 Task: Send an email with the signature Leslie Flores with the subject Feedback on a job offer rejection and the message Could you please provide me with the details of the project milestones? from softage.9@softage.net to softage.10@softage.net and move the email from Sent Items to the folder Quotes
Action: Mouse moved to (1127, 82)
Screenshot: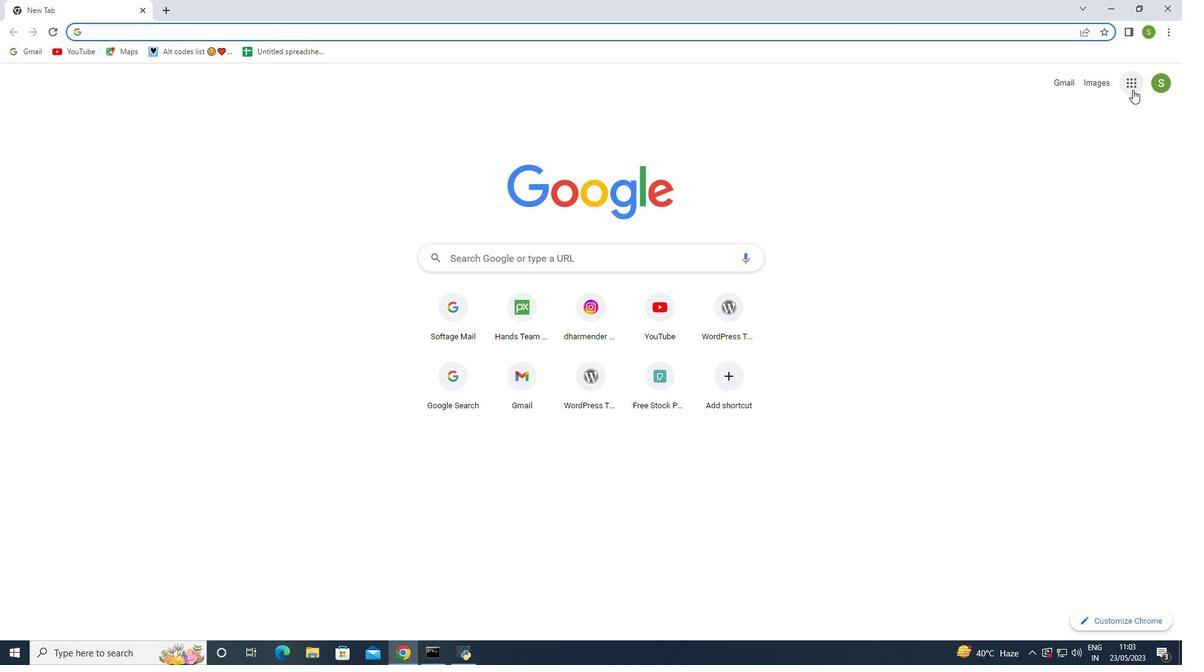 
Action: Mouse pressed left at (1127, 82)
Screenshot: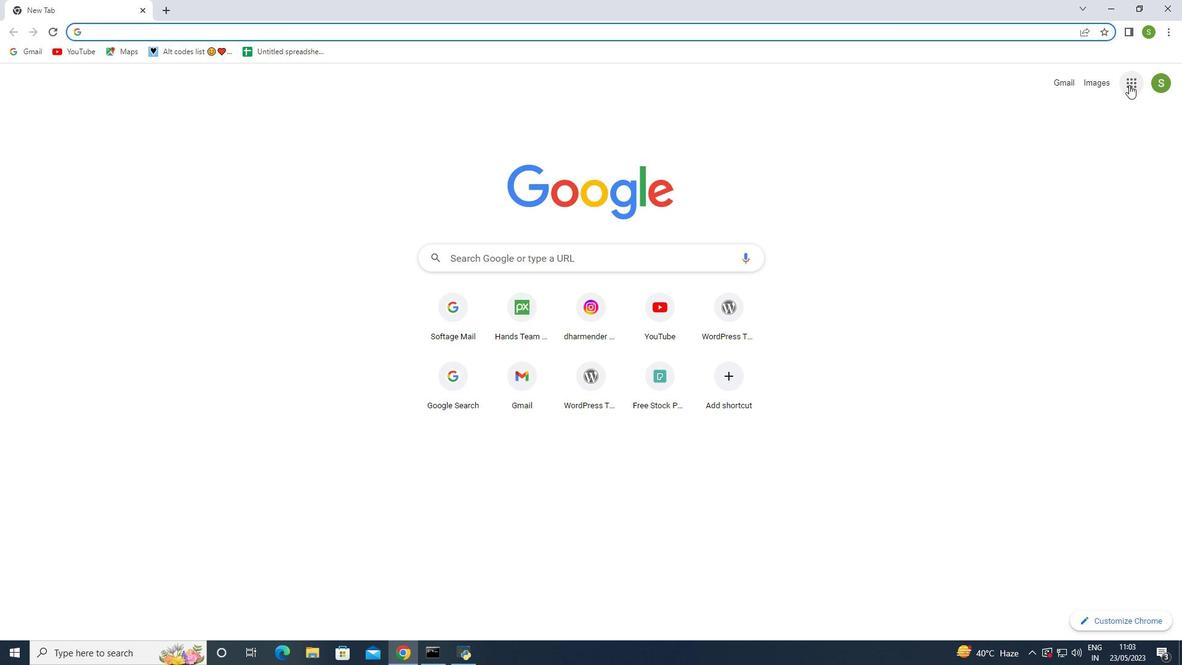
Action: Mouse moved to (1078, 156)
Screenshot: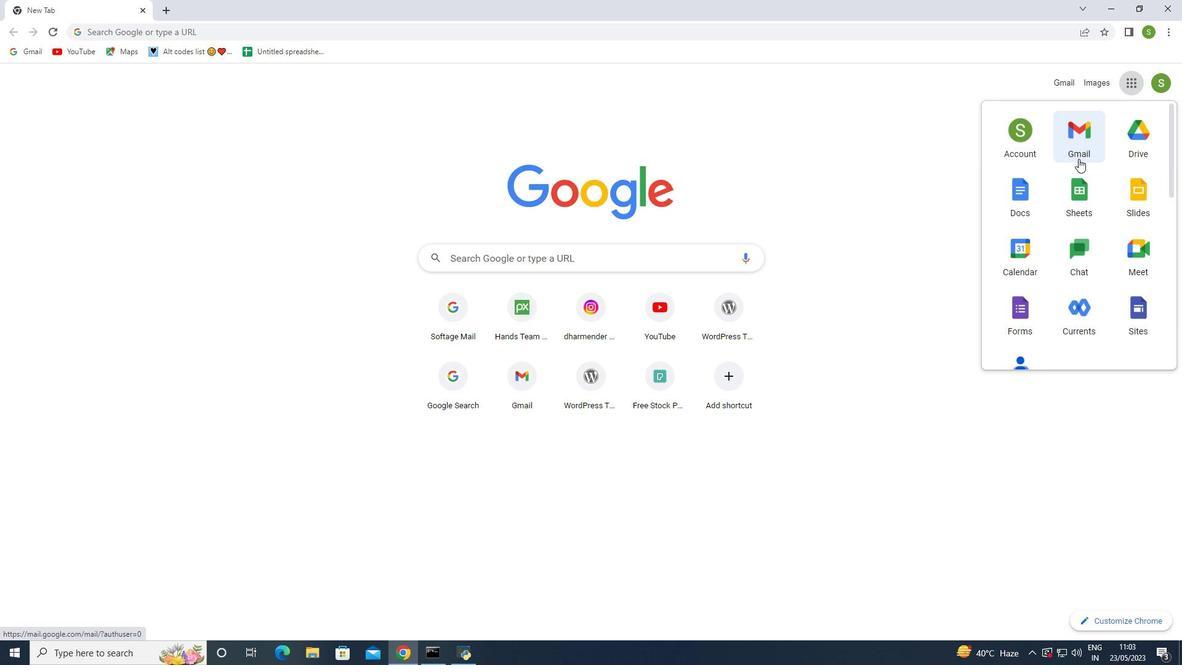 
Action: Mouse pressed left at (1078, 156)
Screenshot: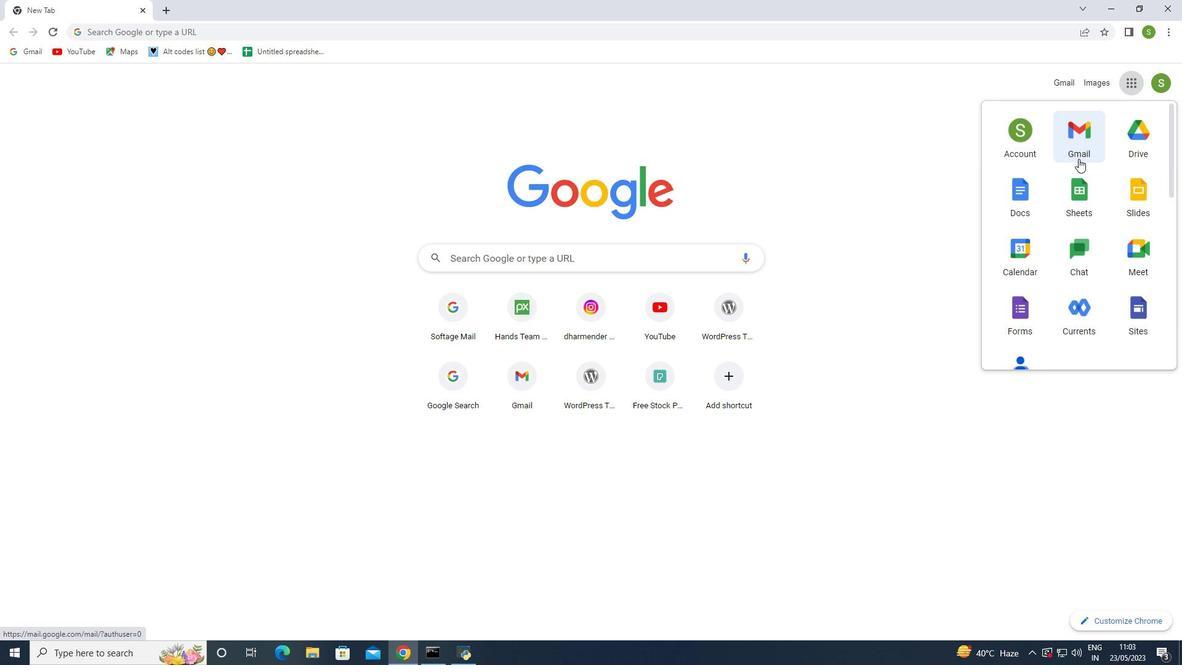 
Action: Mouse moved to (1038, 89)
Screenshot: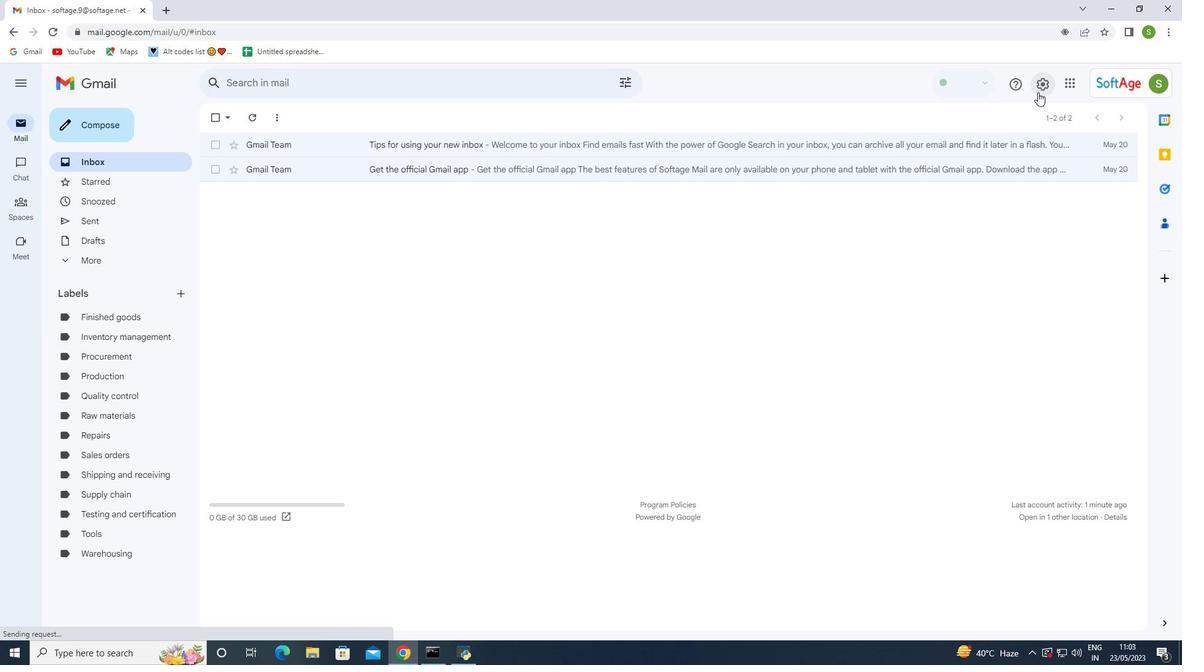 
Action: Mouse pressed left at (1038, 89)
Screenshot: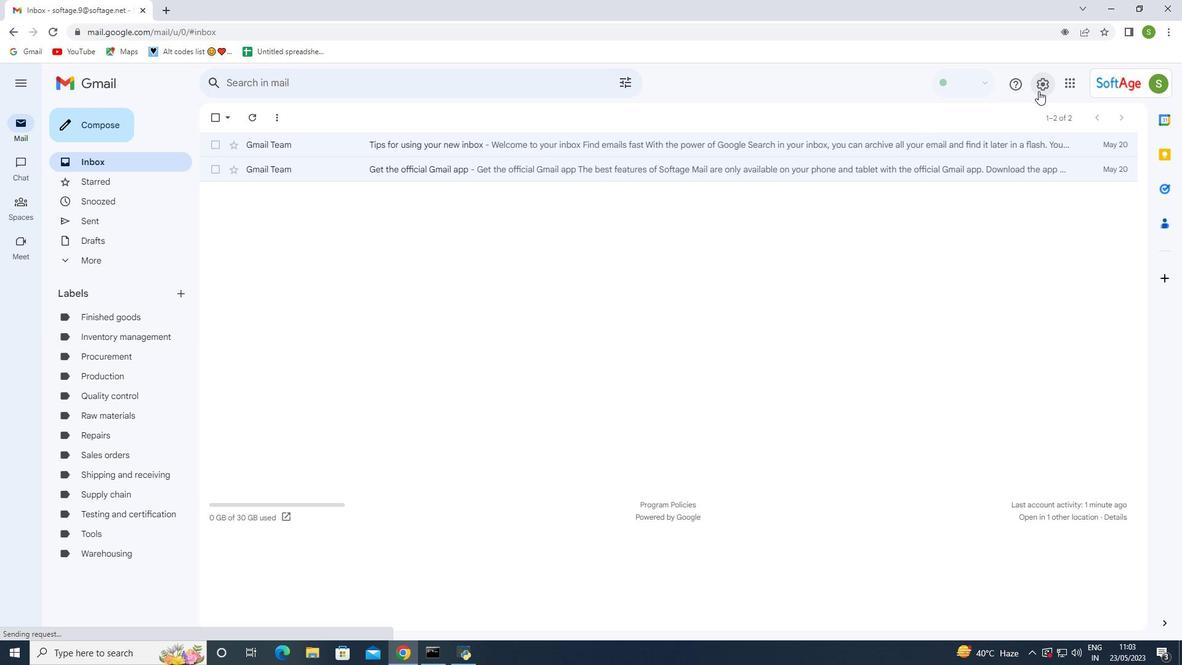 
Action: Mouse moved to (1008, 148)
Screenshot: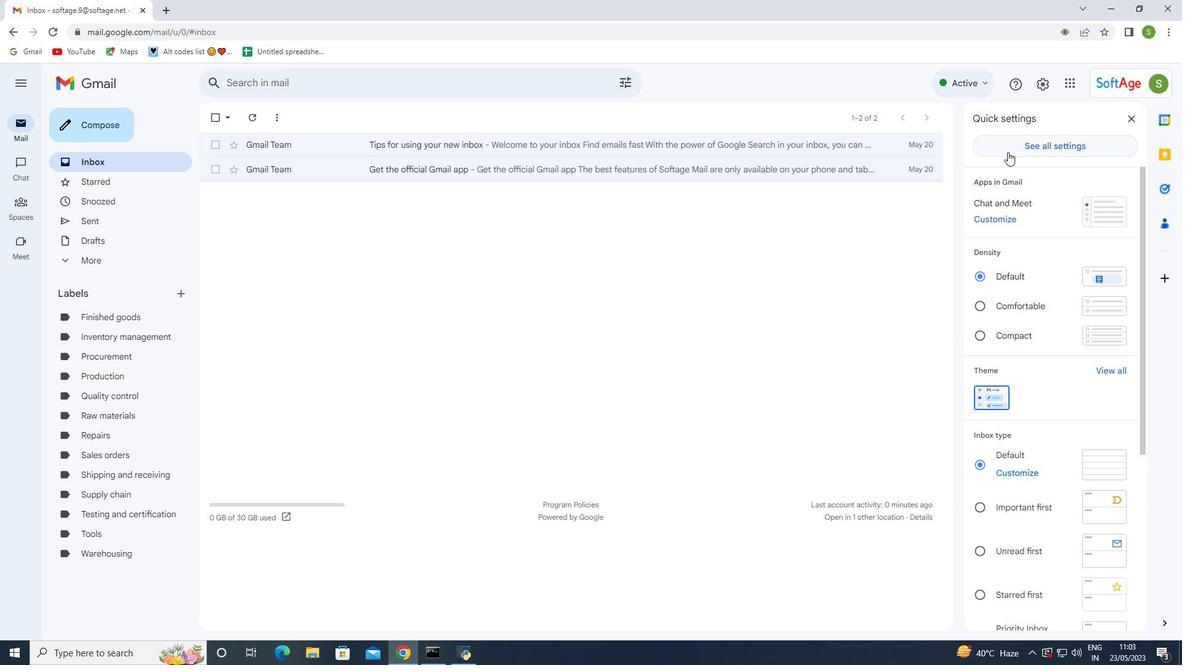 
Action: Mouse pressed left at (1008, 148)
Screenshot: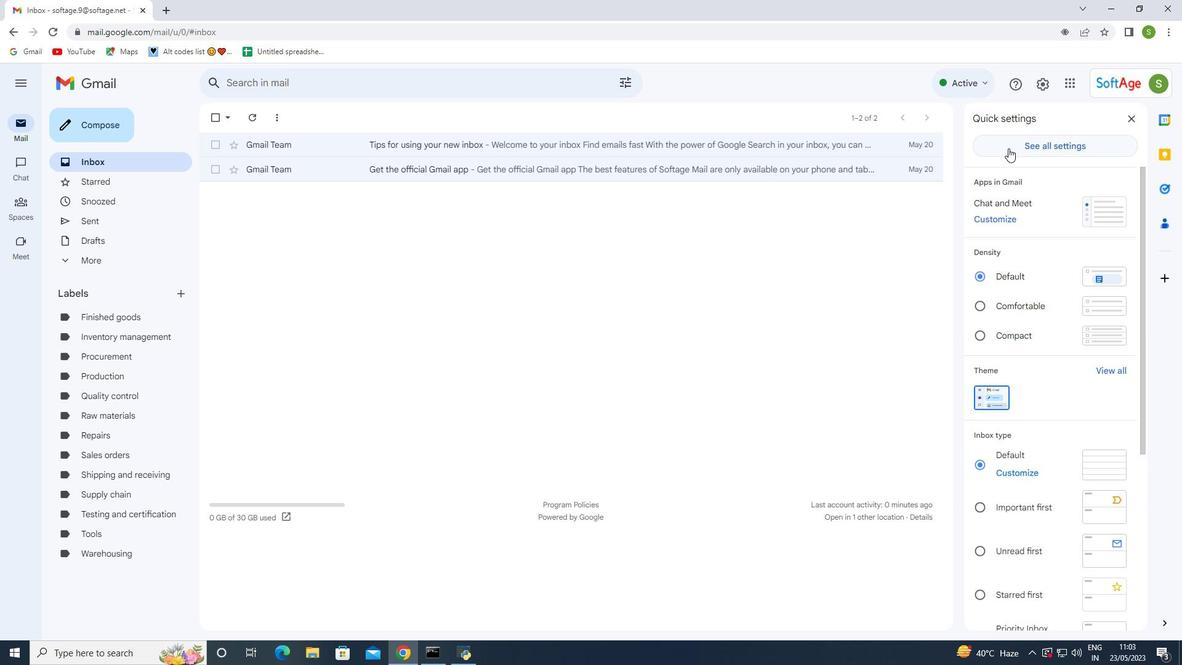 
Action: Mouse moved to (543, 320)
Screenshot: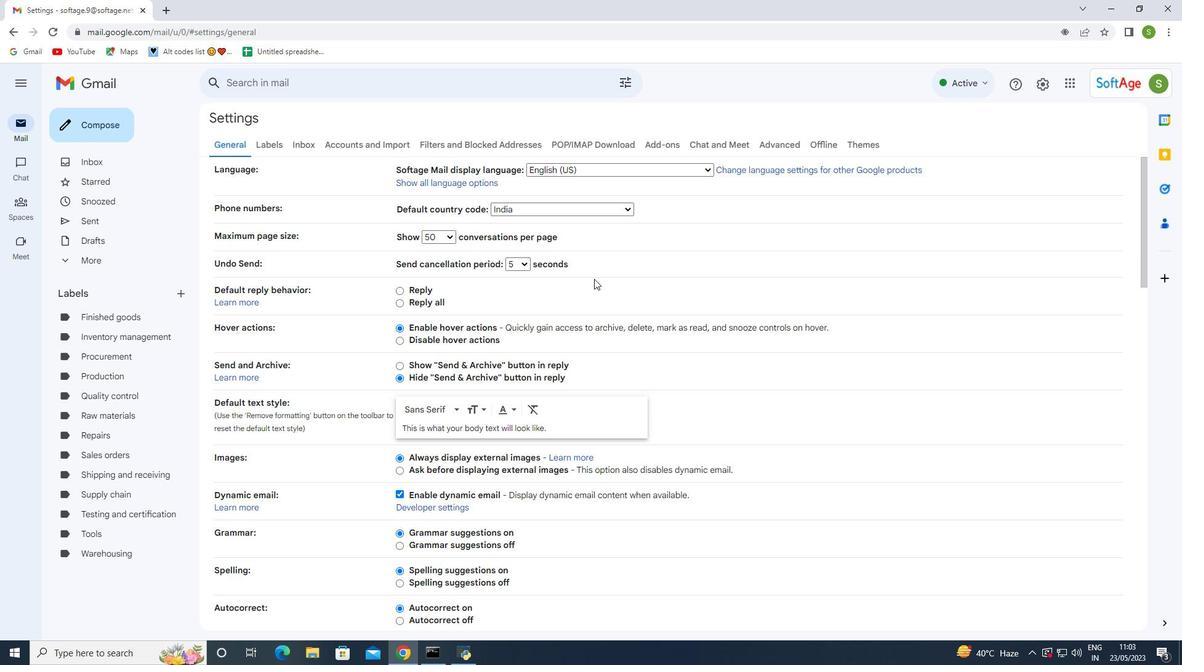 
Action: Mouse scrolled (543, 319) with delta (0, 0)
Screenshot: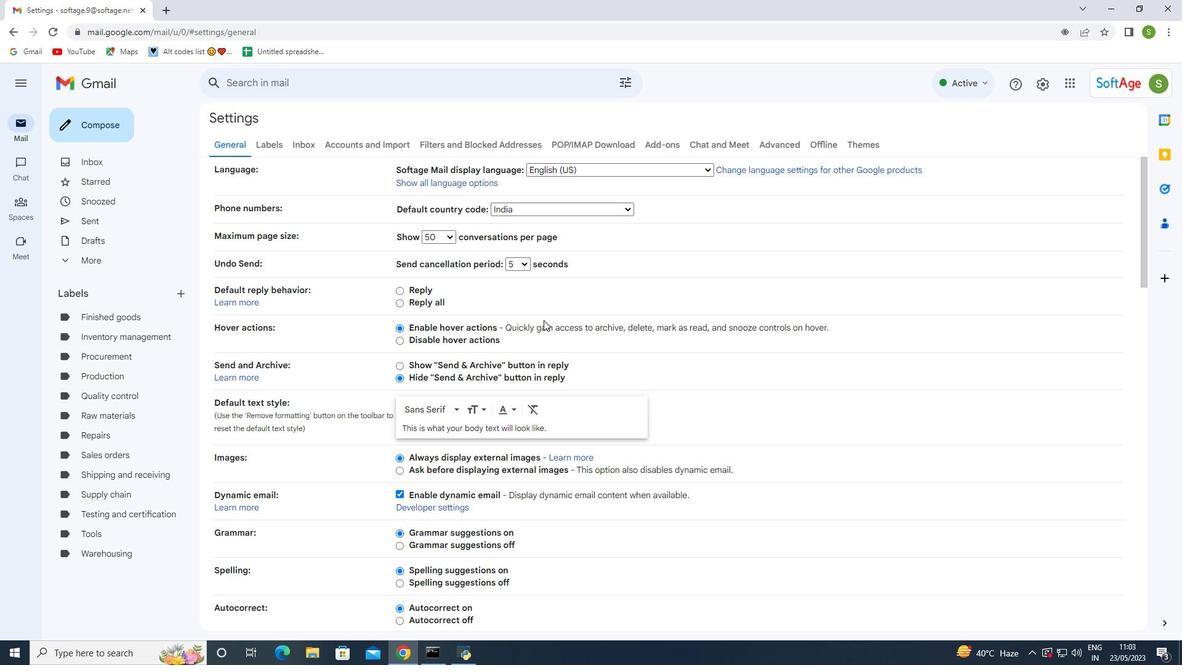 
Action: Mouse scrolled (543, 319) with delta (0, 0)
Screenshot: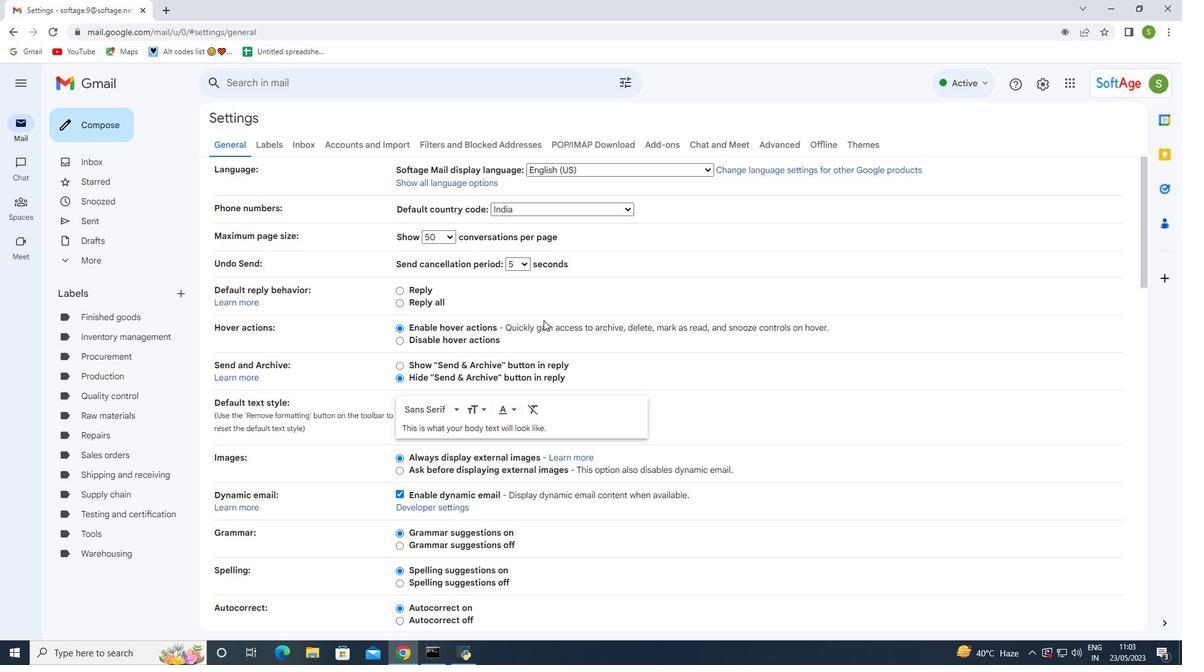 
Action: Mouse scrolled (543, 319) with delta (0, 0)
Screenshot: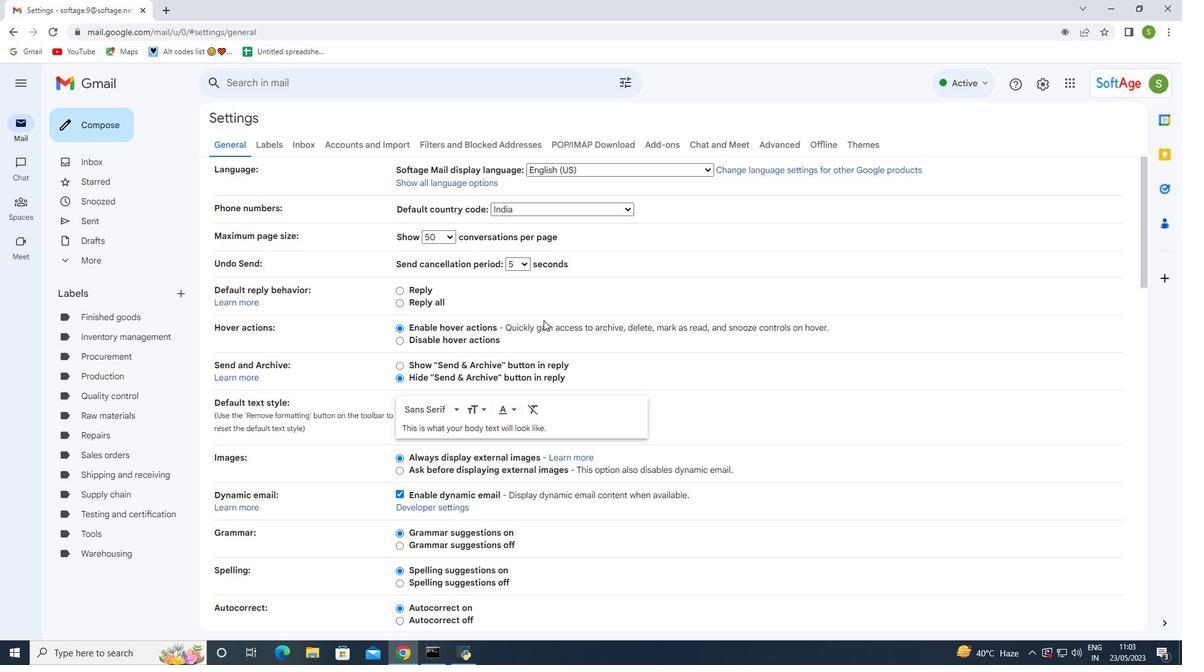 
Action: Mouse scrolled (543, 319) with delta (0, 0)
Screenshot: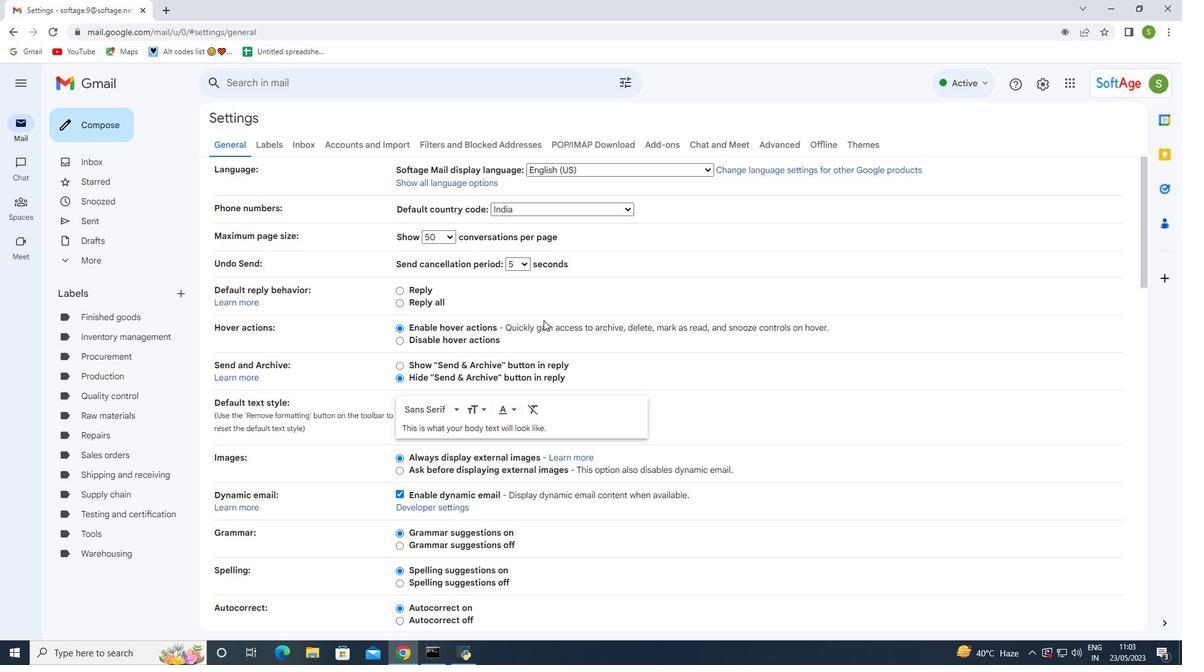 
Action: Mouse moved to (543, 320)
Screenshot: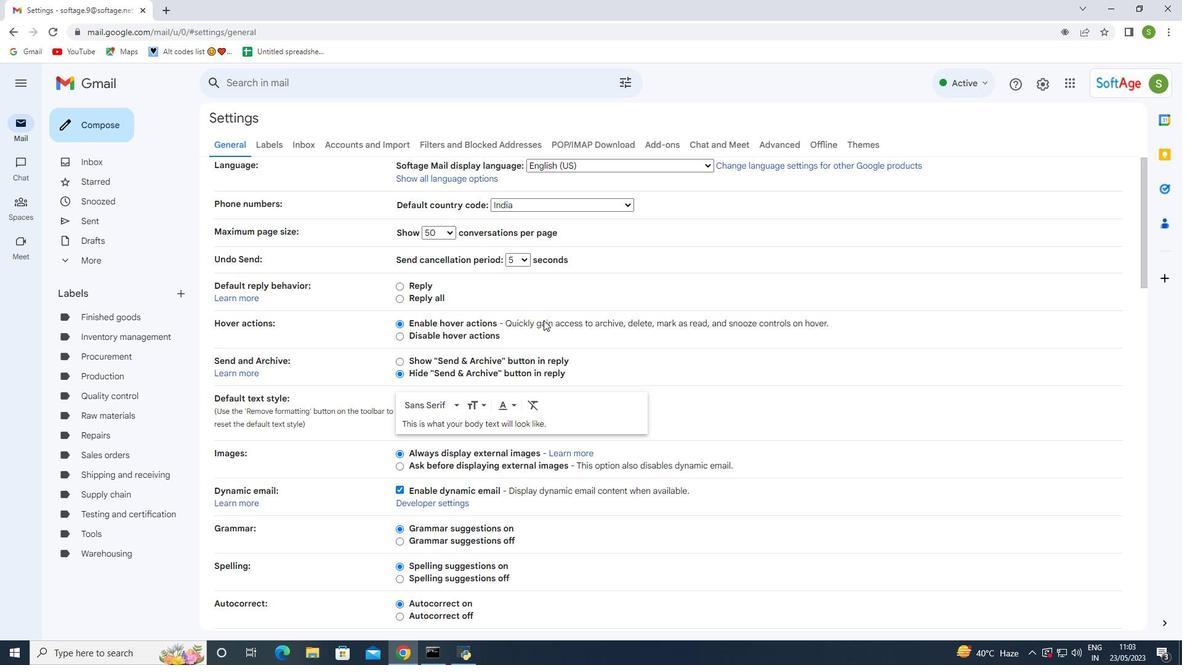 
Action: Mouse scrolled (543, 319) with delta (0, 0)
Screenshot: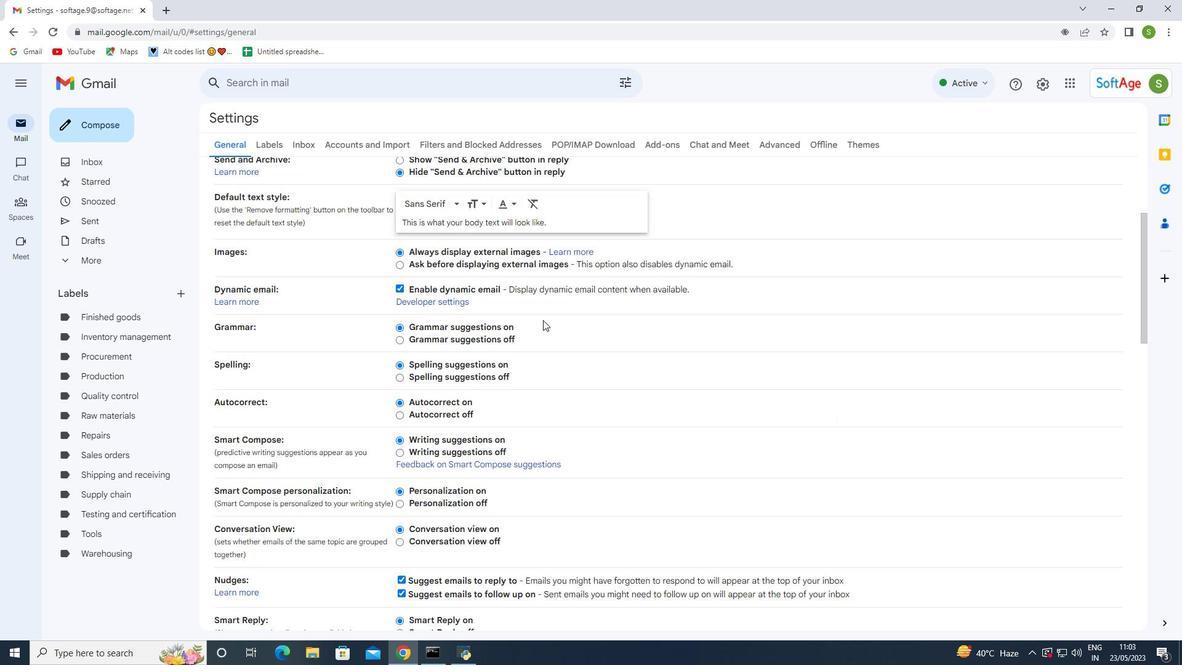 
Action: Mouse scrolled (543, 319) with delta (0, 0)
Screenshot: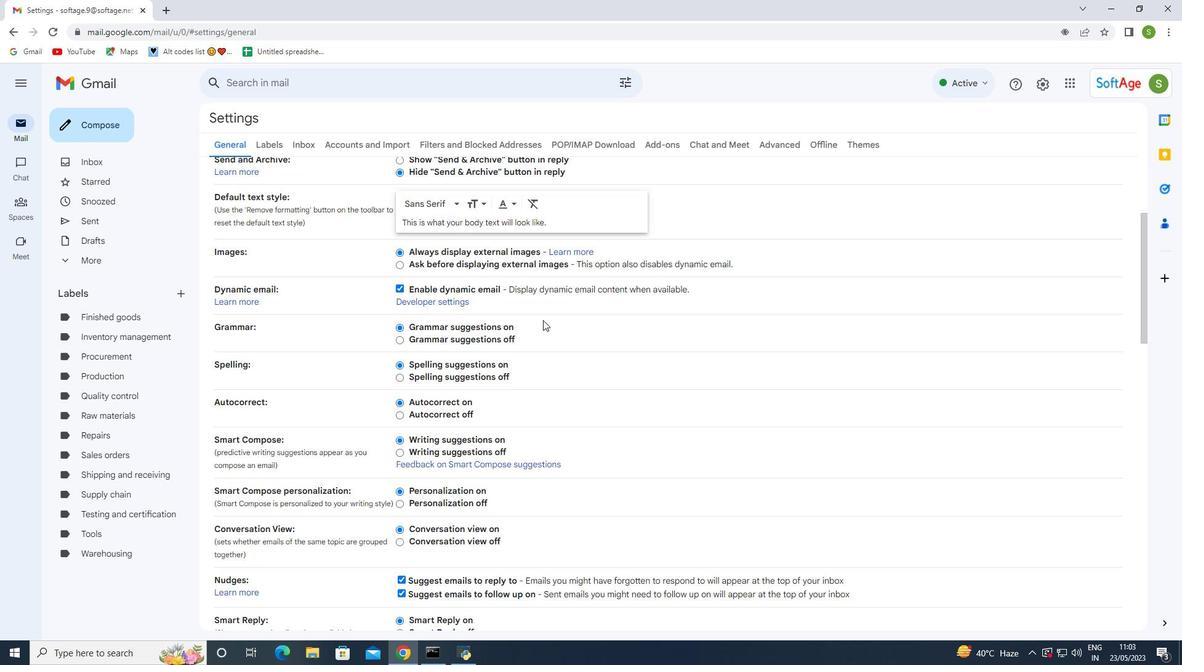 
Action: Mouse scrolled (543, 319) with delta (0, 0)
Screenshot: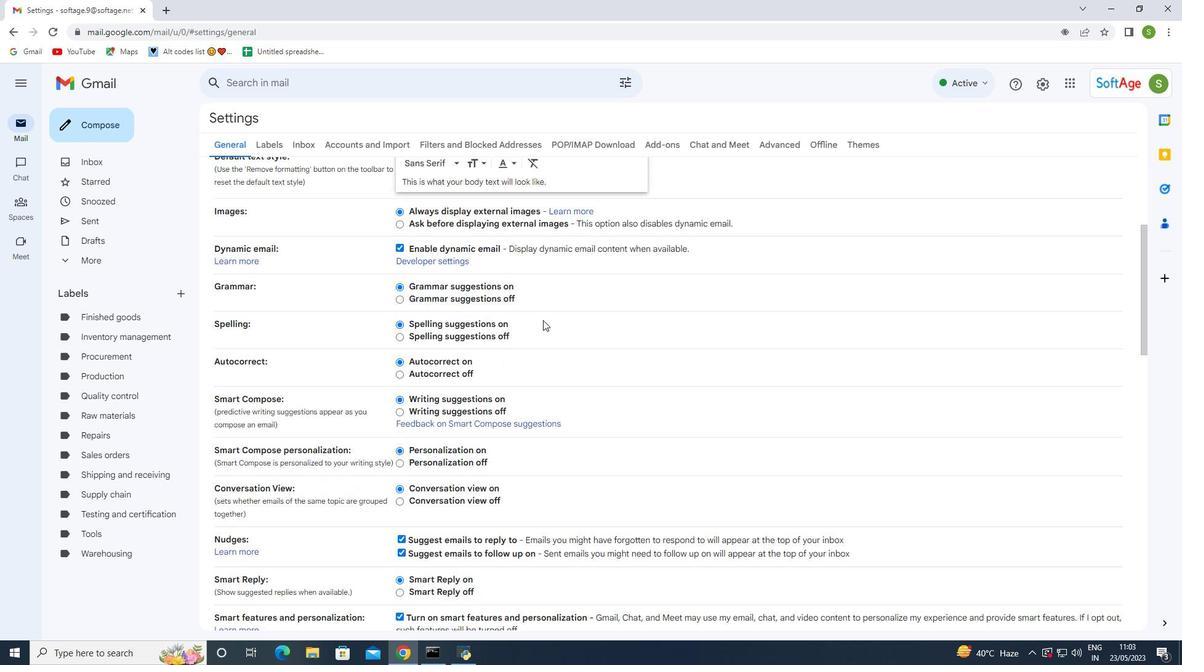 
Action: Mouse scrolled (543, 319) with delta (0, 0)
Screenshot: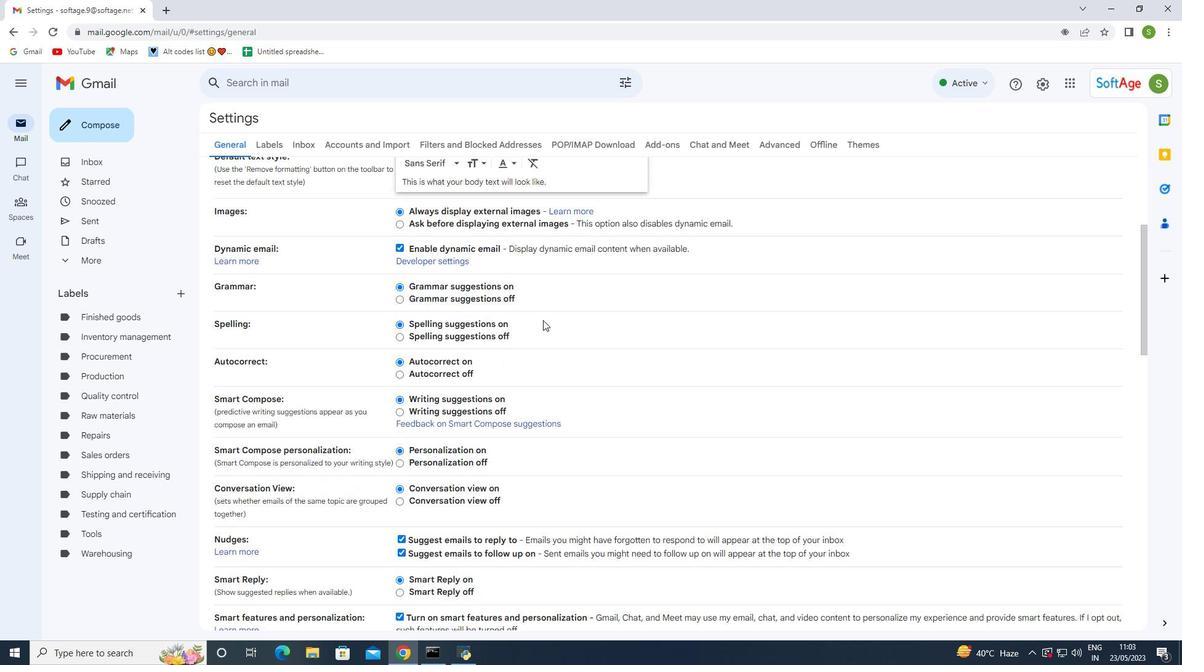 
Action: Mouse scrolled (543, 319) with delta (0, 0)
Screenshot: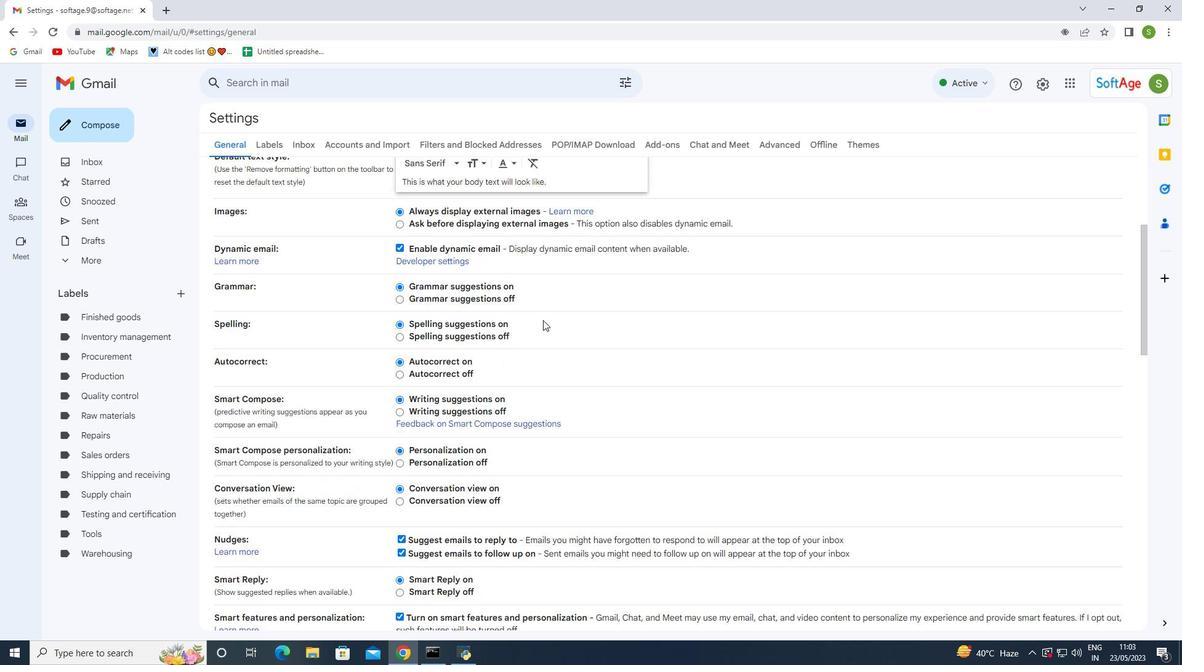 
Action: Mouse moved to (534, 329)
Screenshot: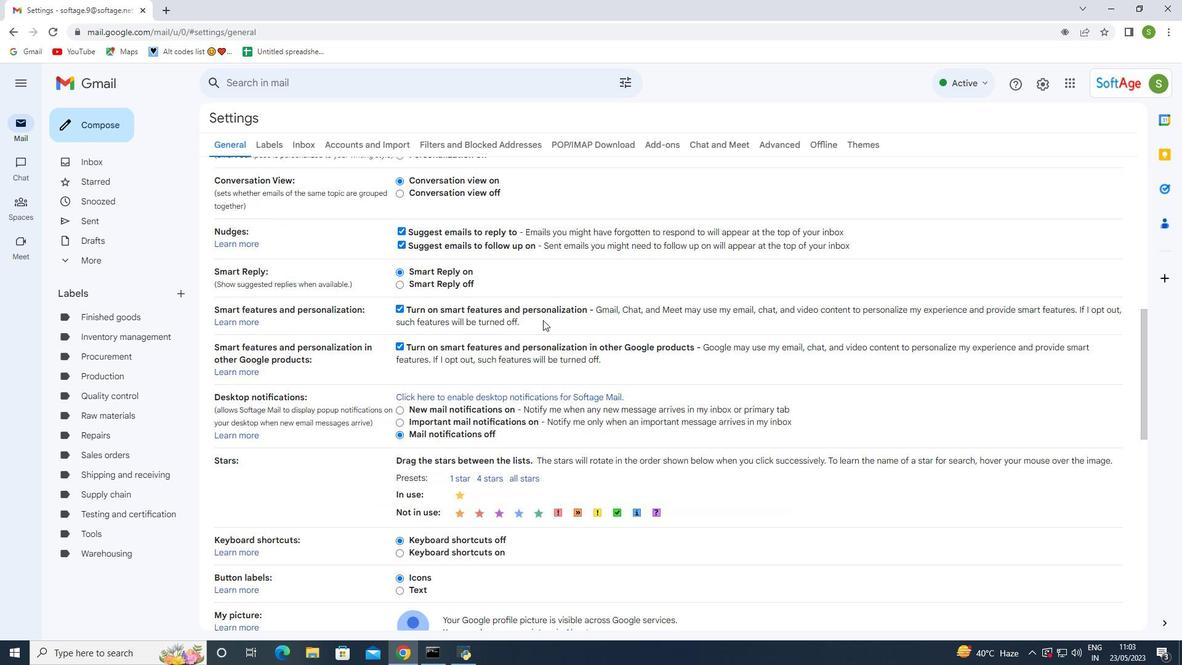 
Action: Mouse scrolled (534, 328) with delta (0, 0)
Screenshot: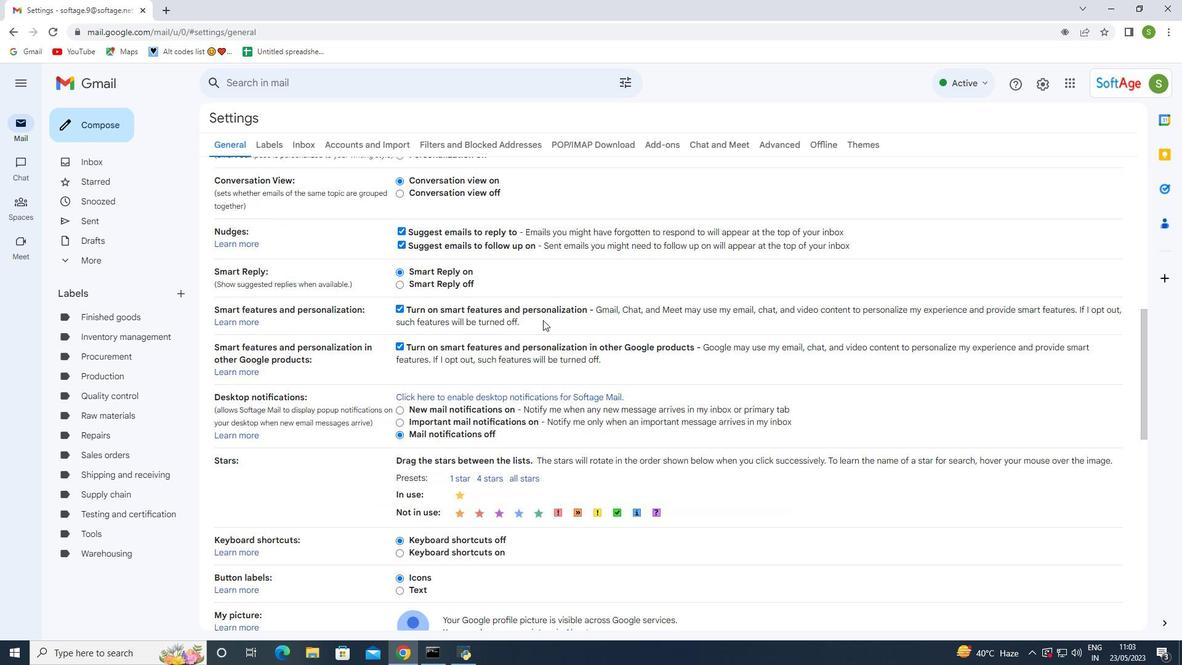 
Action: Mouse moved to (532, 333)
Screenshot: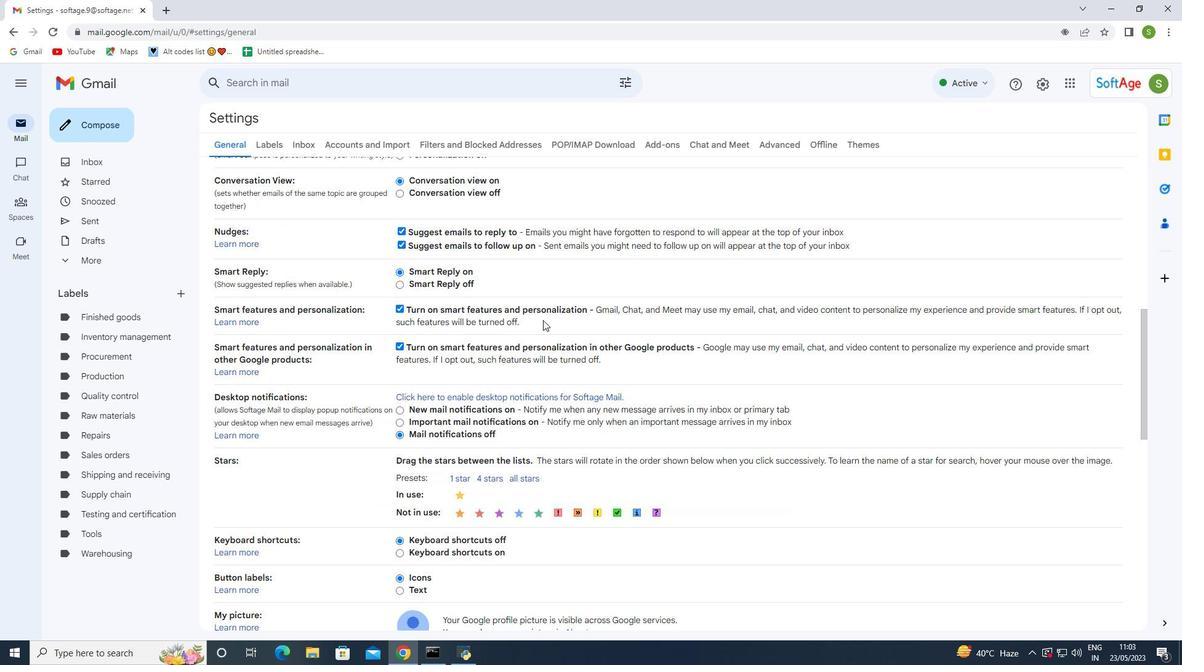 
Action: Mouse scrolled (532, 332) with delta (0, 0)
Screenshot: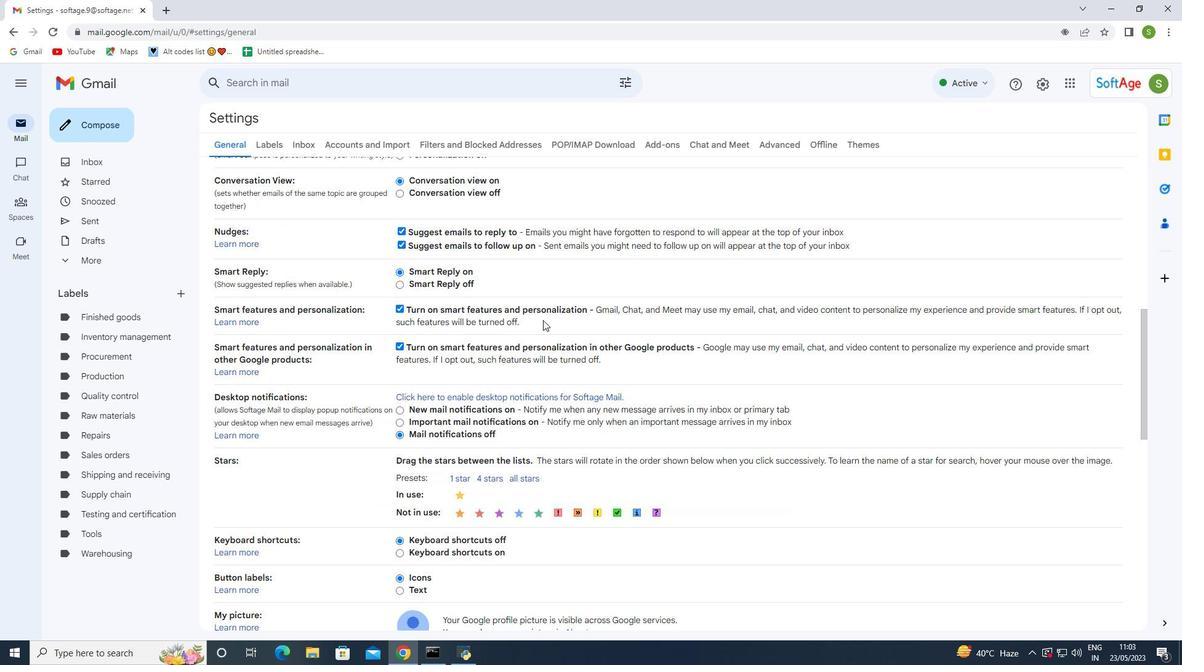 
Action: Mouse moved to (532, 335)
Screenshot: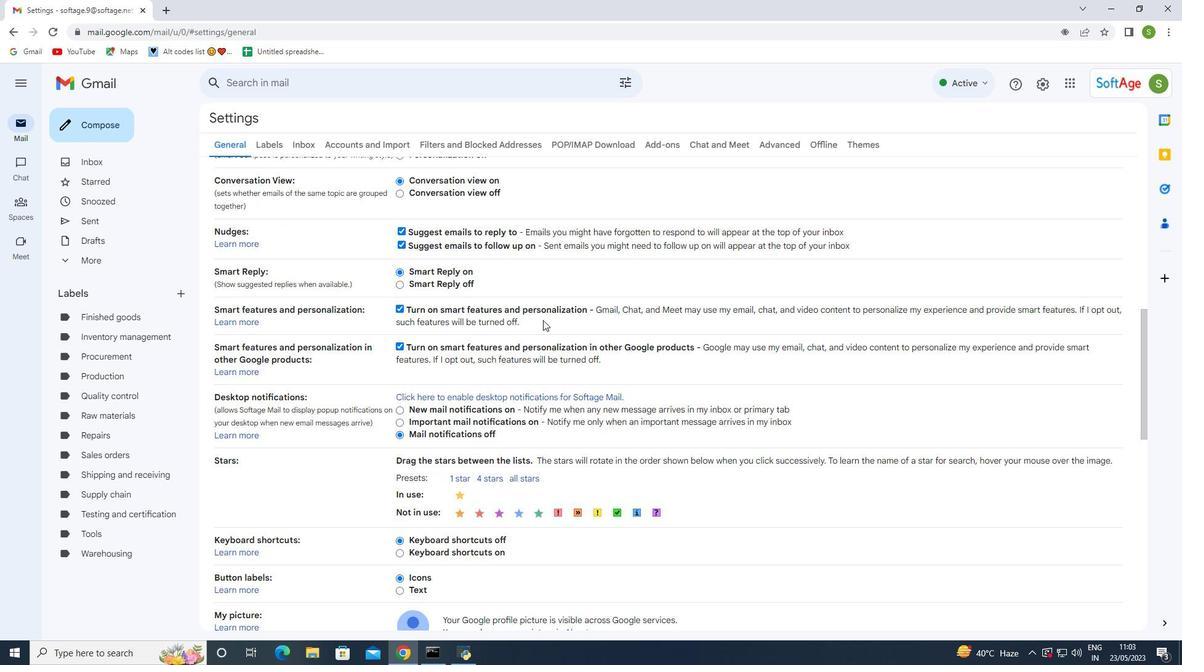 
Action: Mouse scrolled (532, 334) with delta (0, 0)
Screenshot: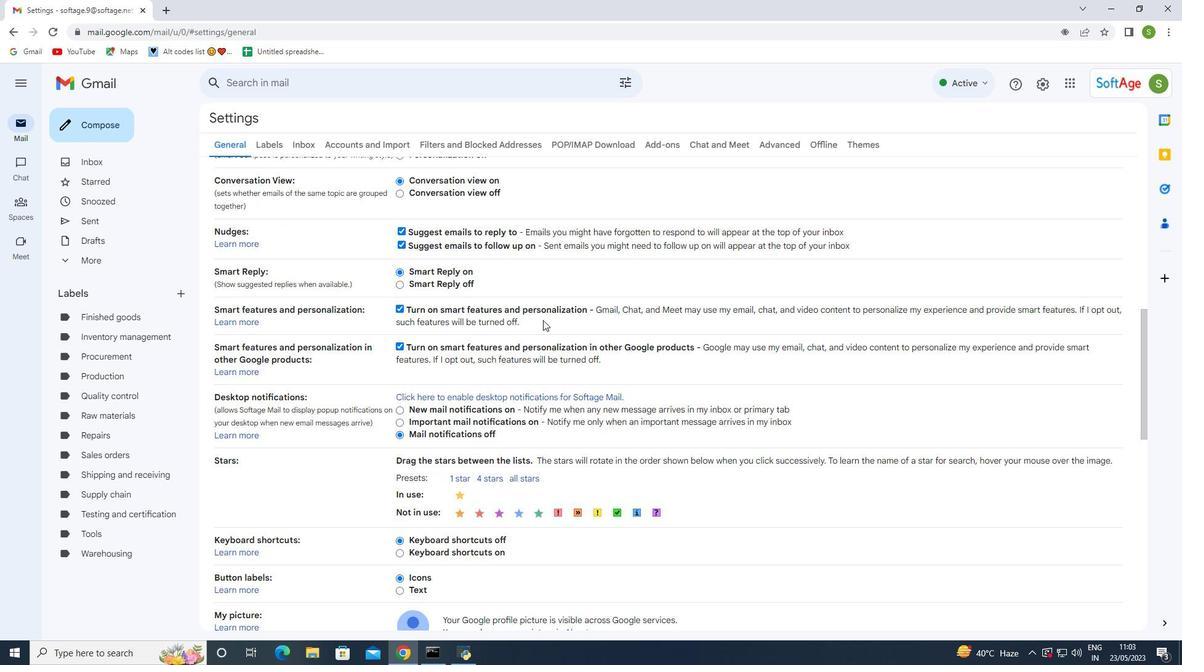 
Action: Mouse moved to (532, 335)
Screenshot: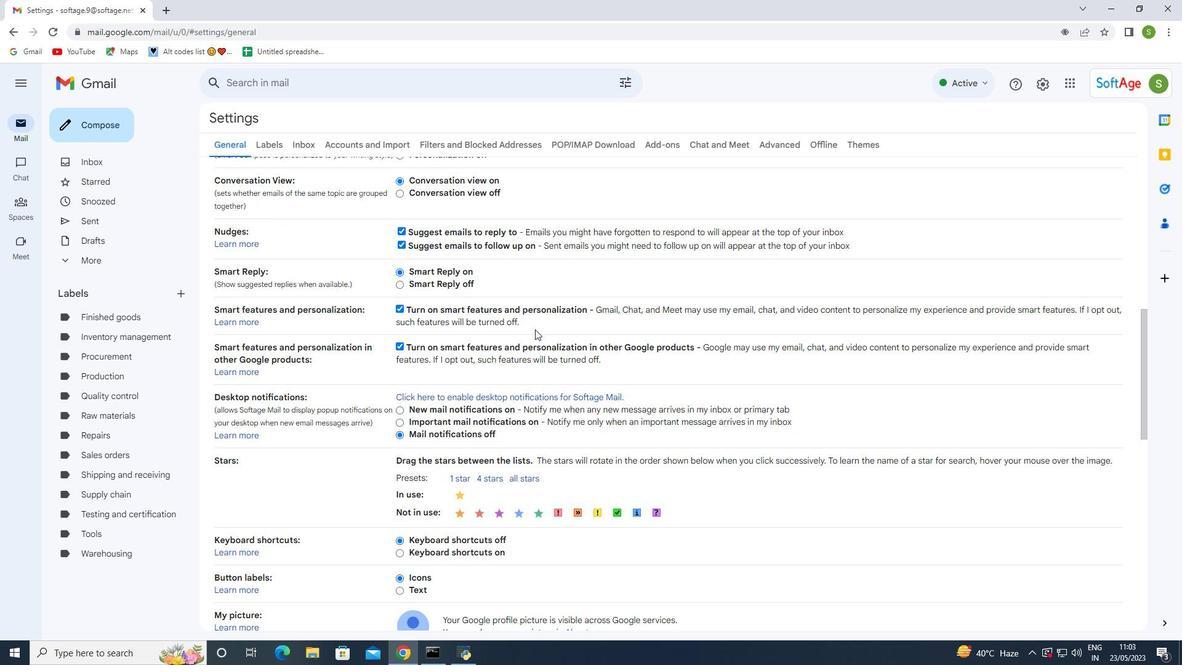 
Action: Mouse scrolled (532, 335) with delta (0, 0)
Screenshot: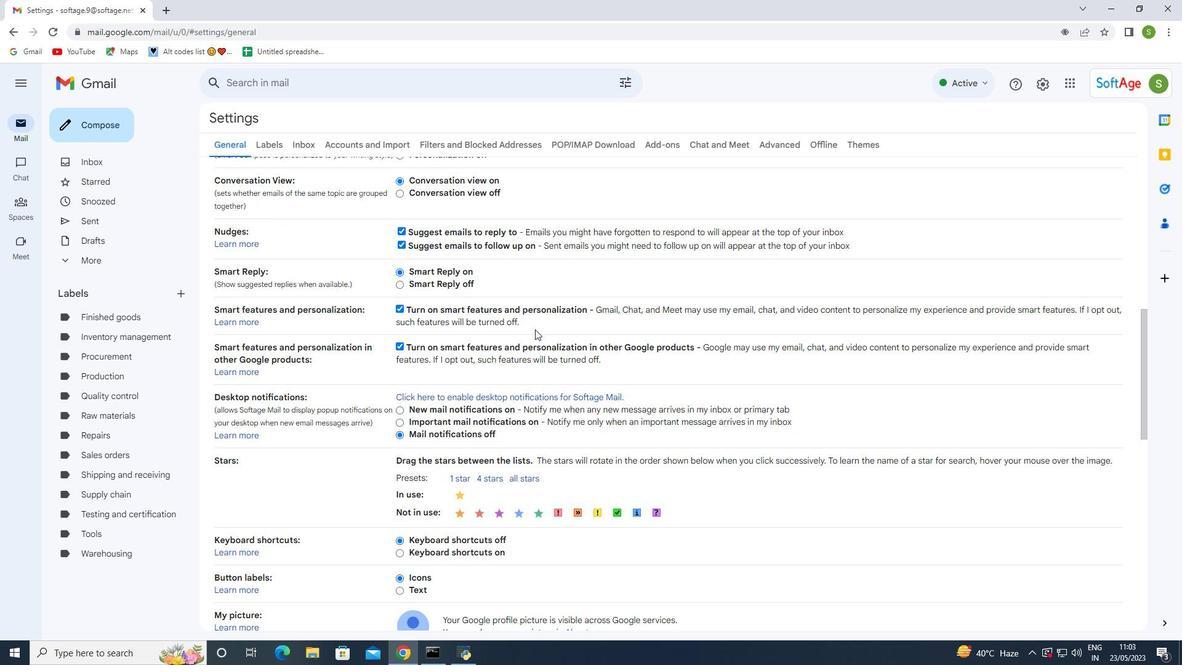 
Action: Mouse moved to (515, 365)
Screenshot: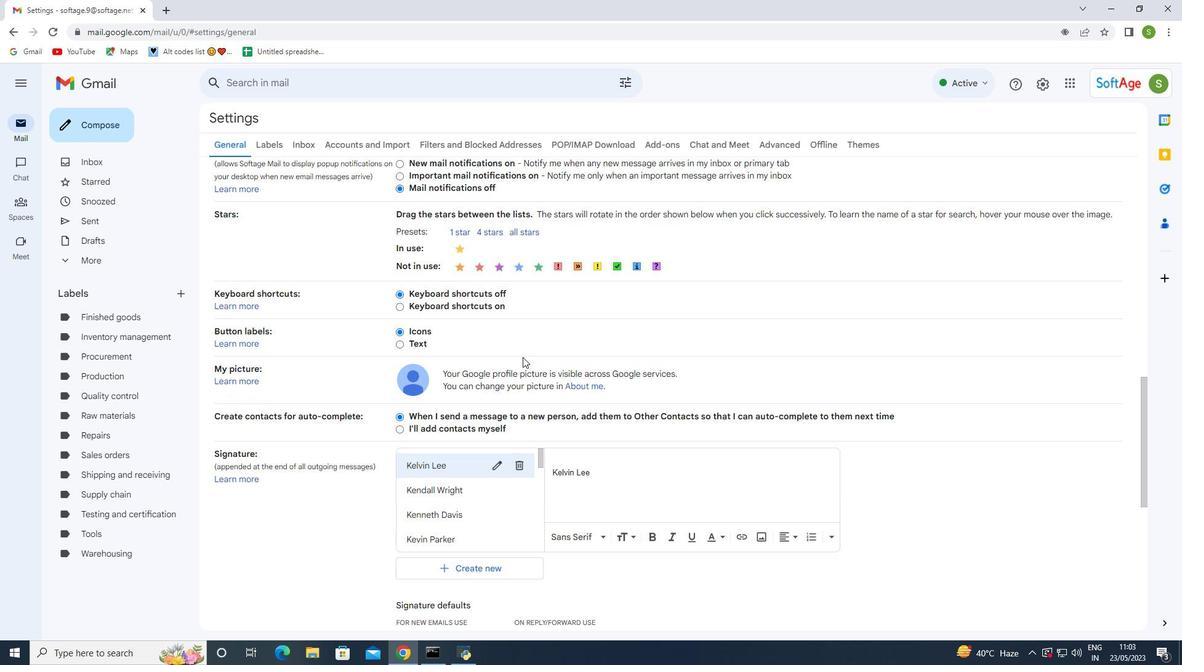 
Action: Mouse scrolled (515, 364) with delta (0, 0)
Screenshot: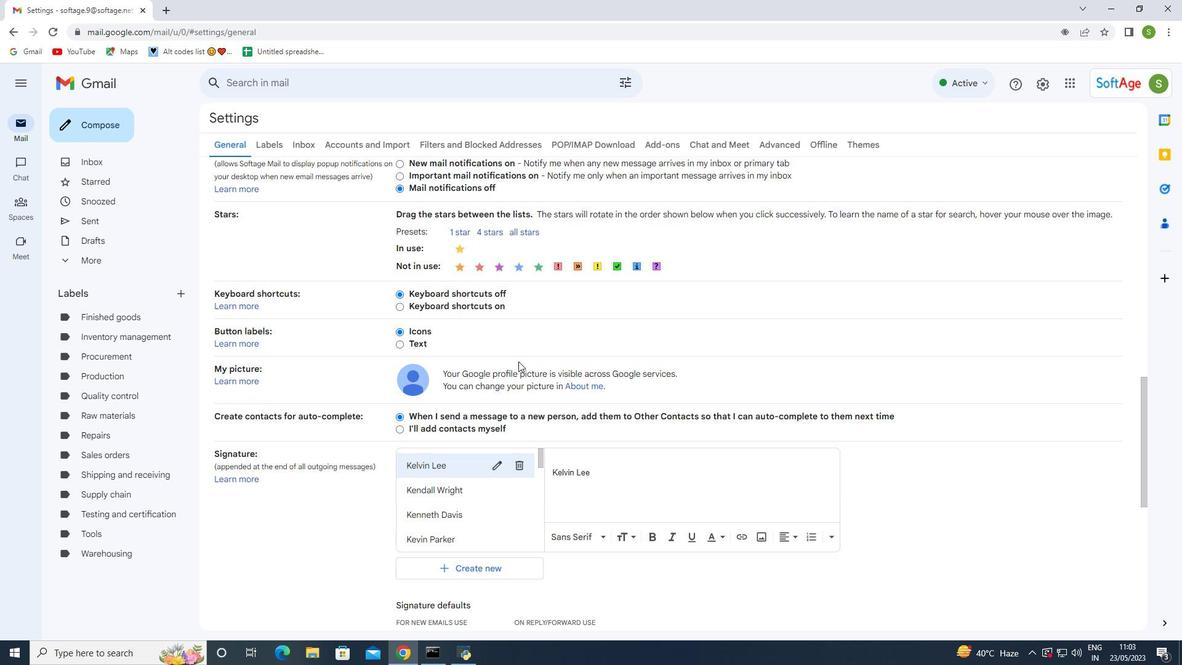 
Action: Mouse moved to (514, 405)
Screenshot: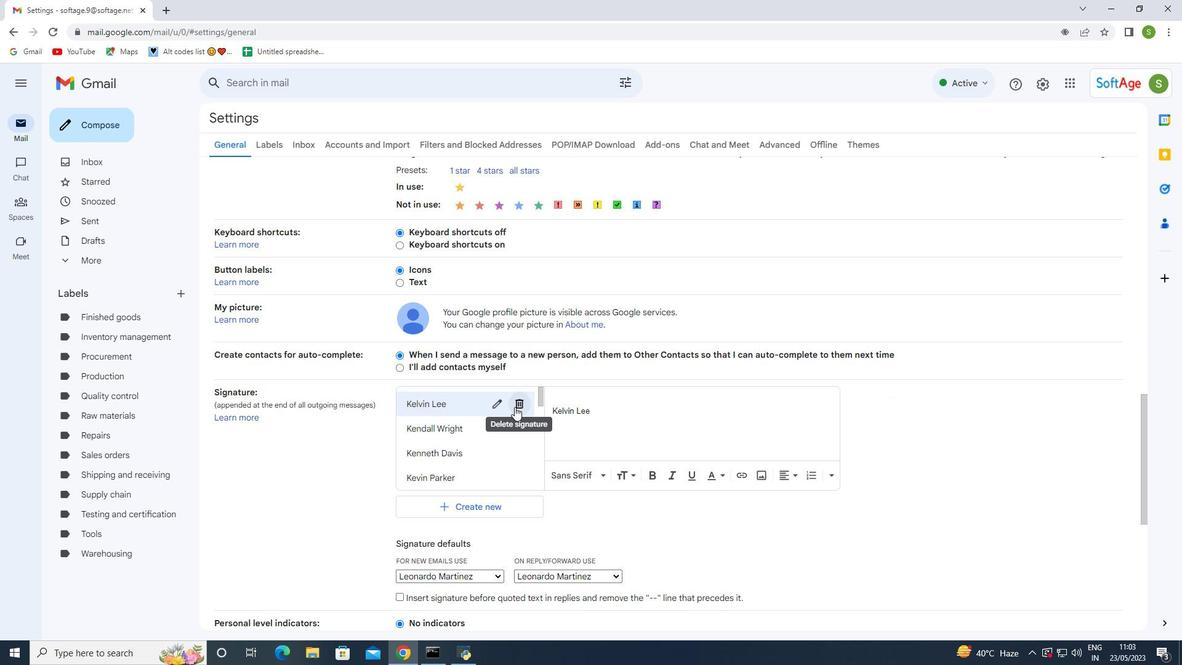 
Action: Mouse scrolled (514, 404) with delta (0, 0)
Screenshot: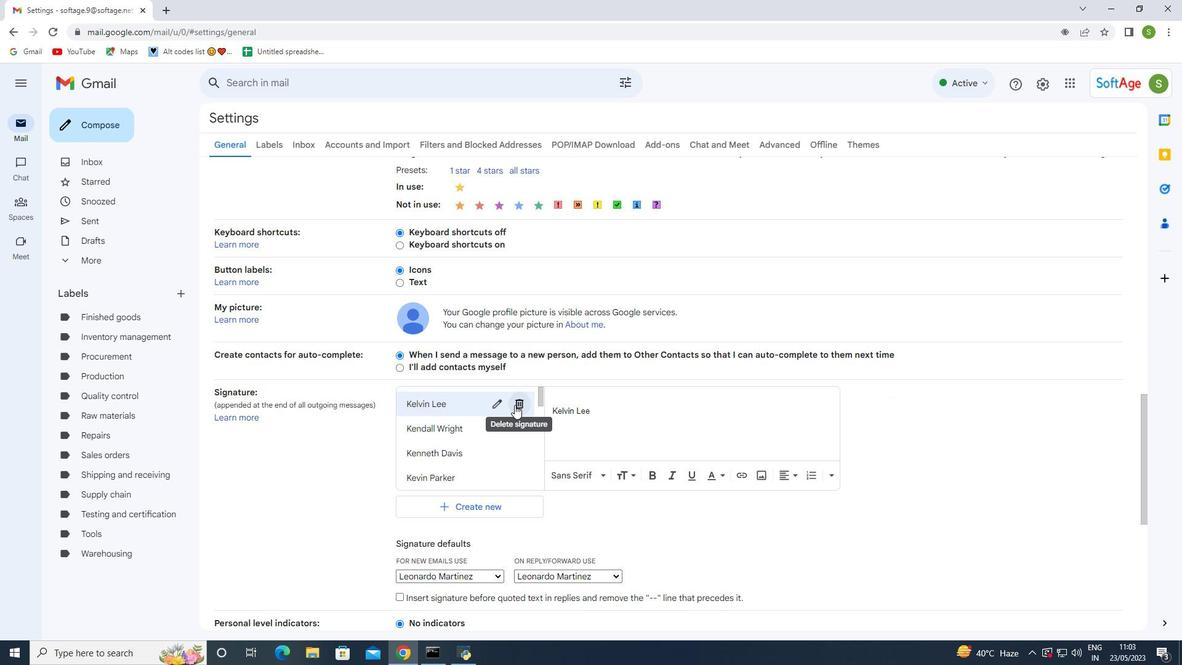 
Action: Mouse moved to (513, 399)
Screenshot: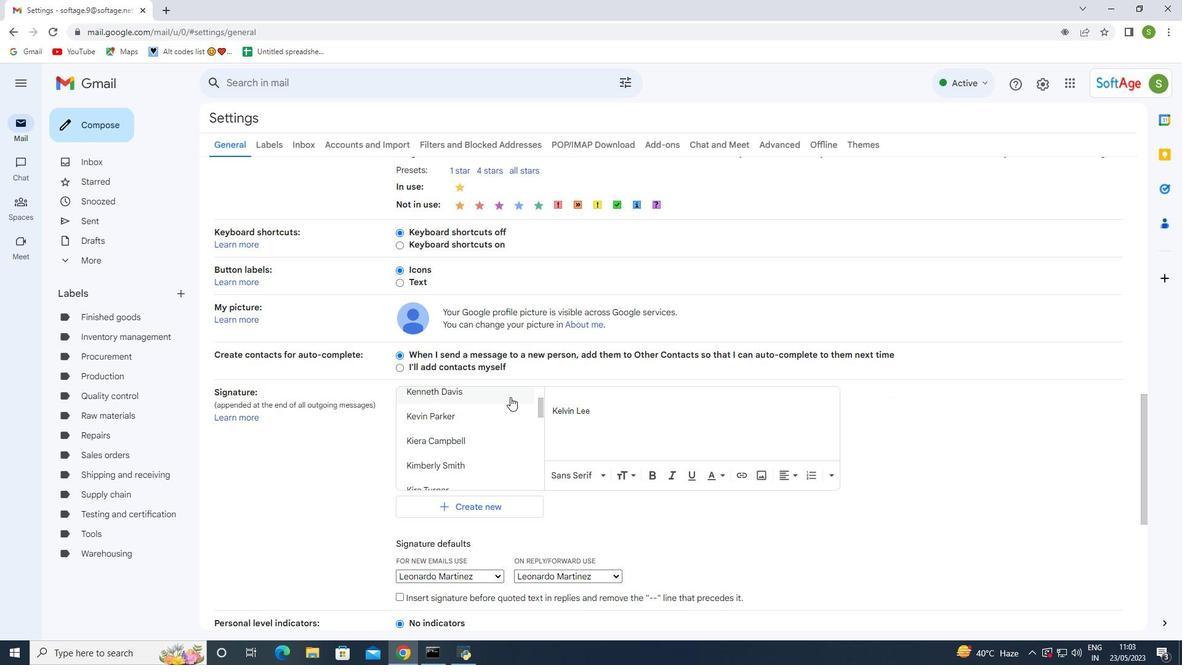 
Action: Mouse scrolled (513, 399) with delta (0, 0)
Screenshot: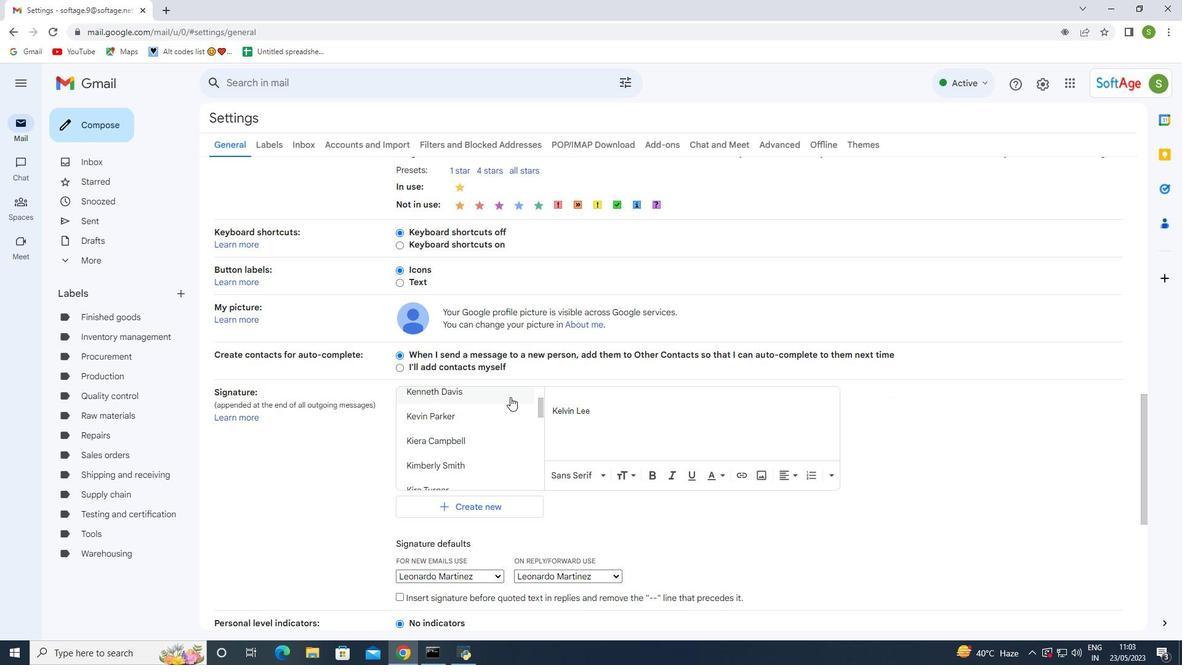 
Action: Mouse moved to (514, 399)
Screenshot: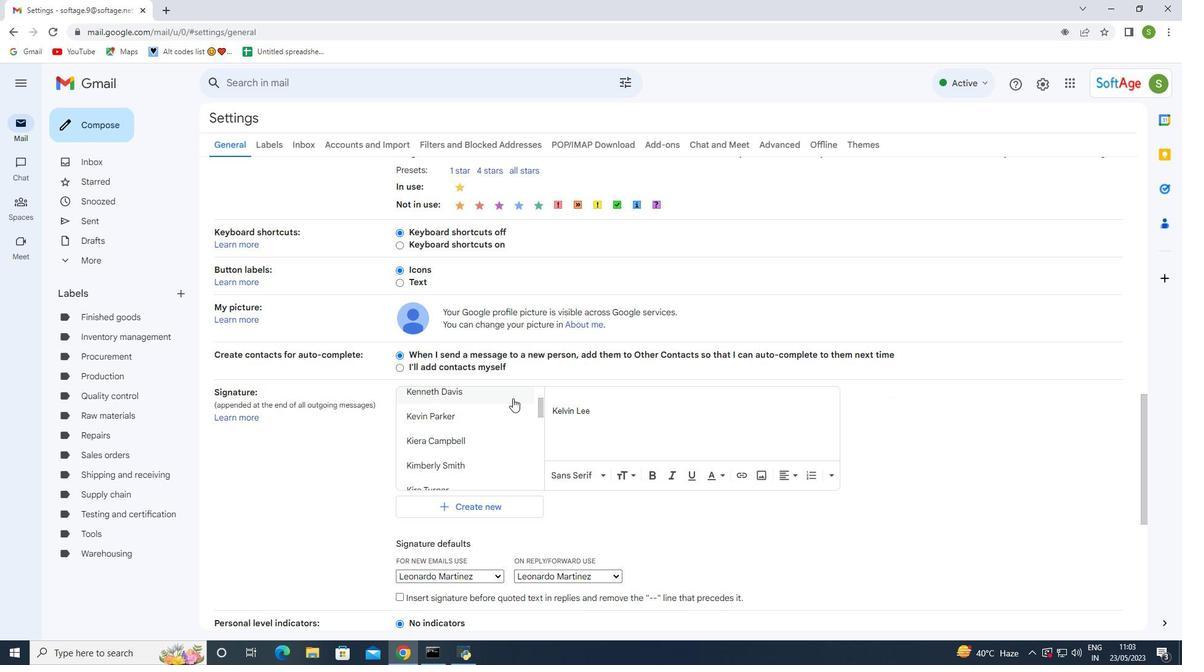 
Action: Mouse scrolled (514, 399) with delta (0, 0)
Screenshot: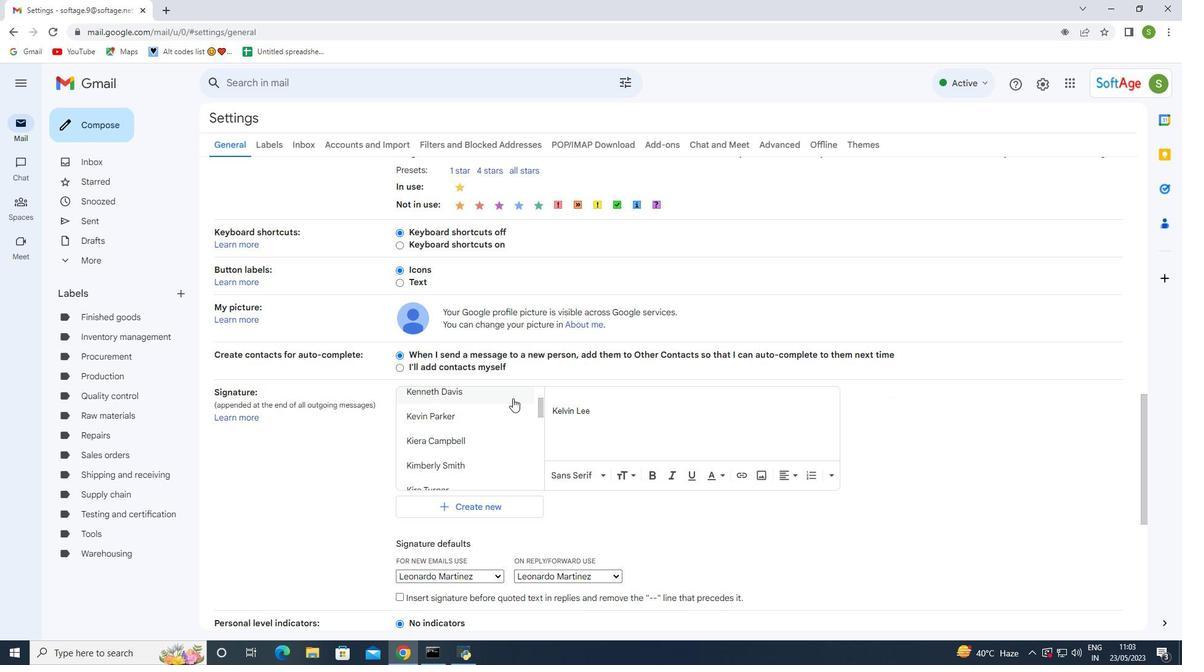 
Action: Mouse moved to (514, 399)
Screenshot: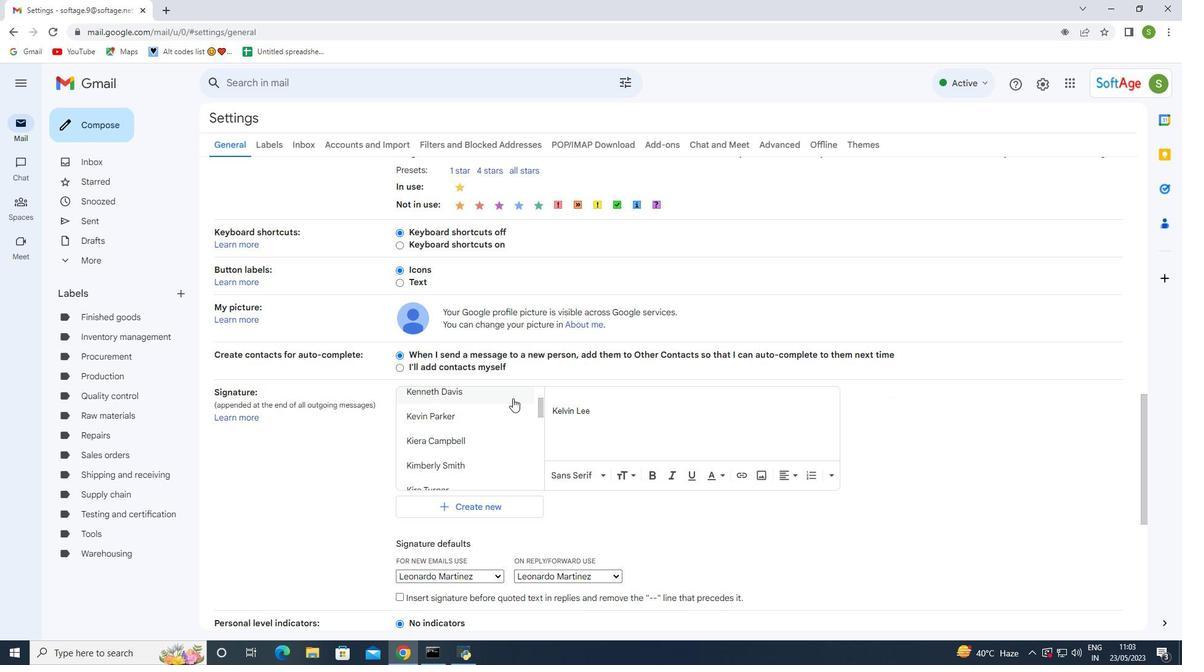 
Action: Mouse scrolled (514, 400) with delta (0, 0)
Screenshot: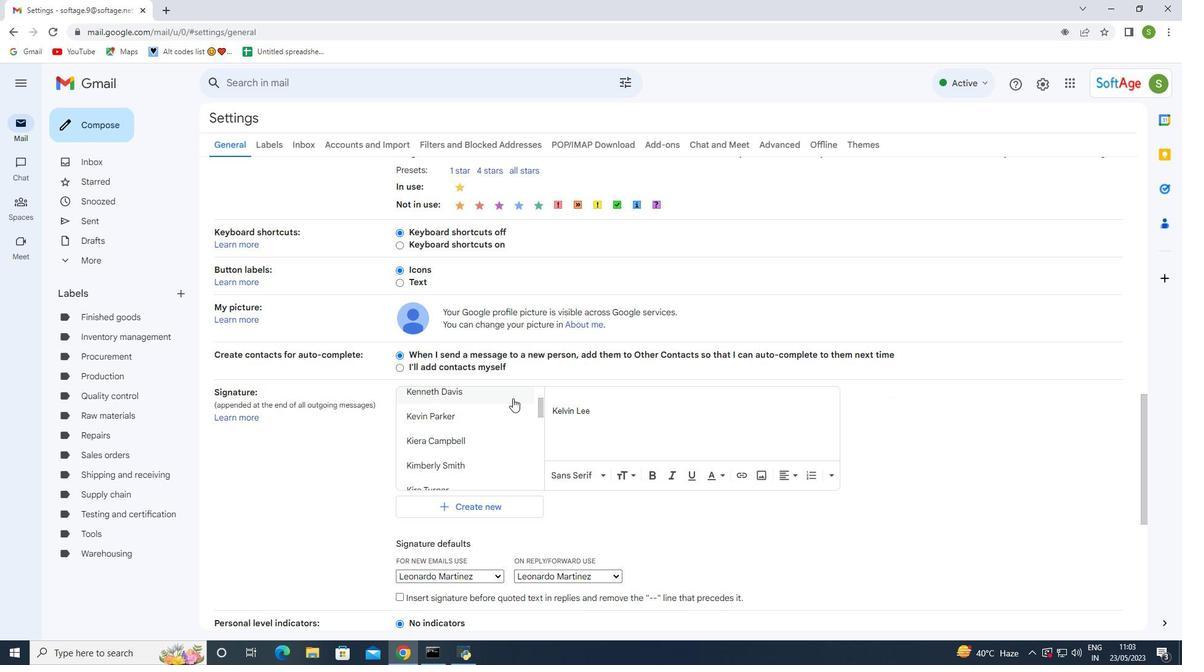 
Action: Mouse moved to (481, 508)
Screenshot: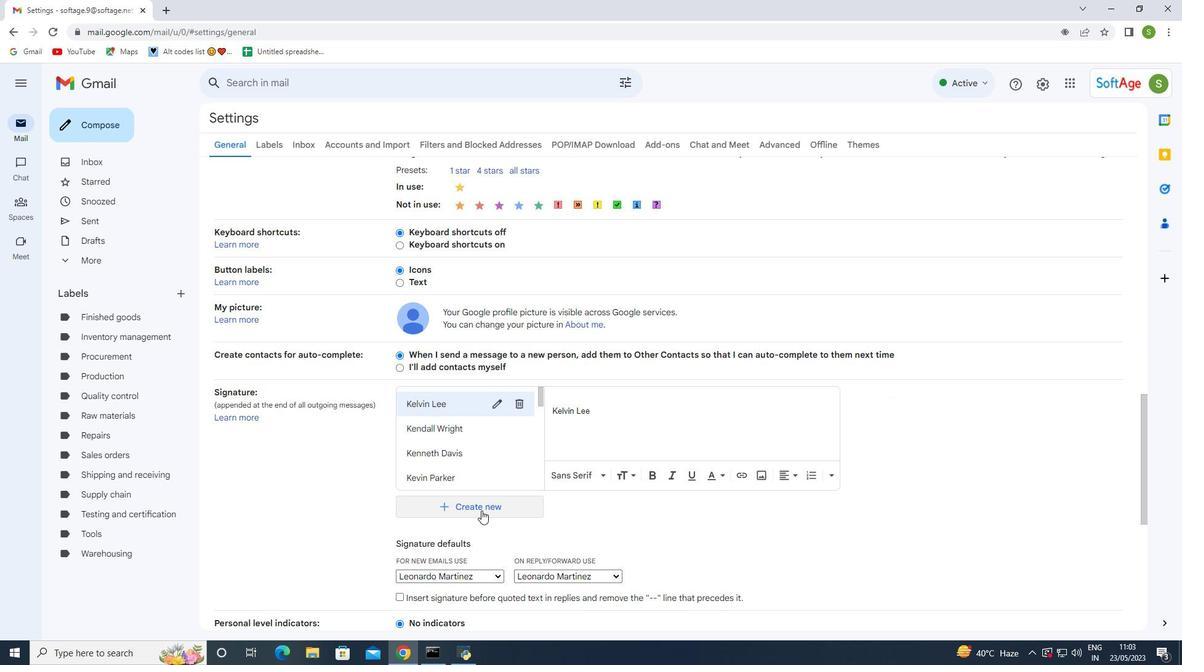 
Action: Mouse pressed left at (481, 508)
Screenshot: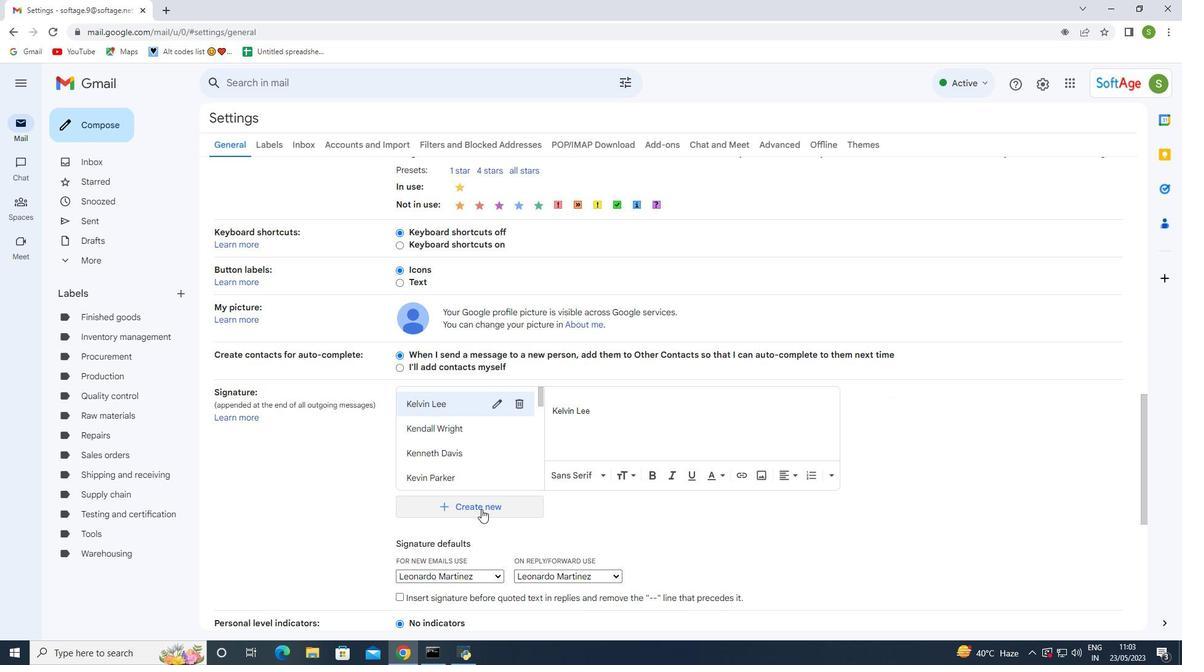 
Action: Mouse moved to (585, 351)
Screenshot: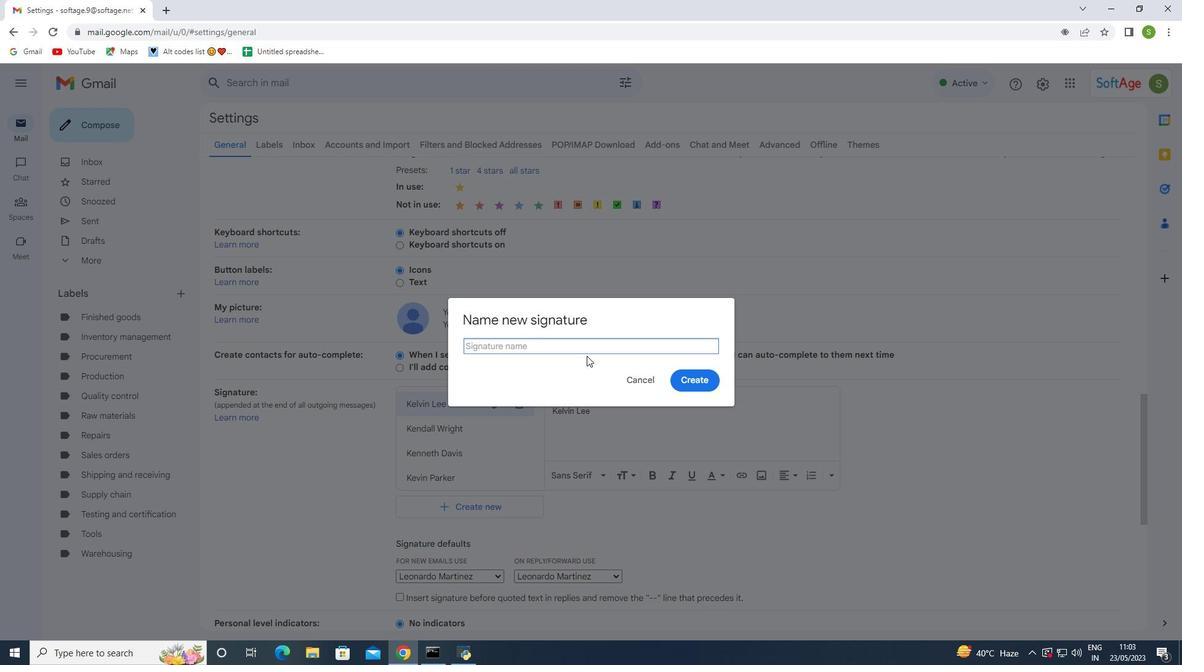 
Action: Mouse pressed left at (585, 351)
Screenshot: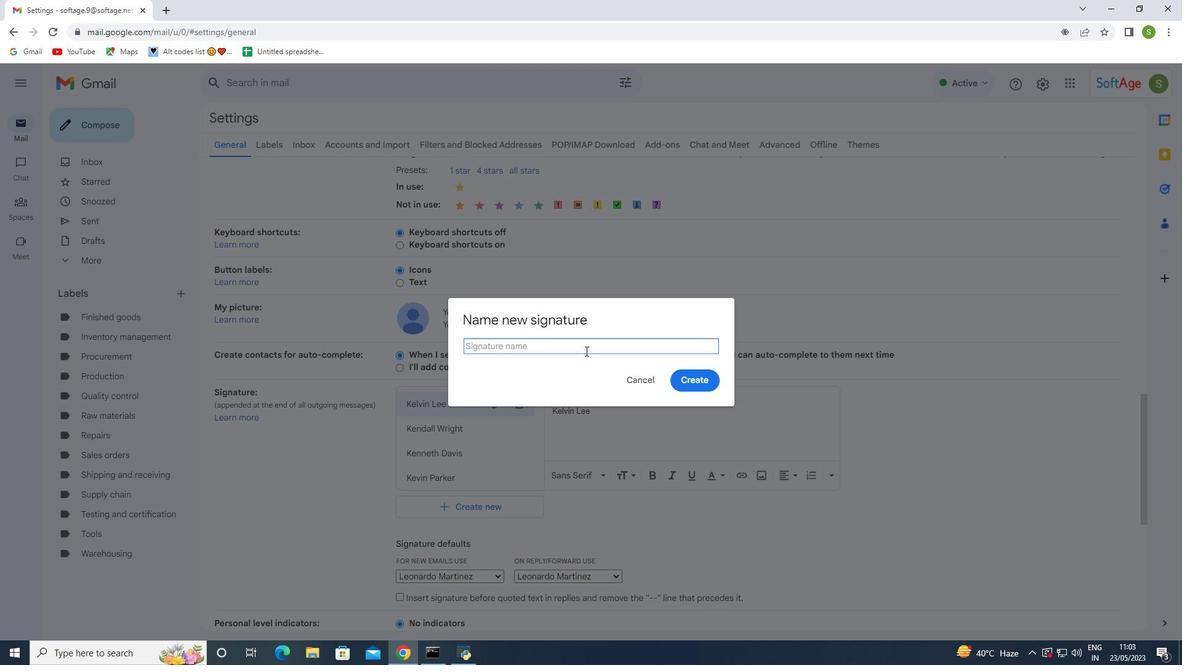 
Action: Key pressed <Key.shift>Leslie<Key.space><Key.shift>Flores
Screenshot: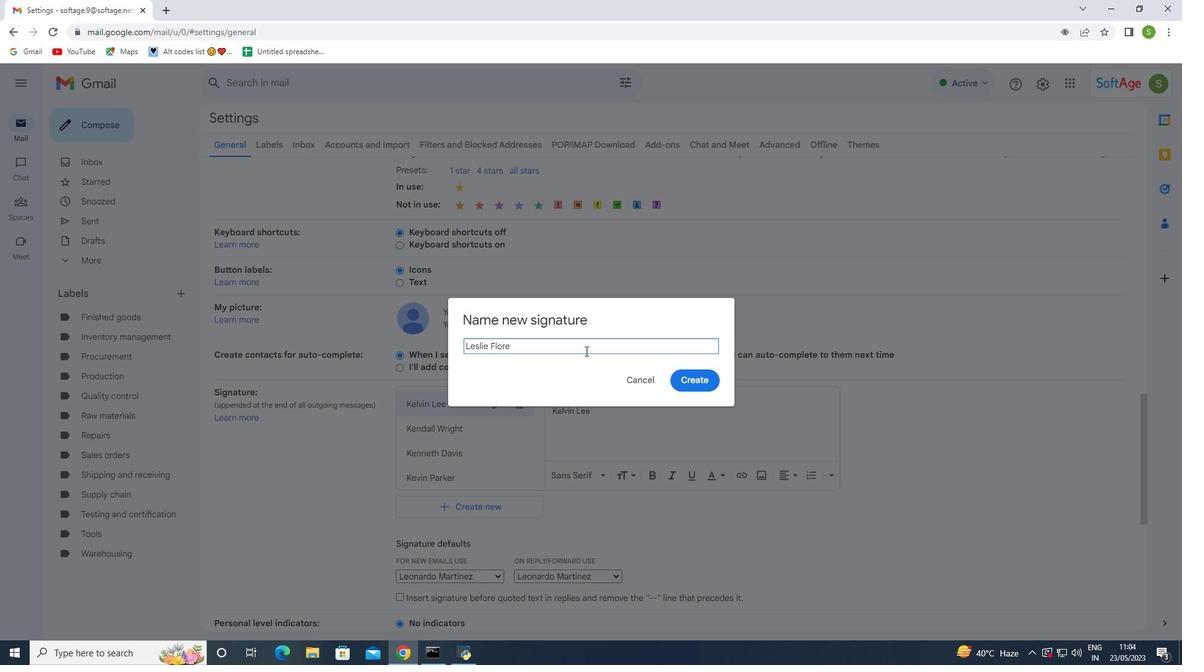 
Action: Mouse moved to (694, 376)
Screenshot: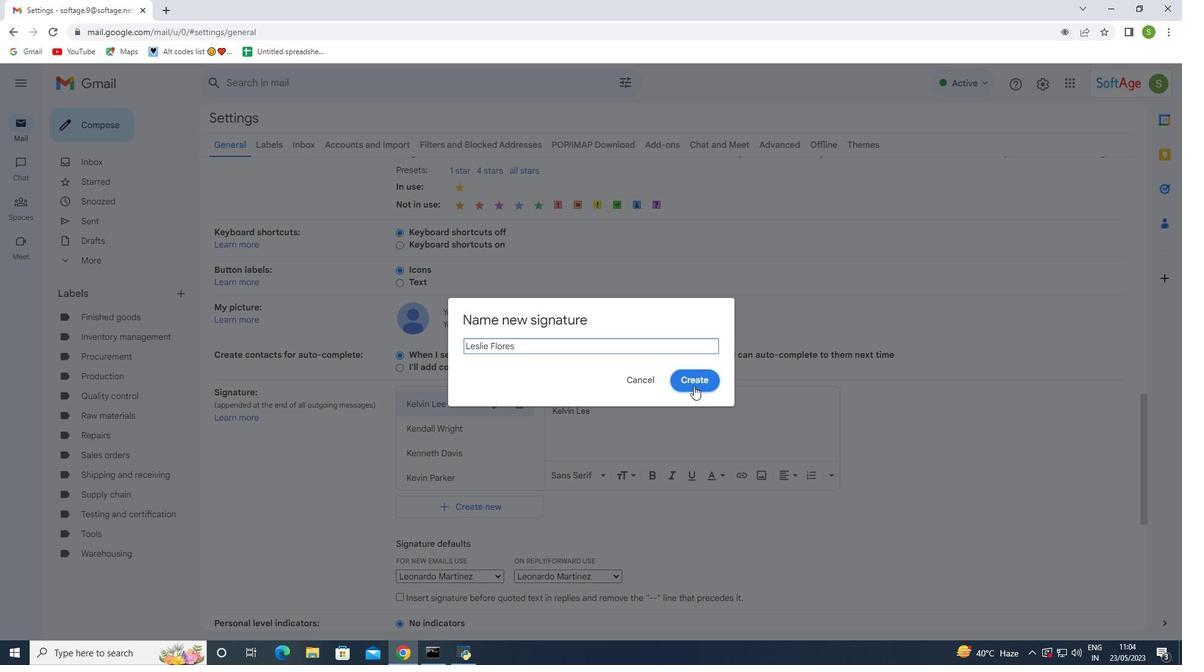 
Action: Mouse pressed left at (694, 376)
Screenshot: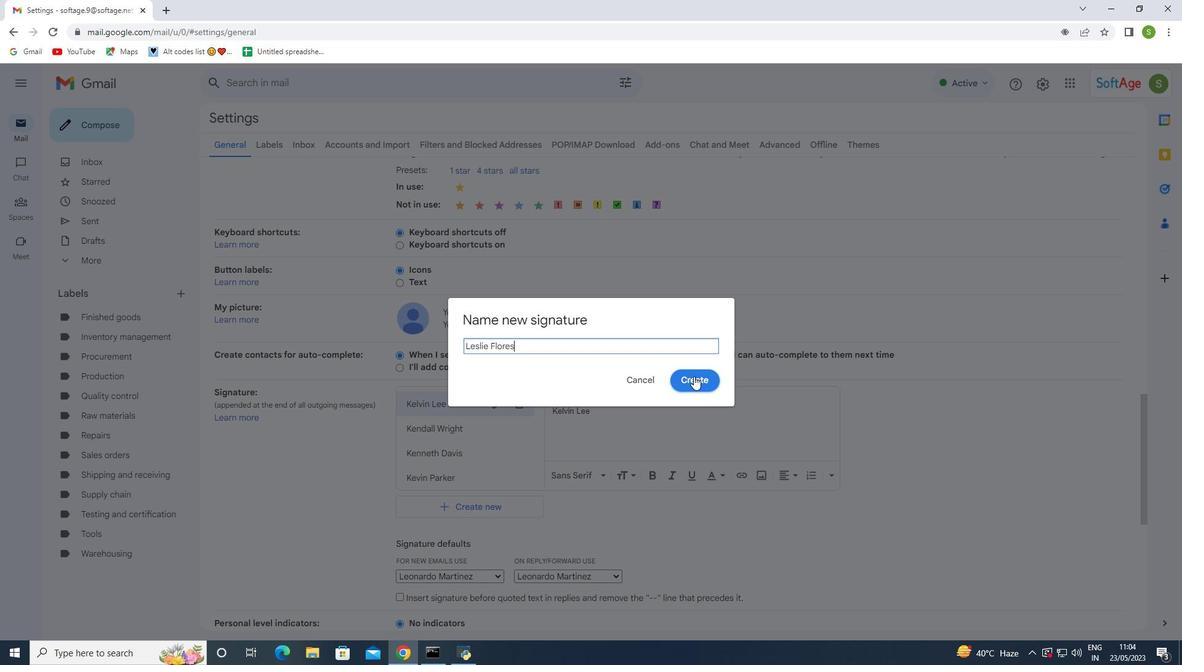 
Action: Mouse moved to (585, 410)
Screenshot: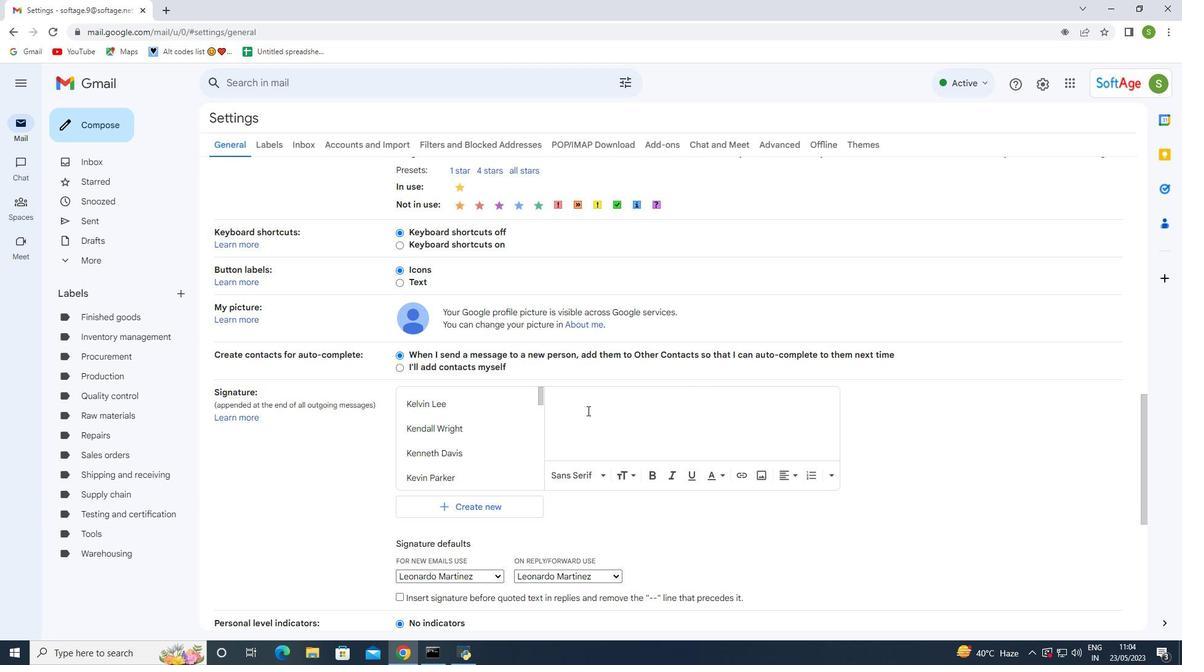 
Action: Mouse pressed left at (585, 410)
Screenshot: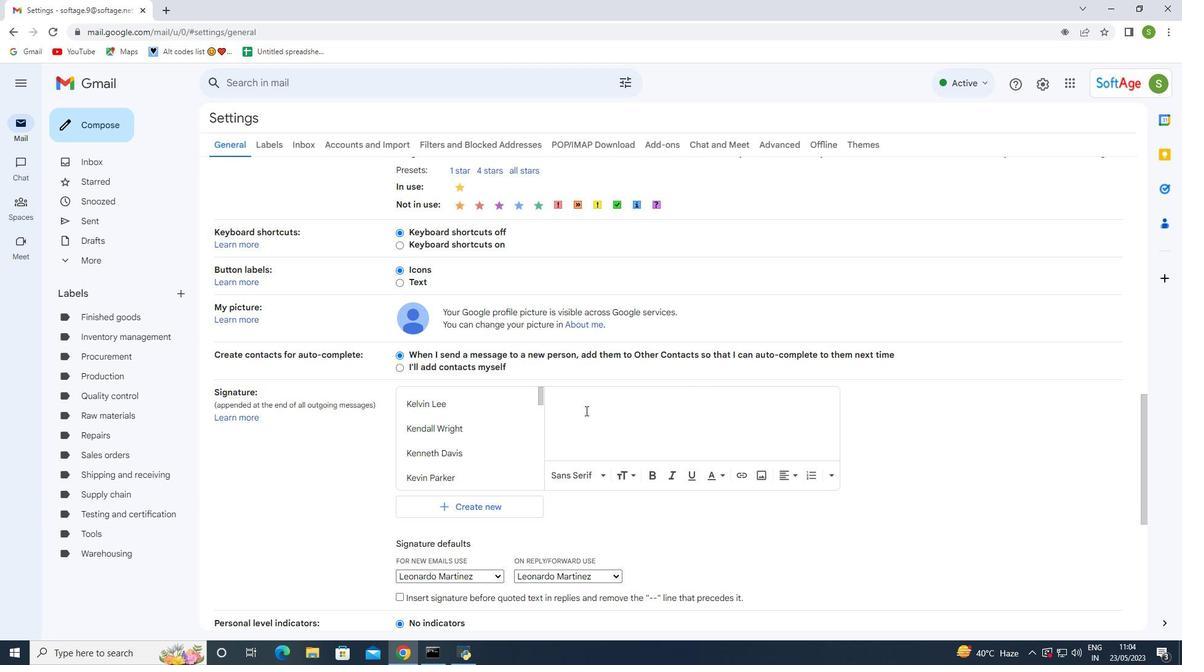 
Action: Key pressed <Key.shift><Key.shift>Leslie<Key.space><Key.shift>Flores
Screenshot: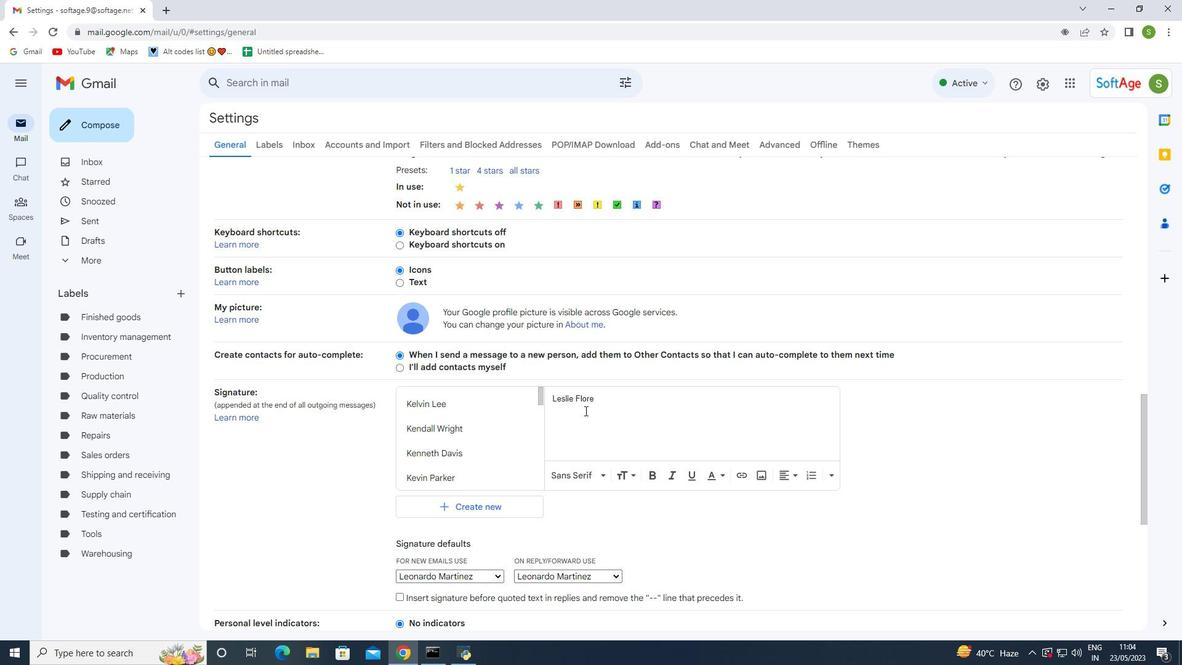 
Action: Mouse moved to (567, 427)
Screenshot: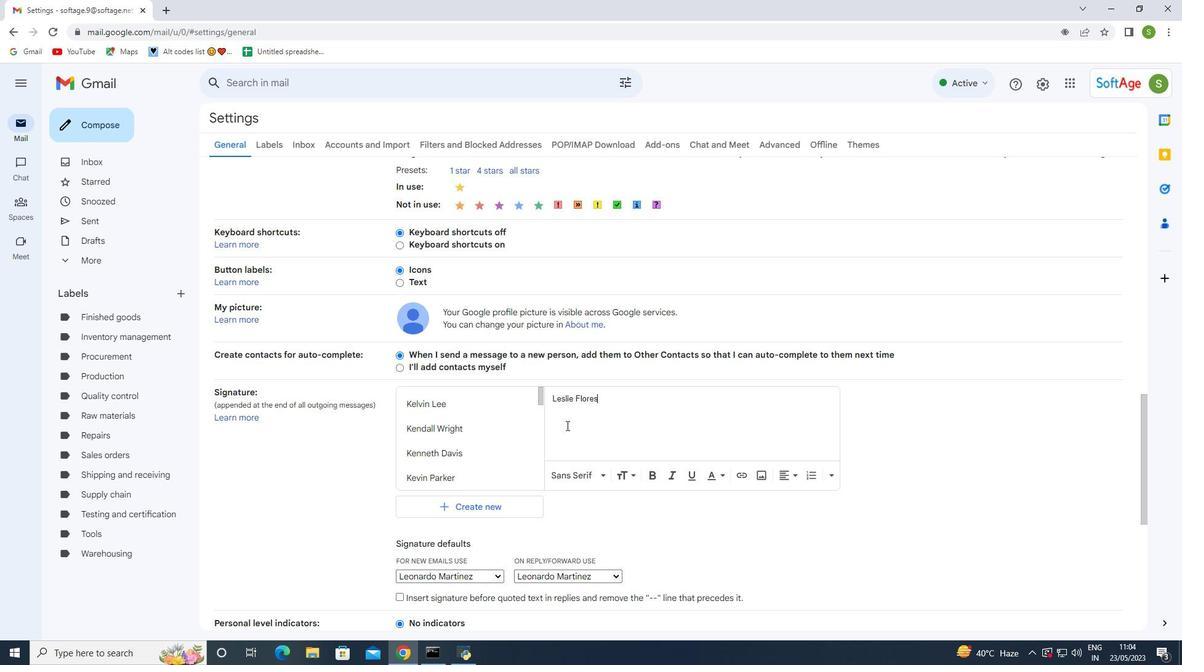 
Action: Mouse scrolled (567, 426) with delta (0, 0)
Screenshot: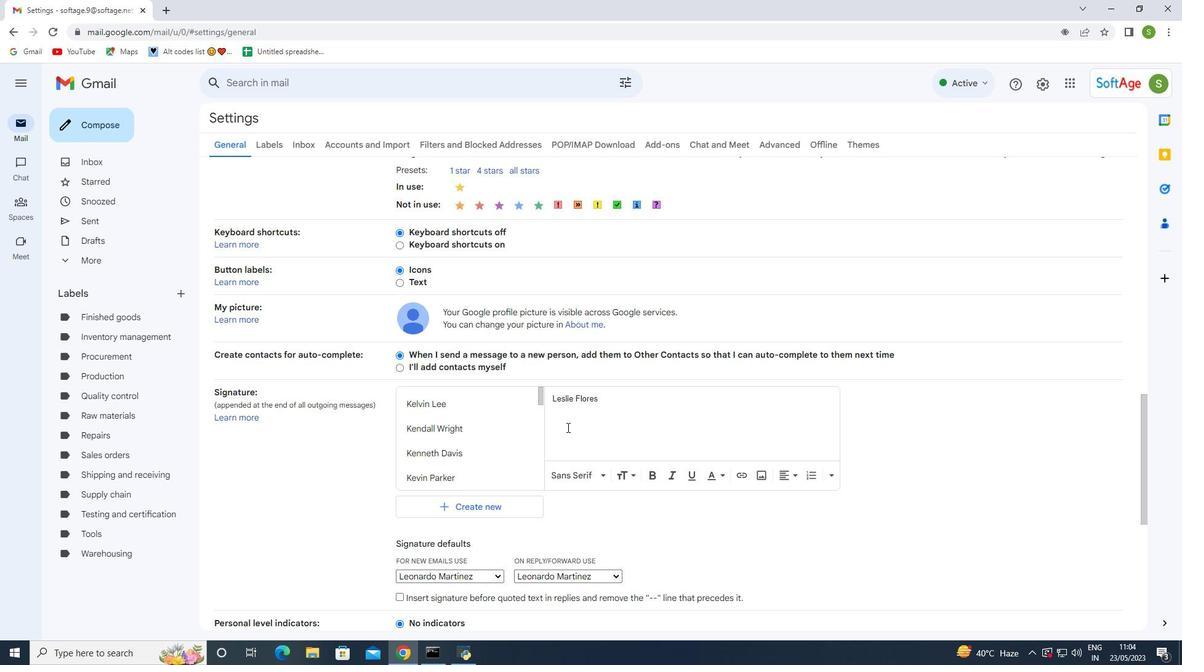 
Action: Mouse scrolled (567, 426) with delta (0, 0)
Screenshot: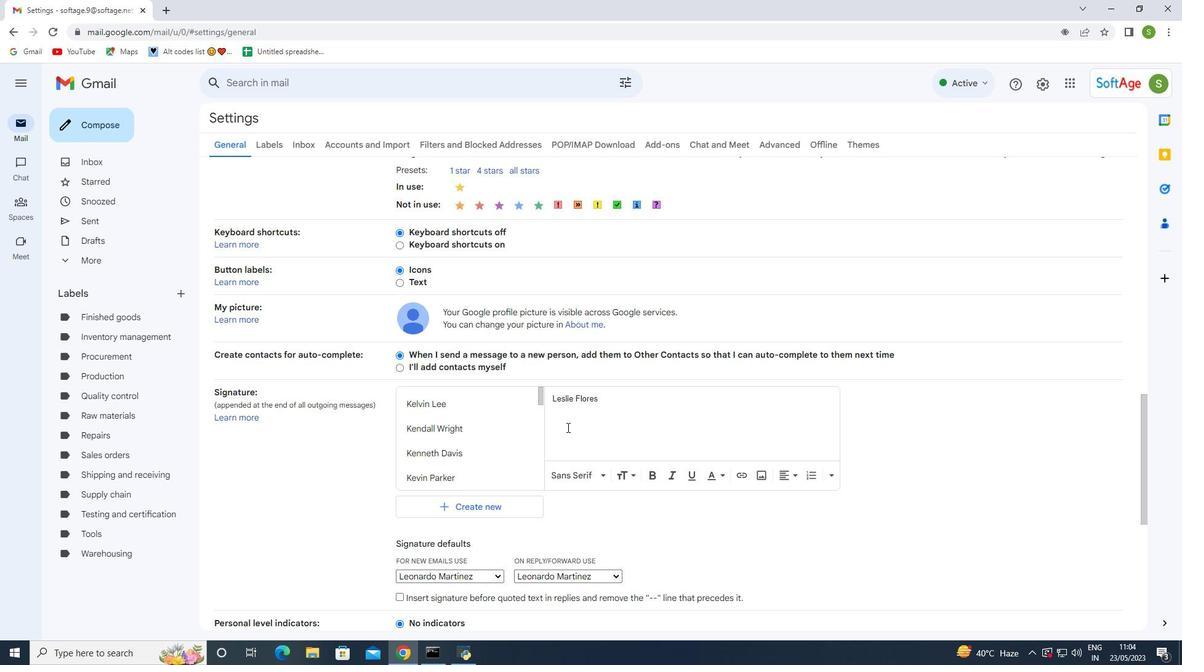 
Action: Mouse moved to (472, 448)
Screenshot: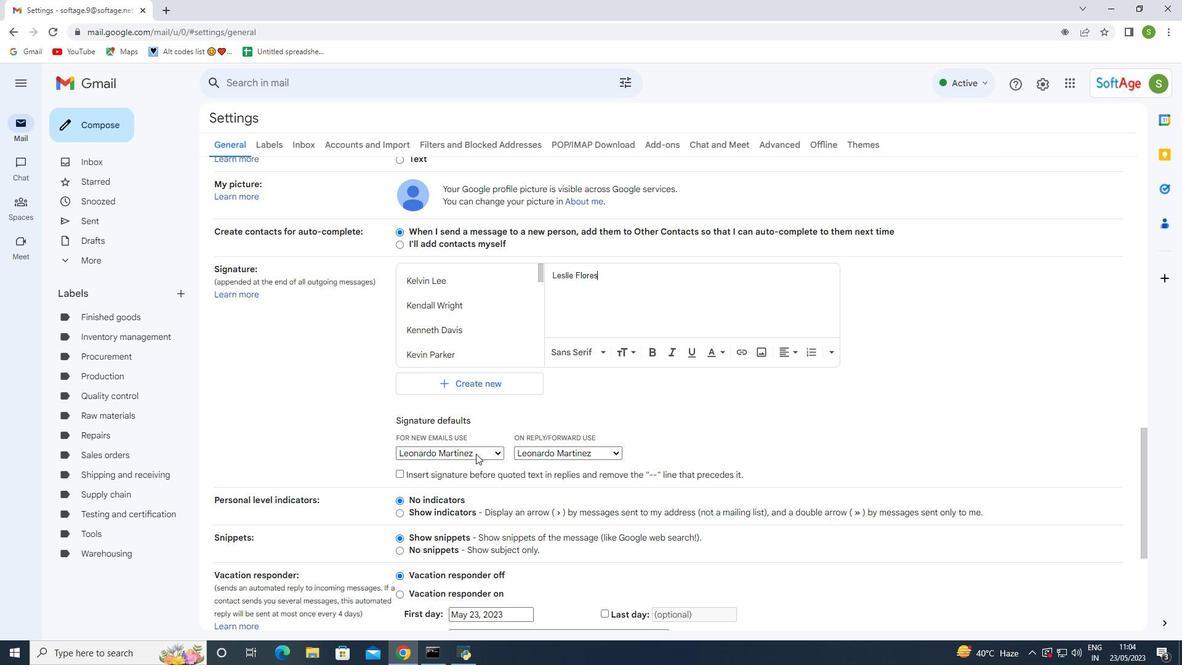 
Action: Mouse pressed left at (472, 448)
Screenshot: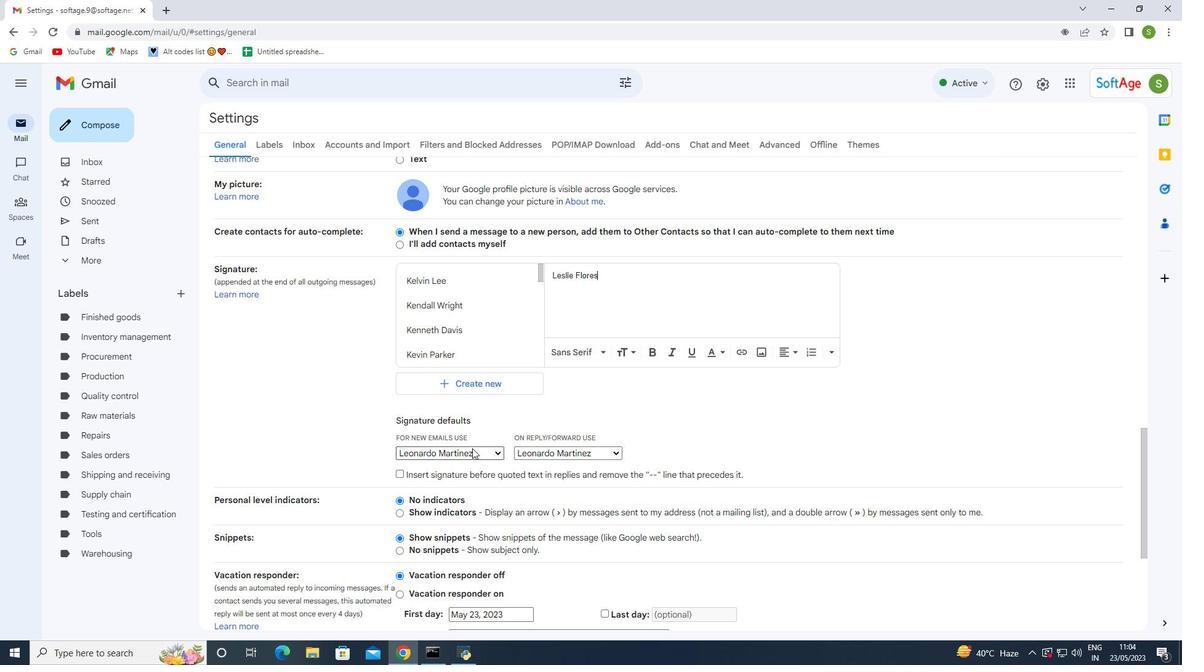 
Action: Mouse moved to (484, 417)
Screenshot: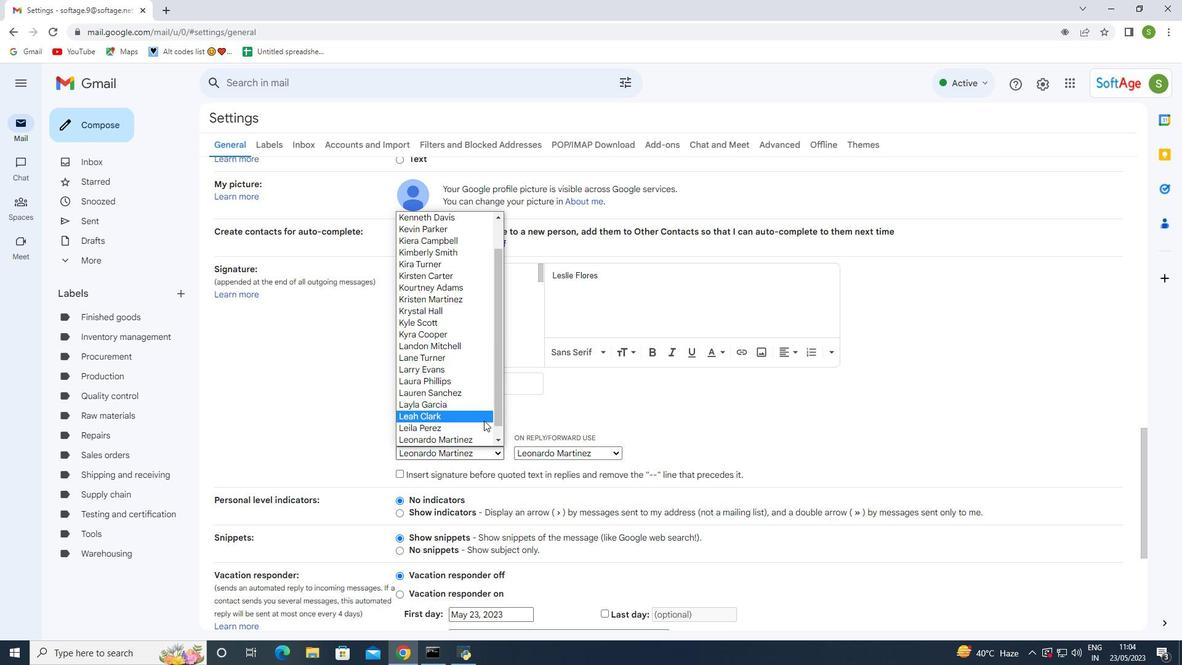 
Action: Mouse scrolled (484, 416) with delta (0, 0)
Screenshot: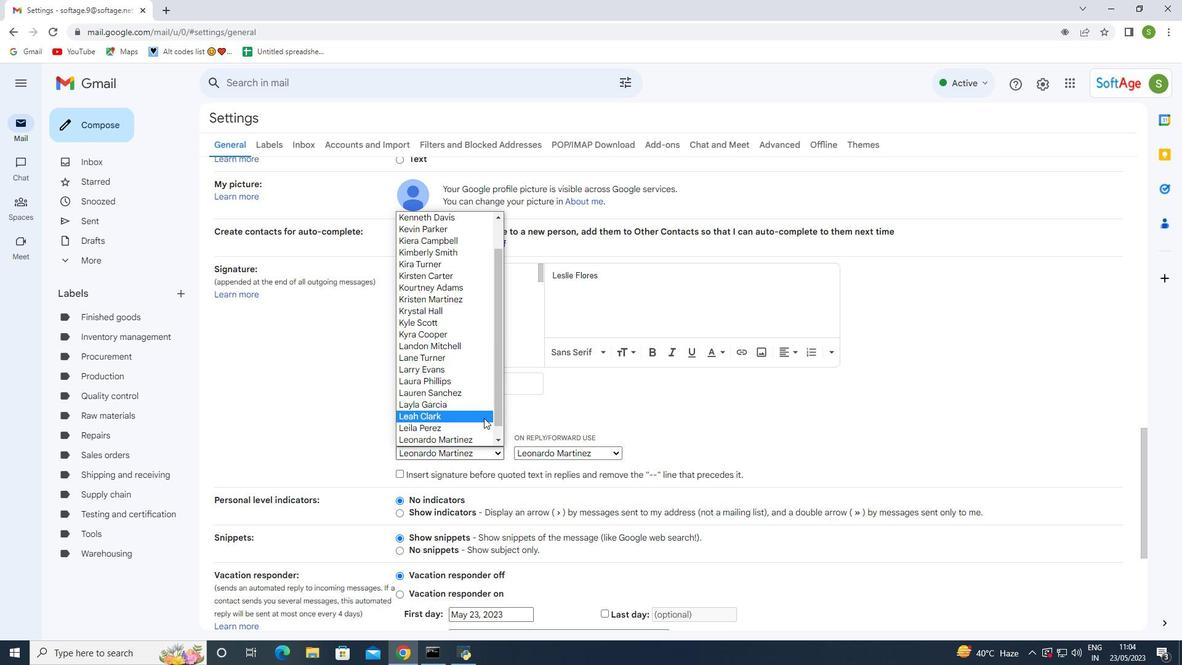 
Action: Mouse scrolled (484, 416) with delta (0, 0)
Screenshot: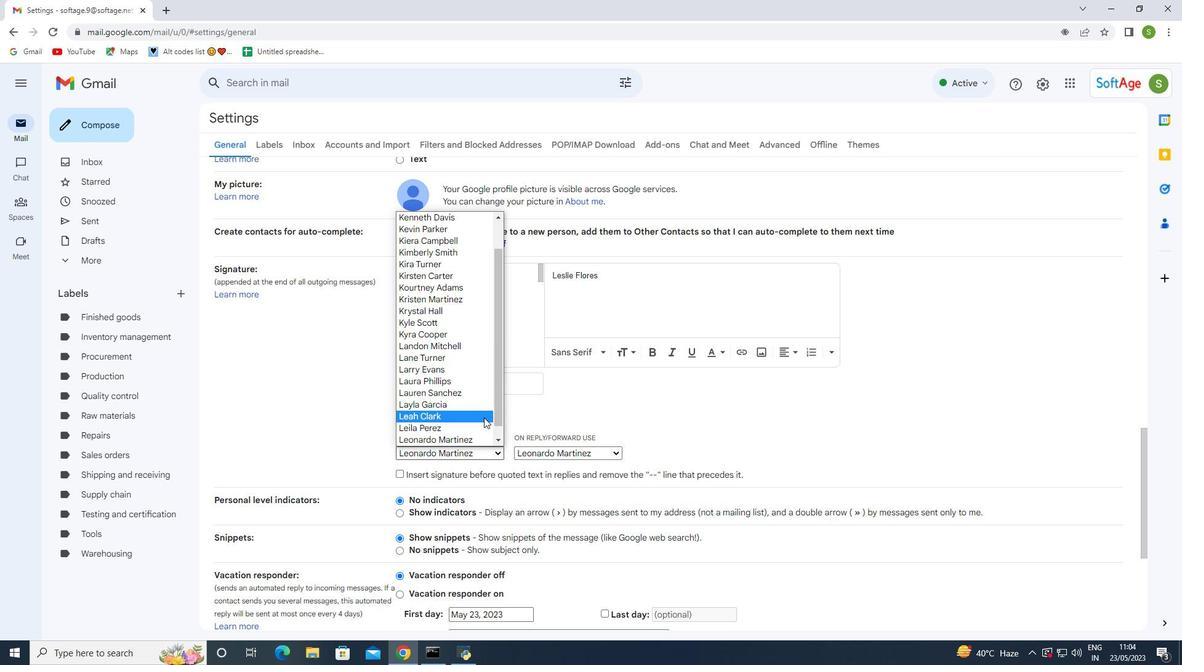 
Action: Mouse scrolled (484, 416) with delta (0, 0)
Screenshot: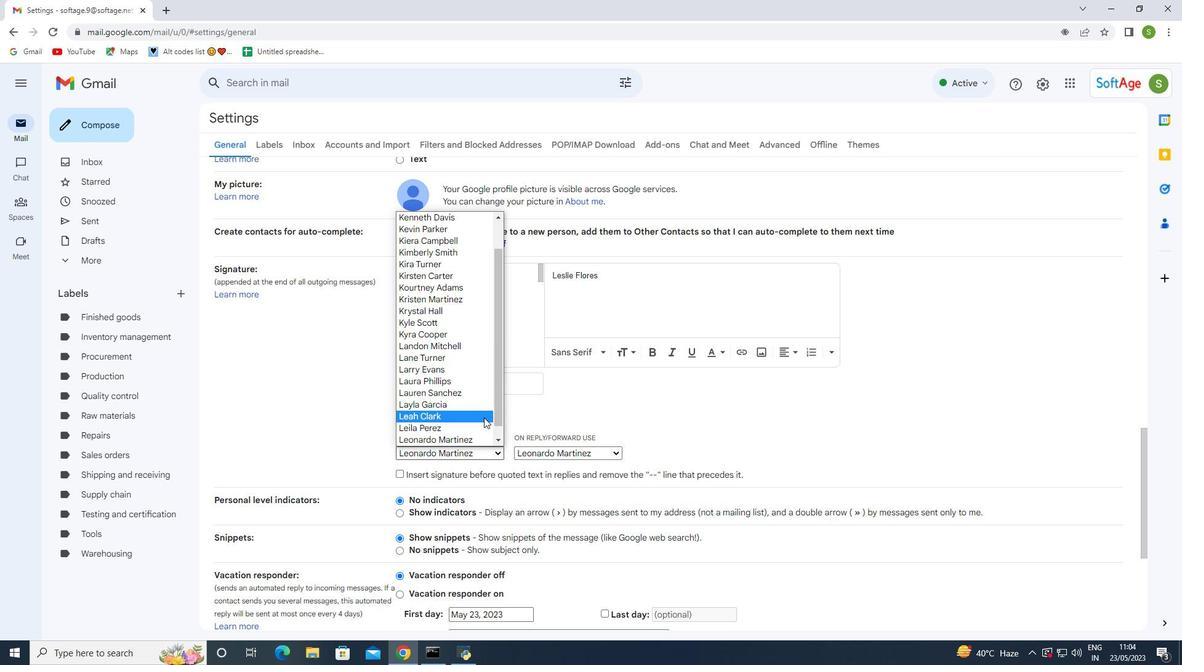 
Action: Mouse scrolled (484, 416) with delta (0, 0)
Screenshot: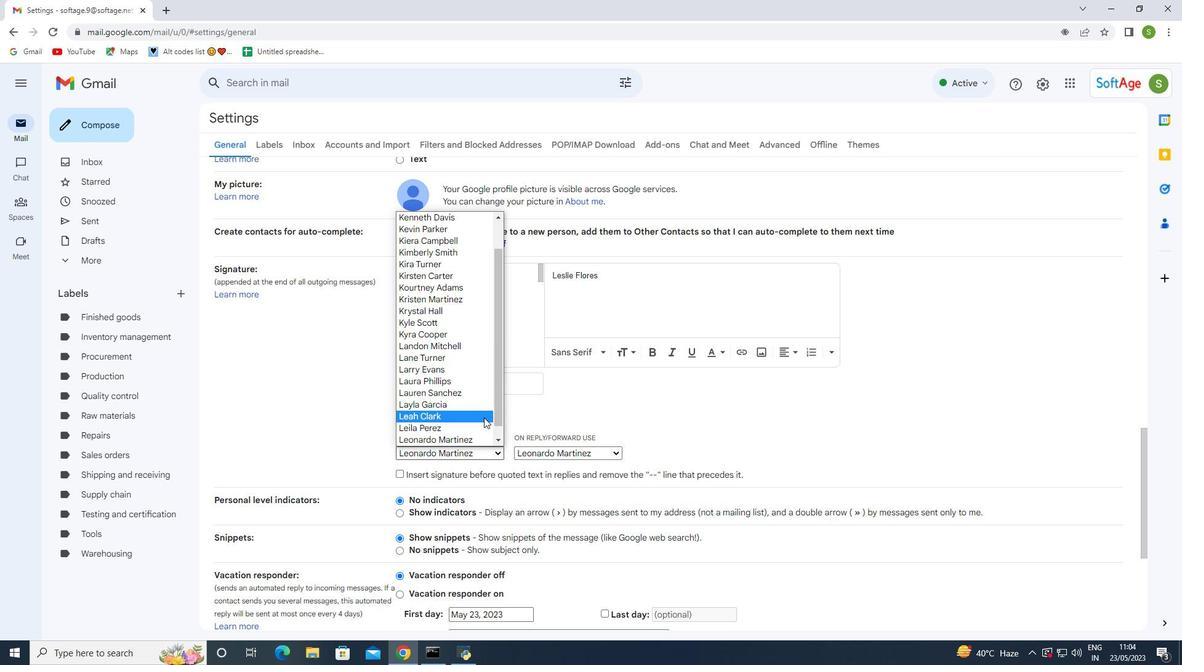 
Action: Mouse moved to (456, 434)
Screenshot: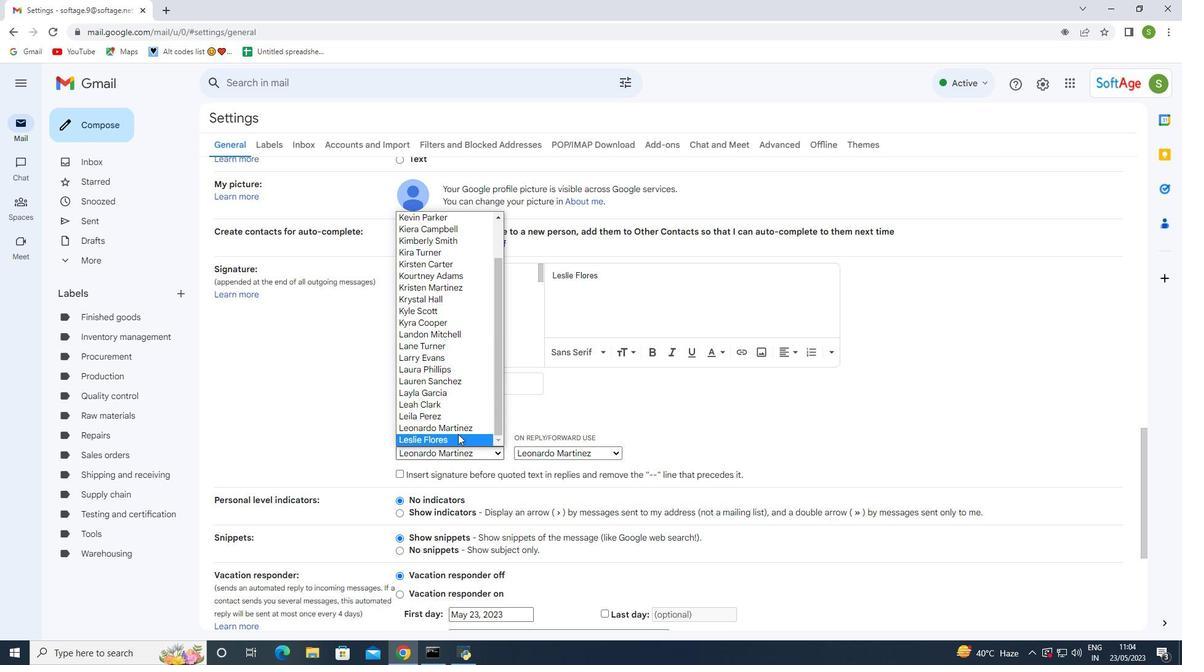 
Action: Mouse pressed left at (456, 434)
Screenshot: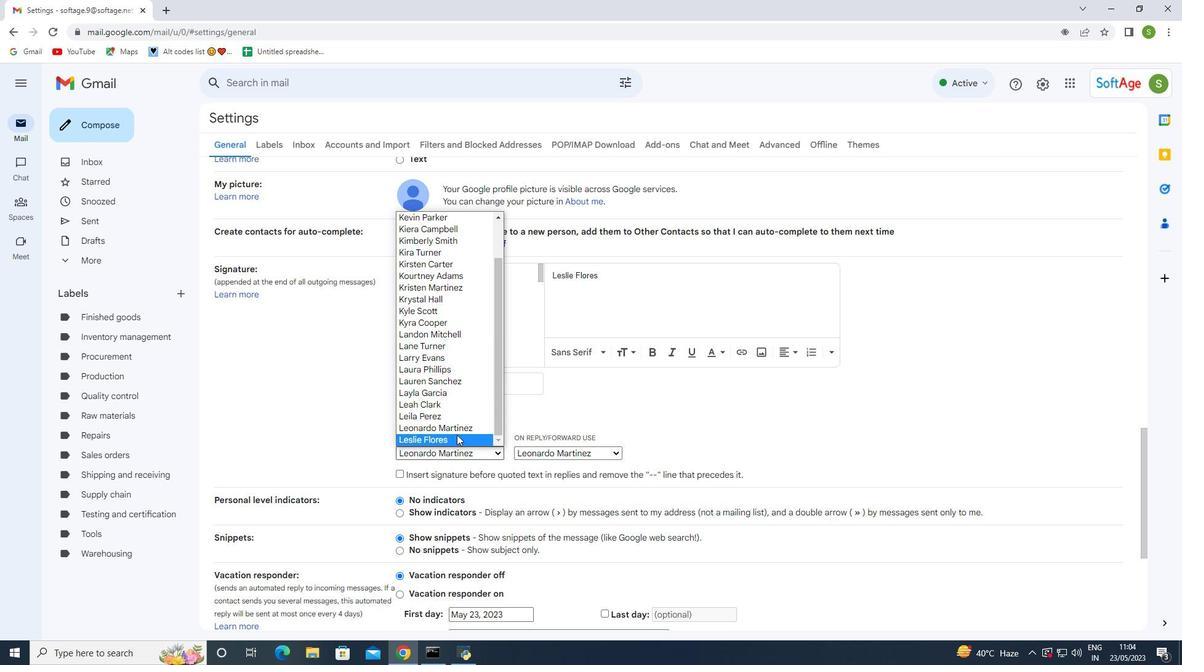 
Action: Mouse moved to (522, 453)
Screenshot: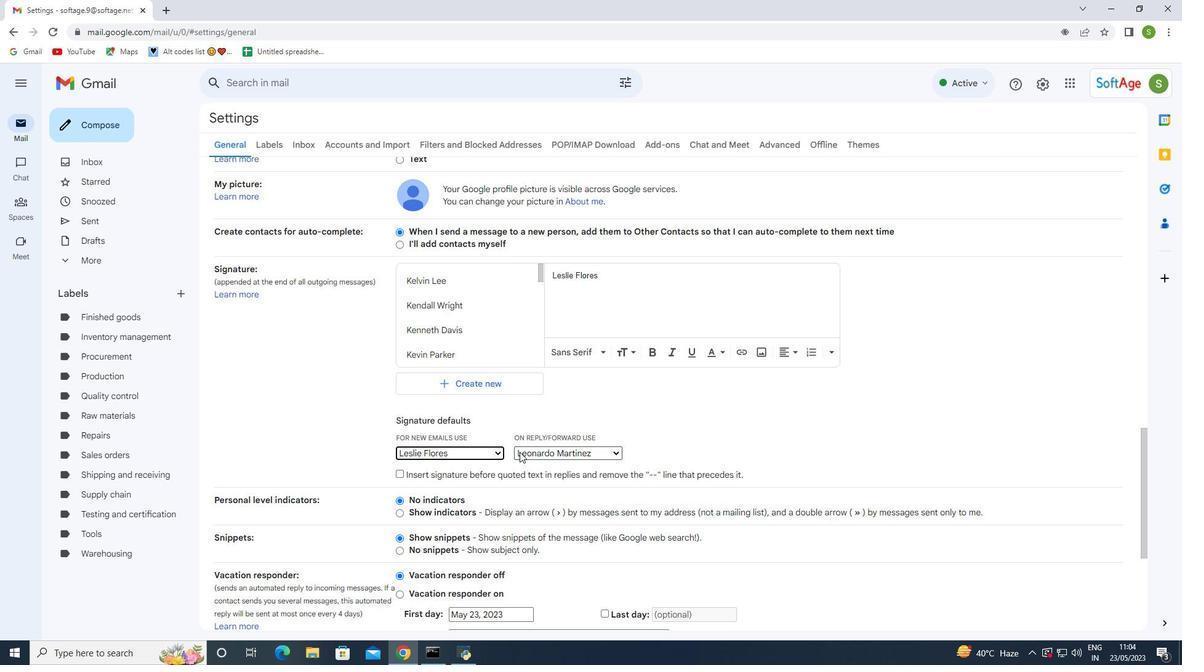 
Action: Mouse pressed left at (522, 453)
Screenshot: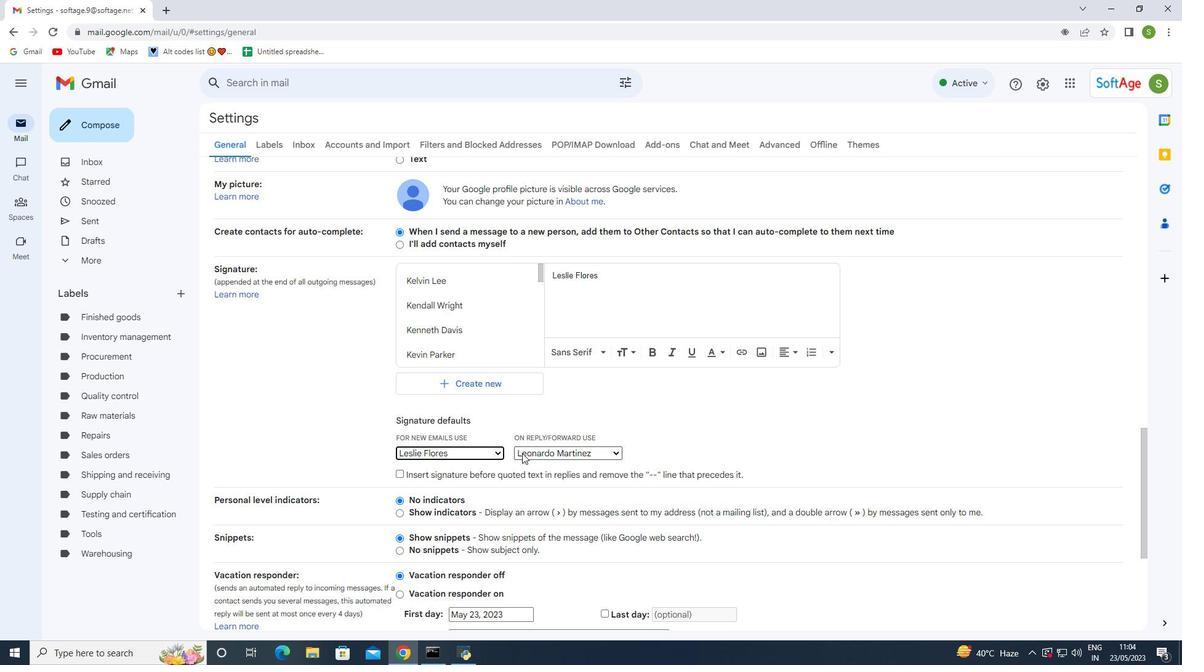 
Action: Mouse moved to (533, 431)
Screenshot: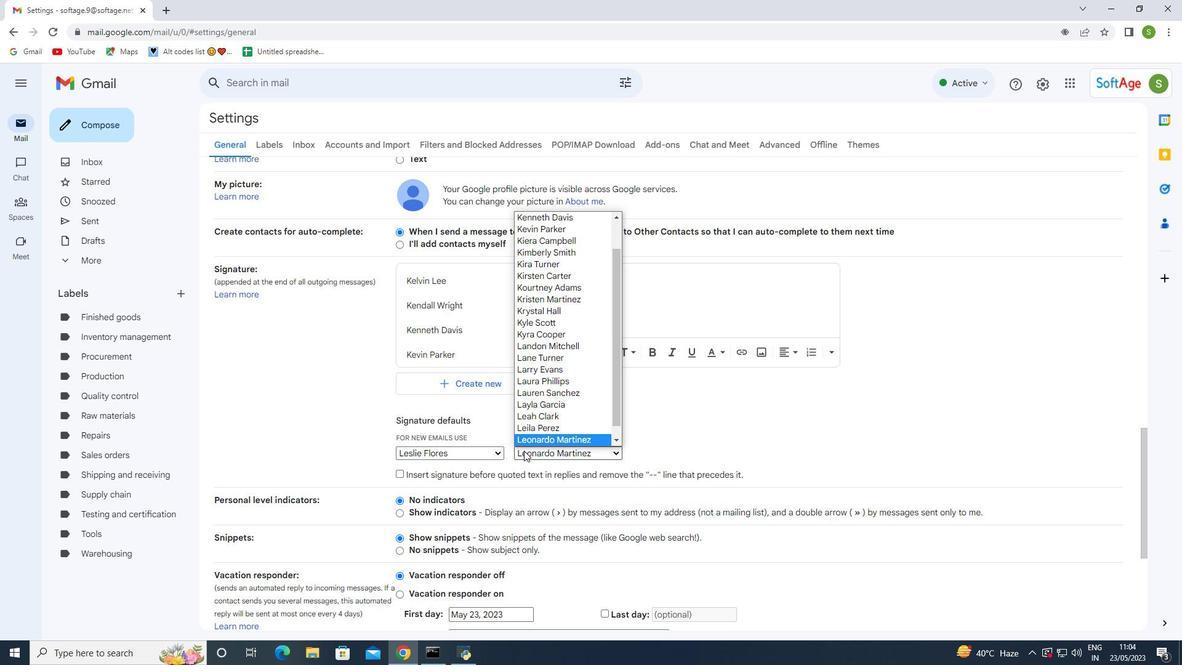 
Action: Mouse scrolled (533, 430) with delta (0, 0)
Screenshot: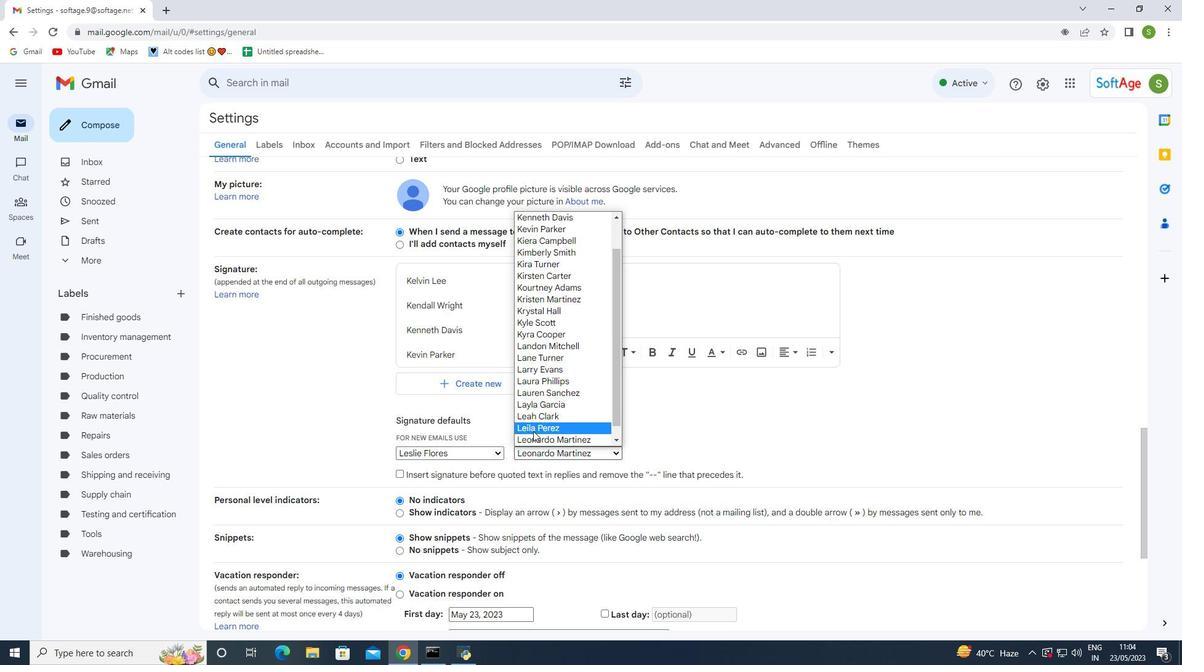 
Action: Mouse scrolled (533, 430) with delta (0, 0)
Screenshot: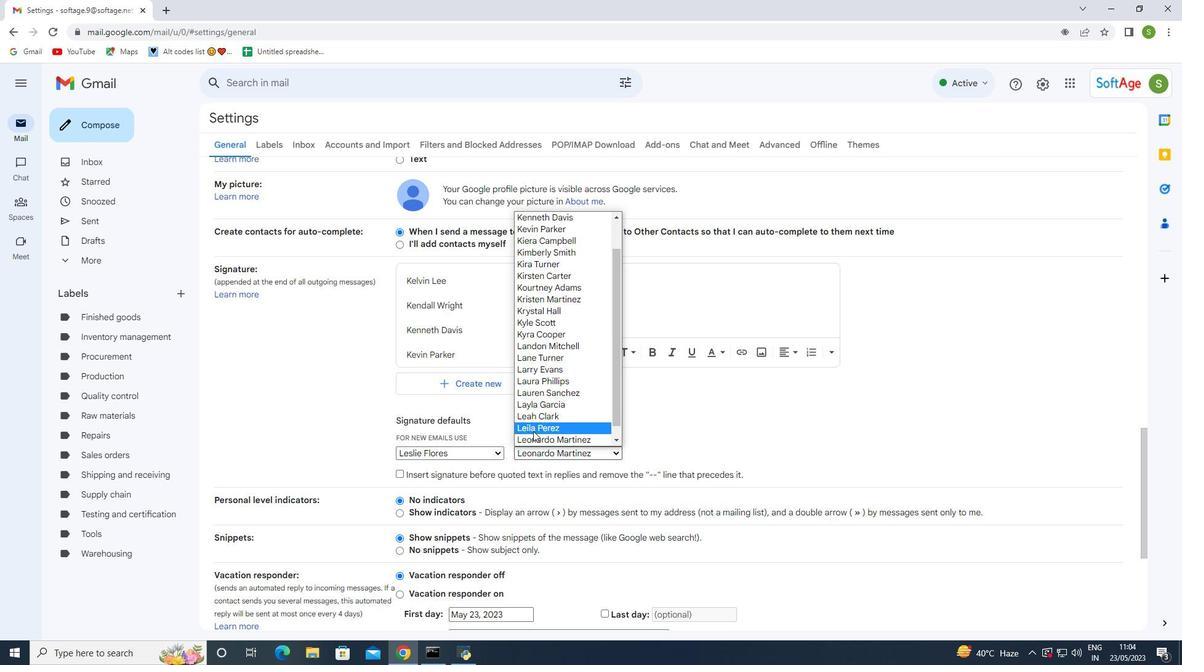 
Action: Mouse scrolled (533, 430) with delta (0, 0)
Screenshot: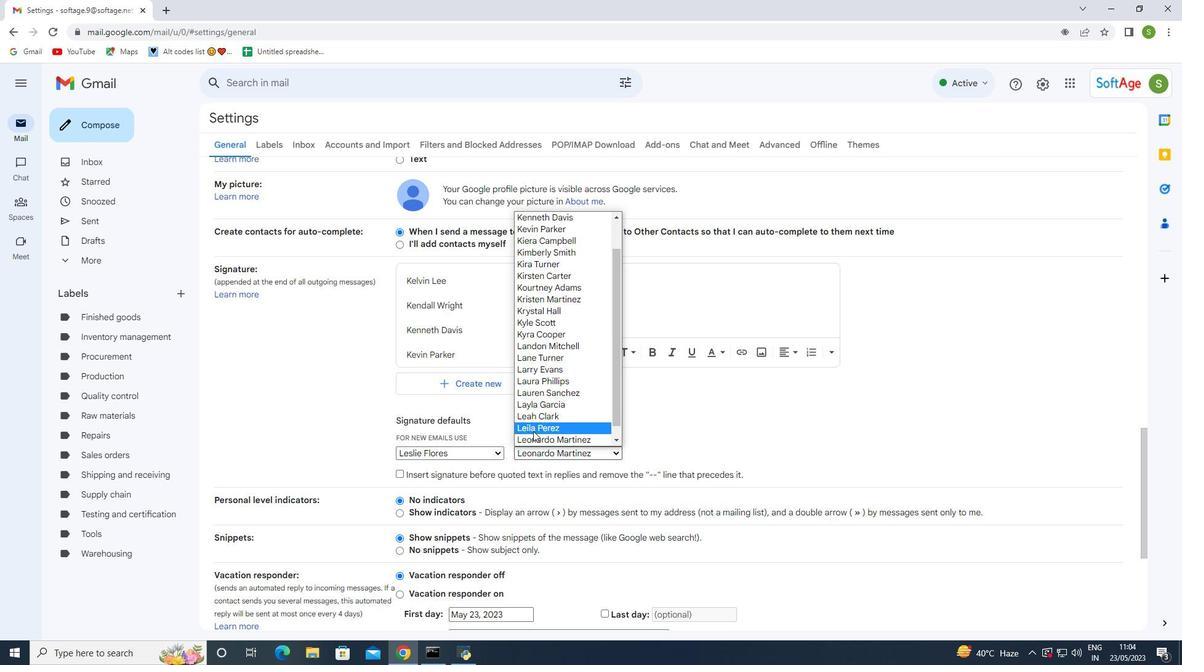 
Action: Mouse scrolled (533, 430) with delta (0, 0)
Screenshot: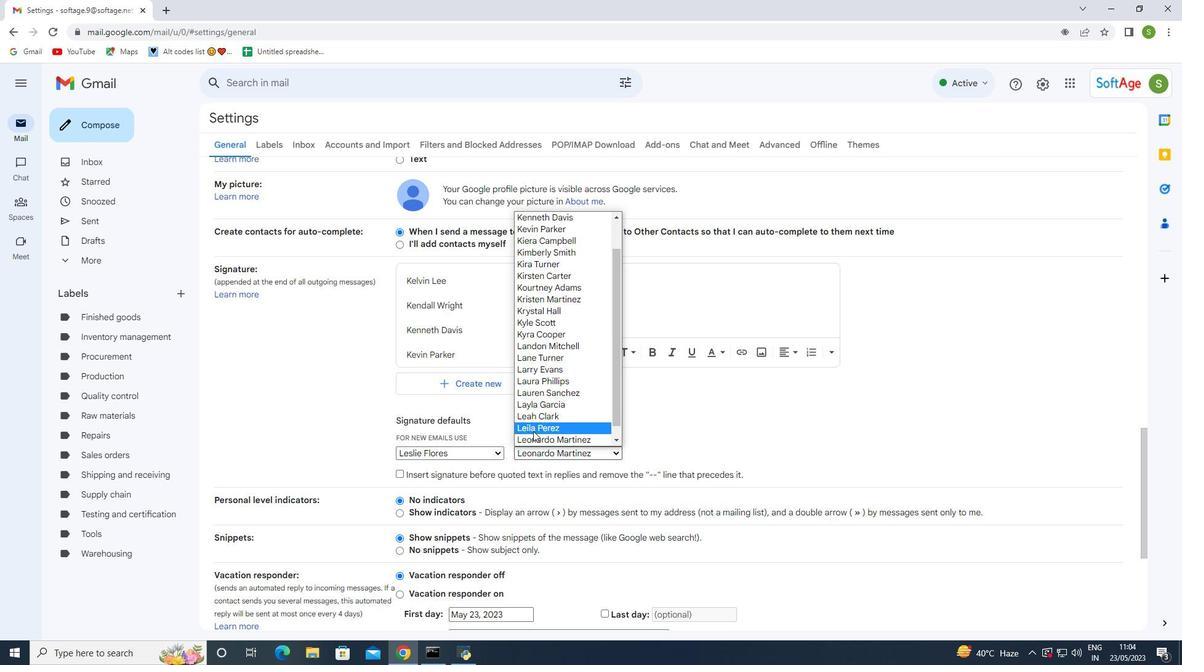 
Action: Mouse moved to (534, 435)
Screenshot: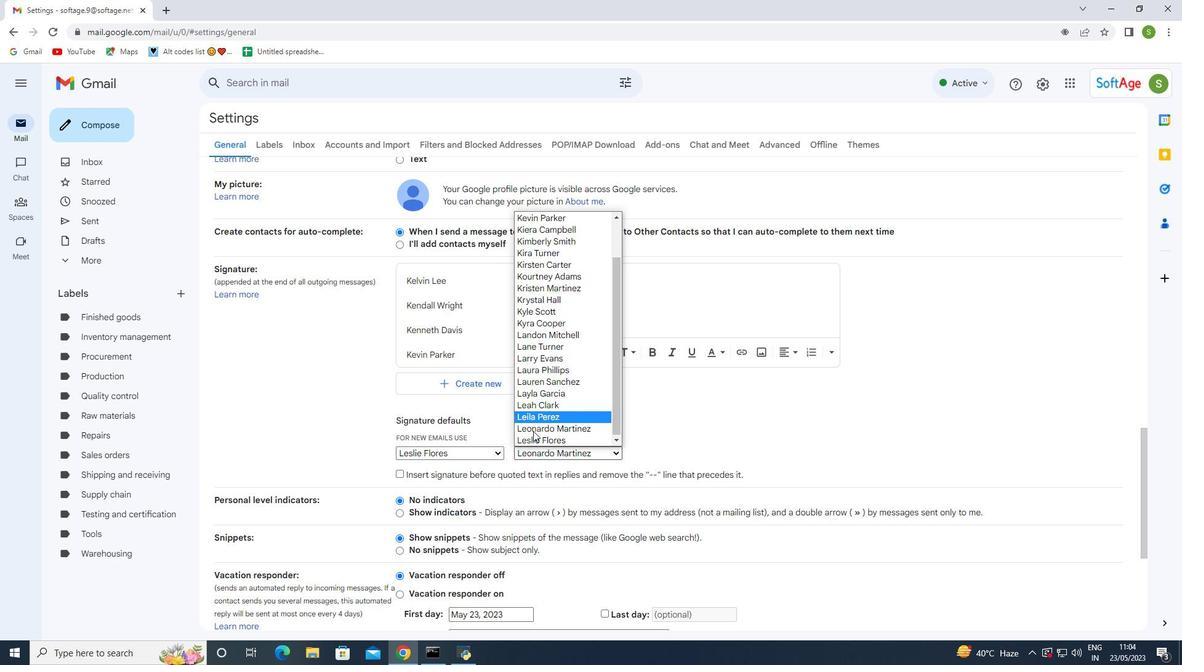 
Action: Mouse pressed left at (534, 435)
Screenshot: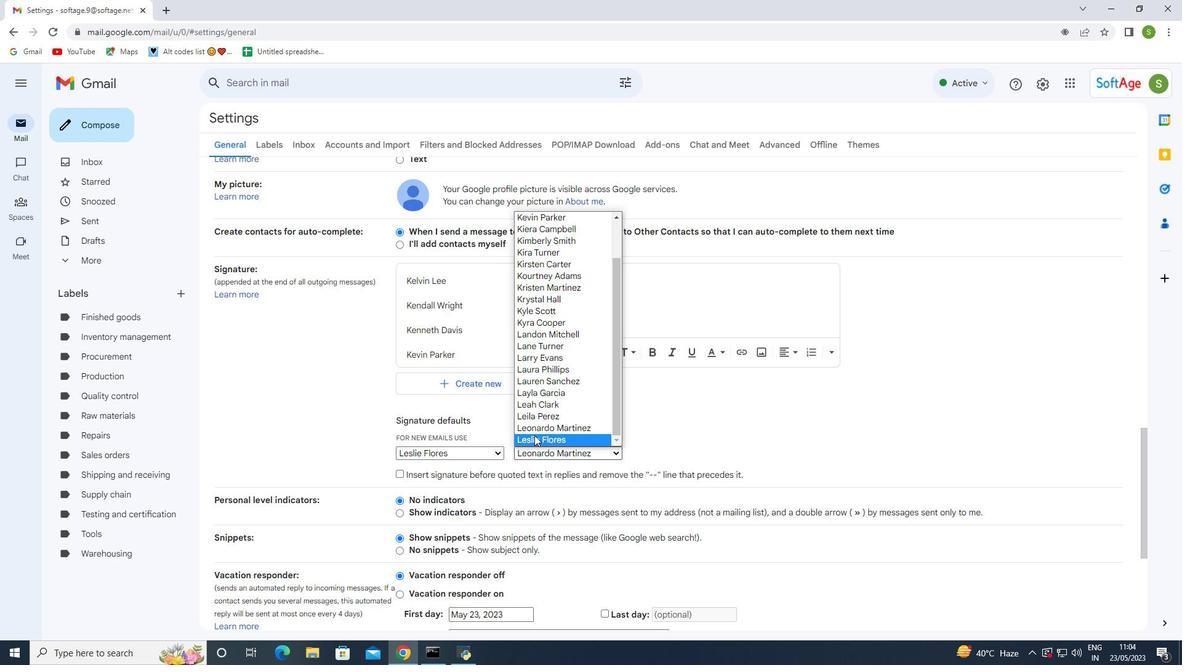 
Action: Mouse moved to (520, 458)
Screenshot: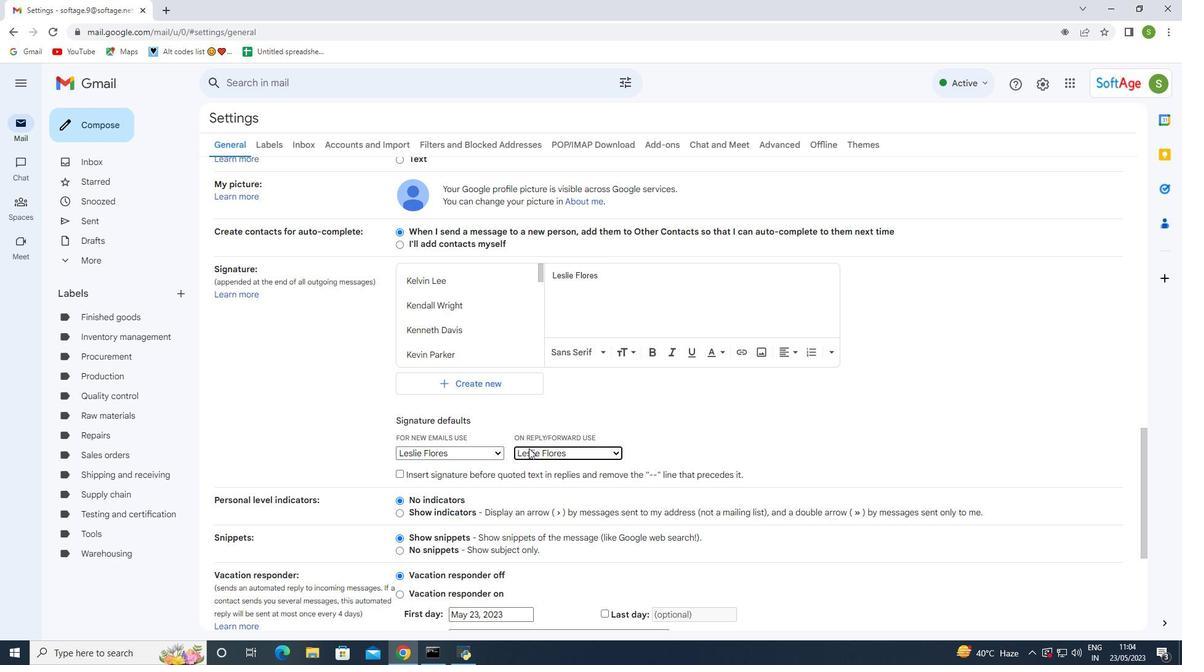
Action: Mouse scrolled (520, 457) with delta (0, 0)
Screenshot: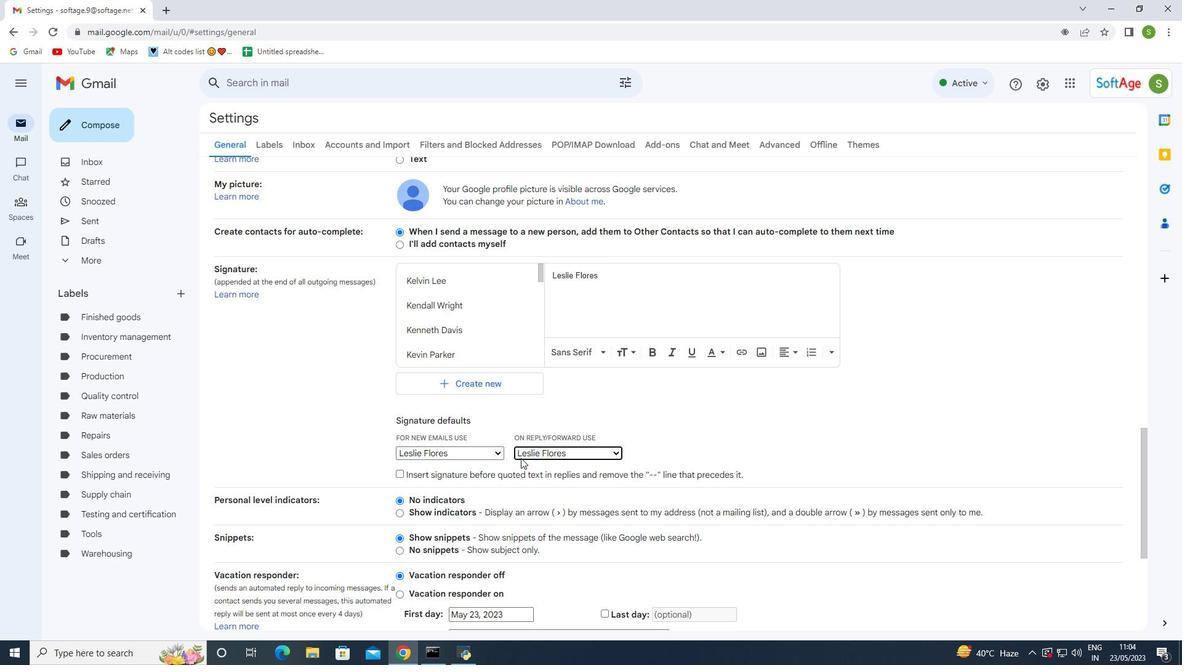 
Action: Mouse scrolled (520, 457) with delta (0, 0)
Screenshot: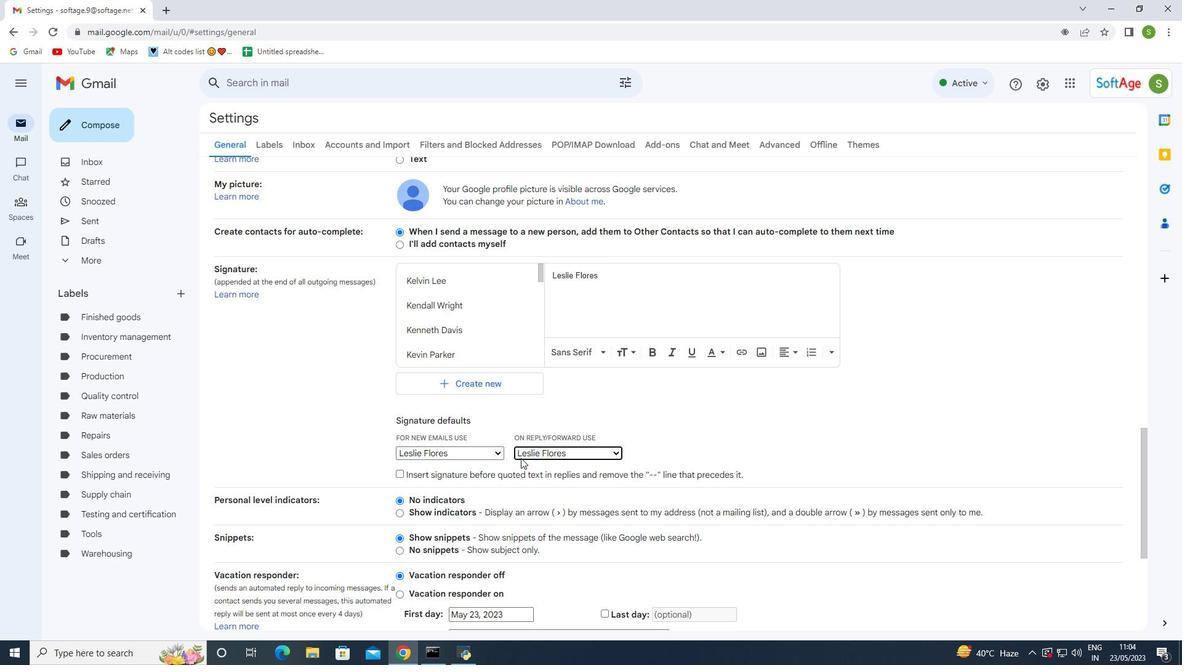 
Action: Mouse scrolled (520, 457) with delta (0, 0)
Screenshot: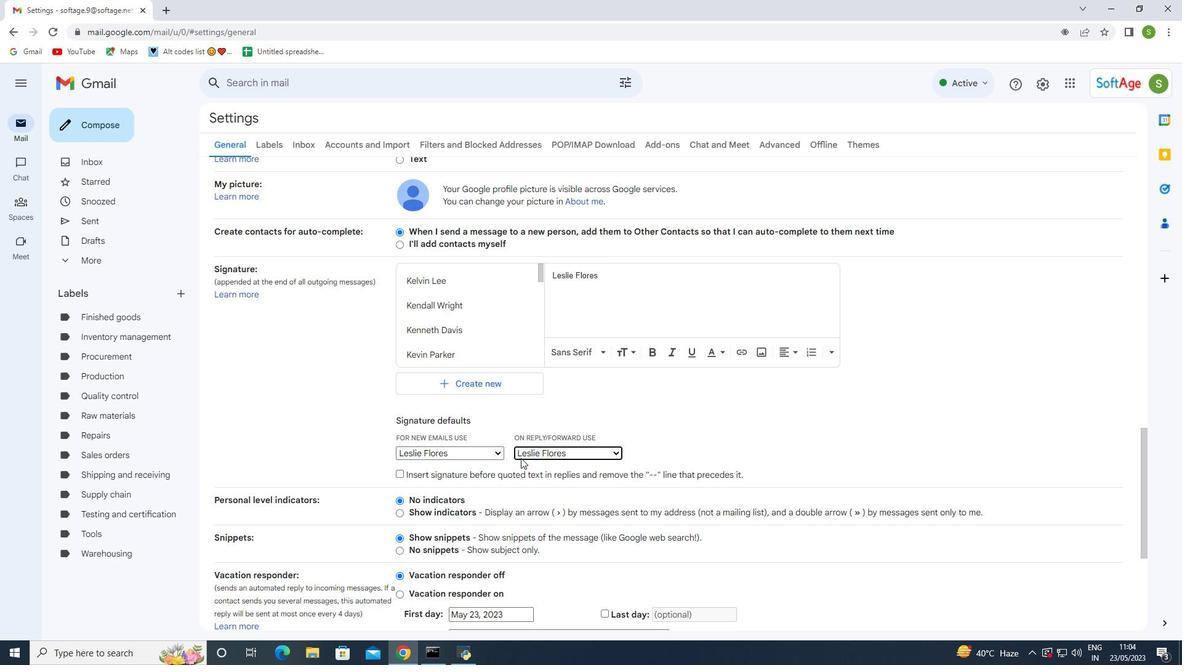 
Action: Mouse scrolled (520, 457) with delta (0, 0)
Screenshot: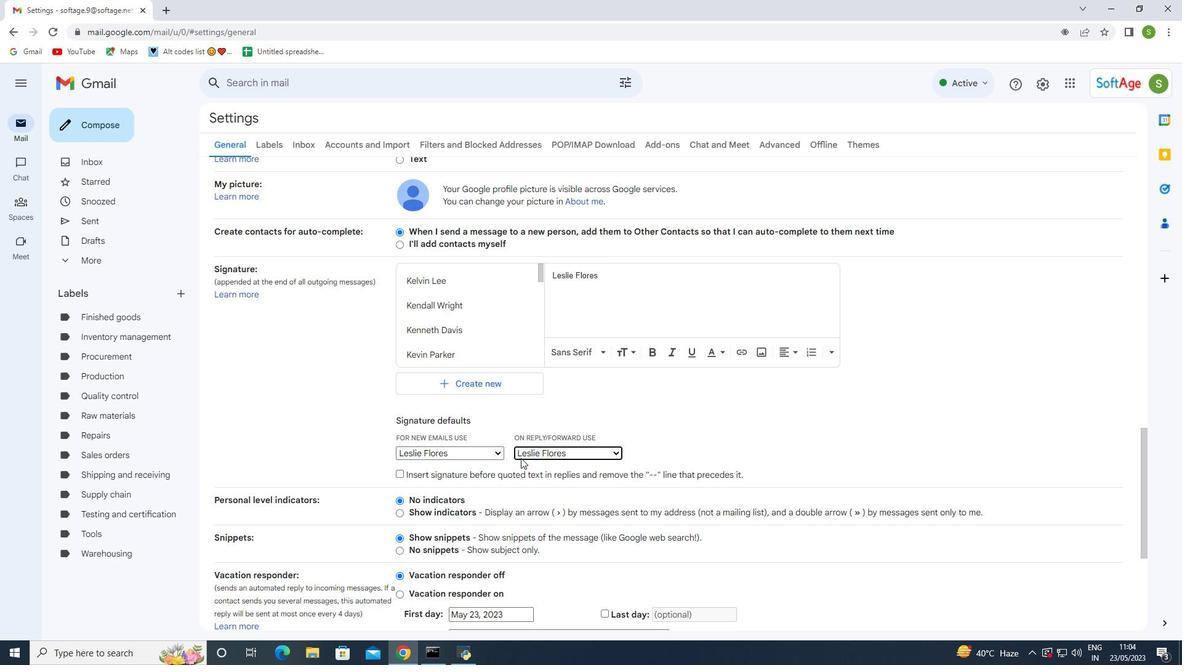 
Action: Mouse moved to (654, 577)
Screenshot: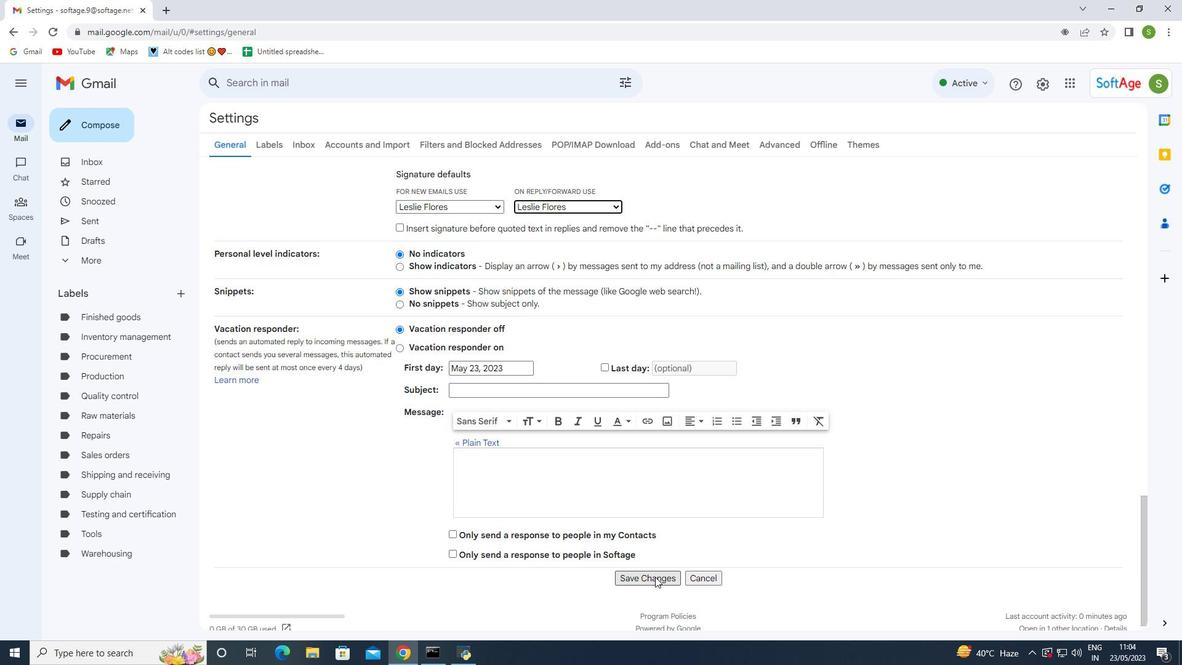 
Action: Mouse pressed left at (654, 577)
Screenshot: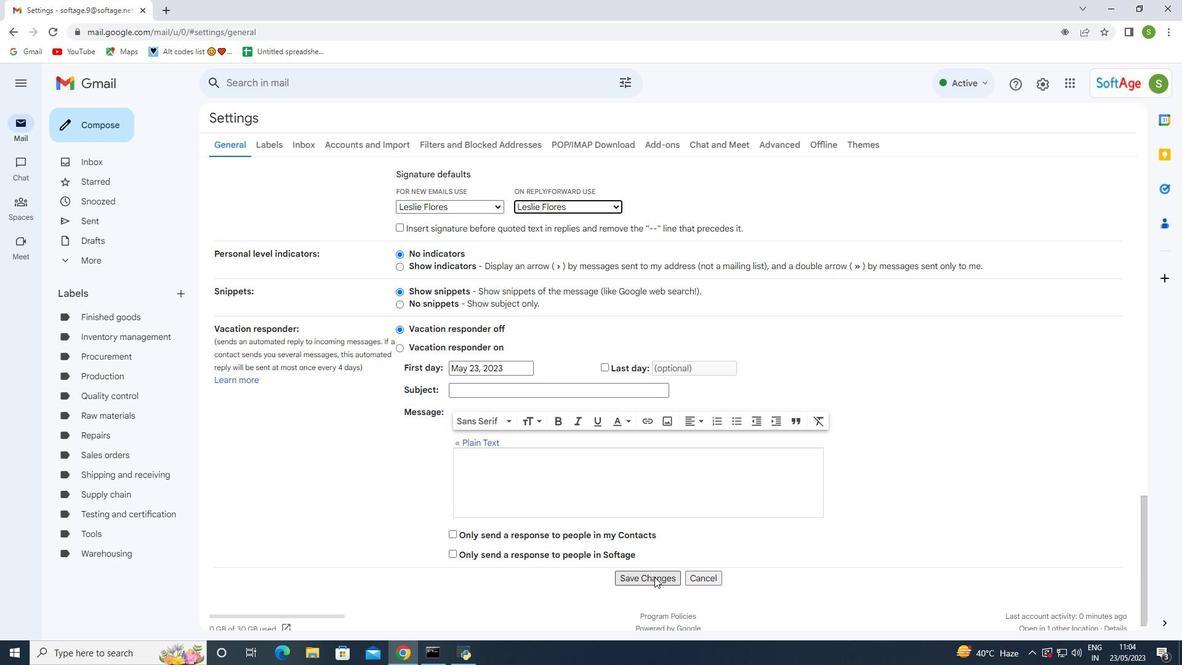 
Action: Mouse moved to (577, 428)
Screenshot: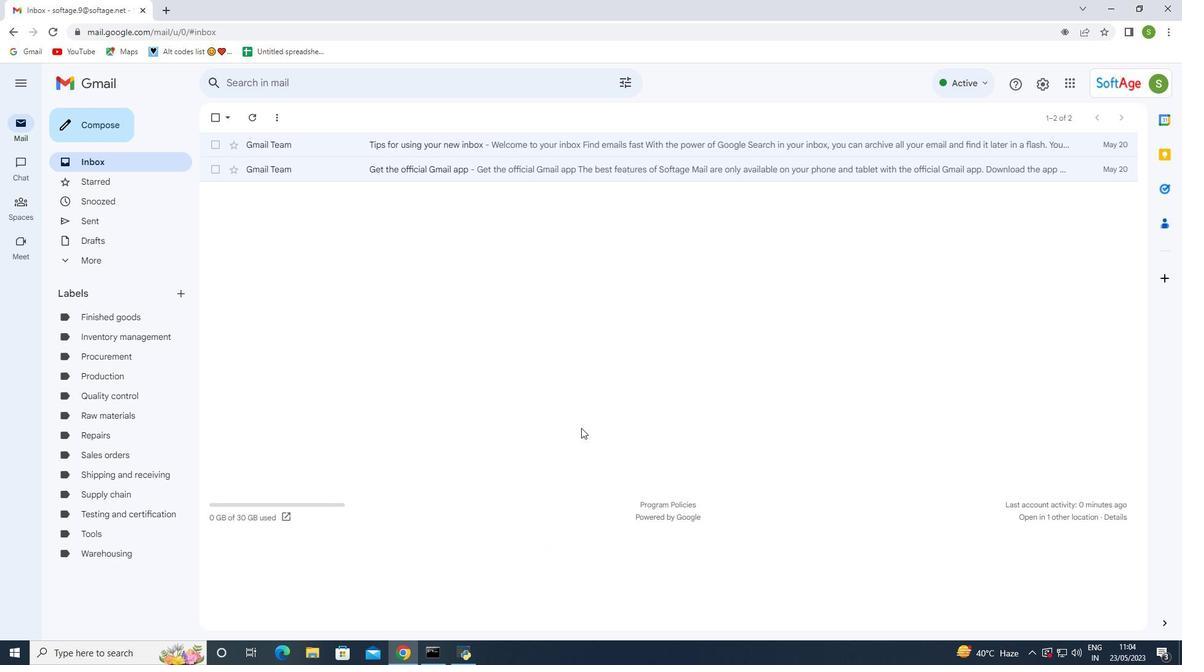 
Action: Mouse pressed left at (577, 428)
Screenshot: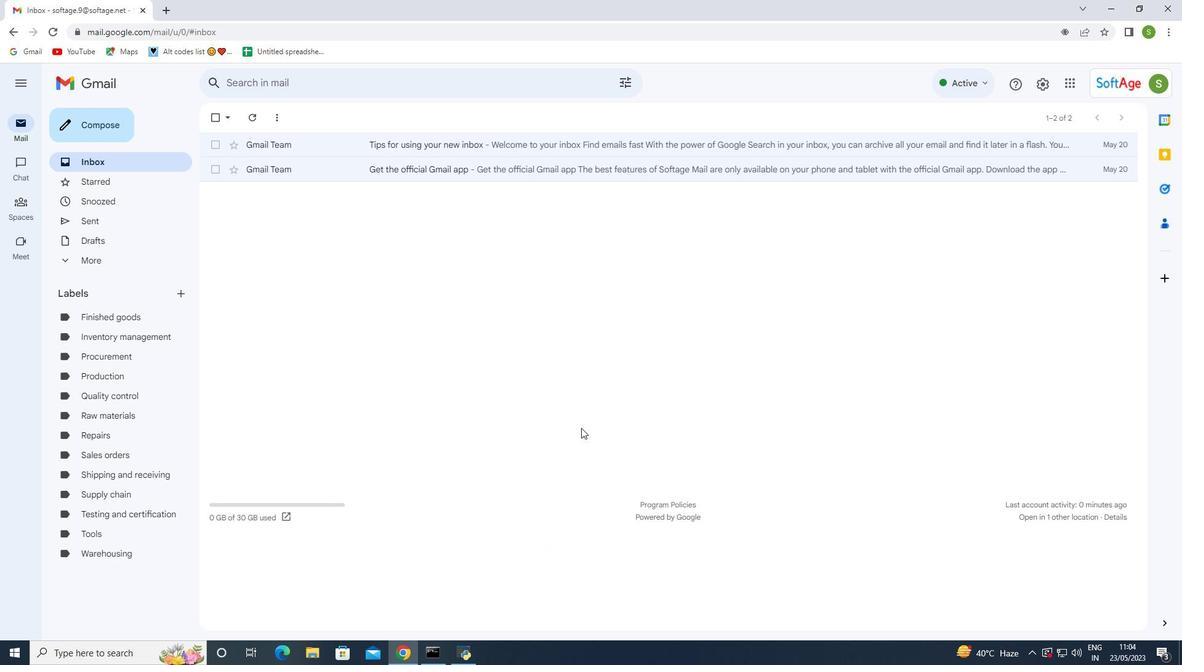 
Action: Mouse moved to (102, 129)
Screenshot: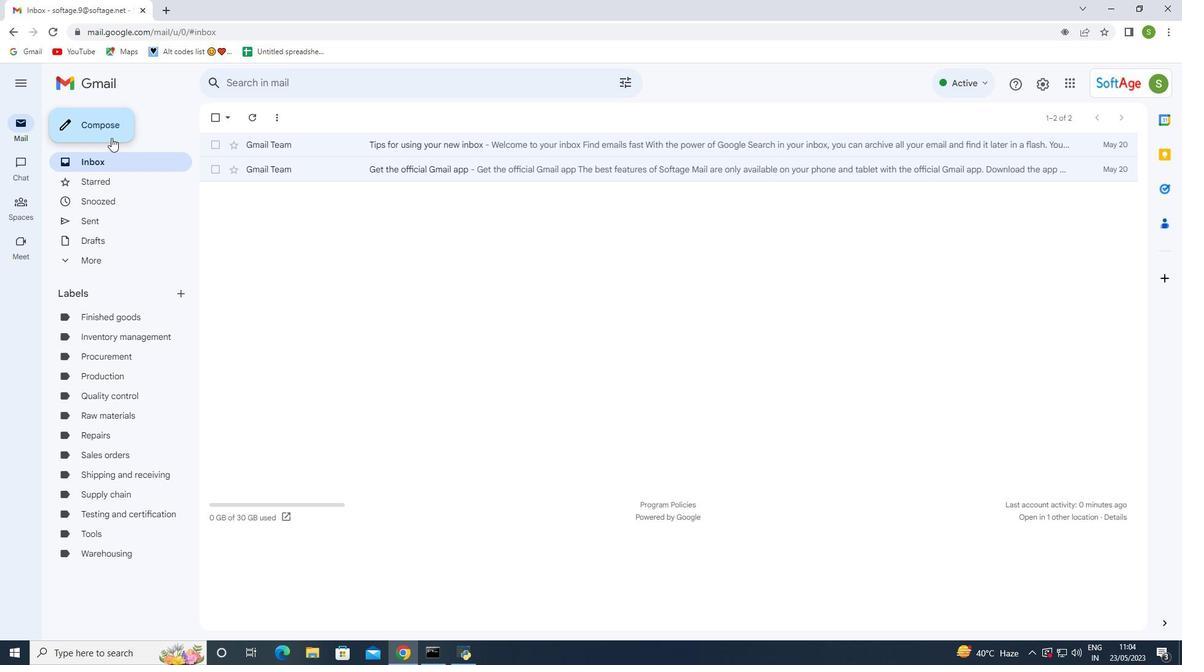 
Action: Mouse pressed left at (102, 129)
Screenshot: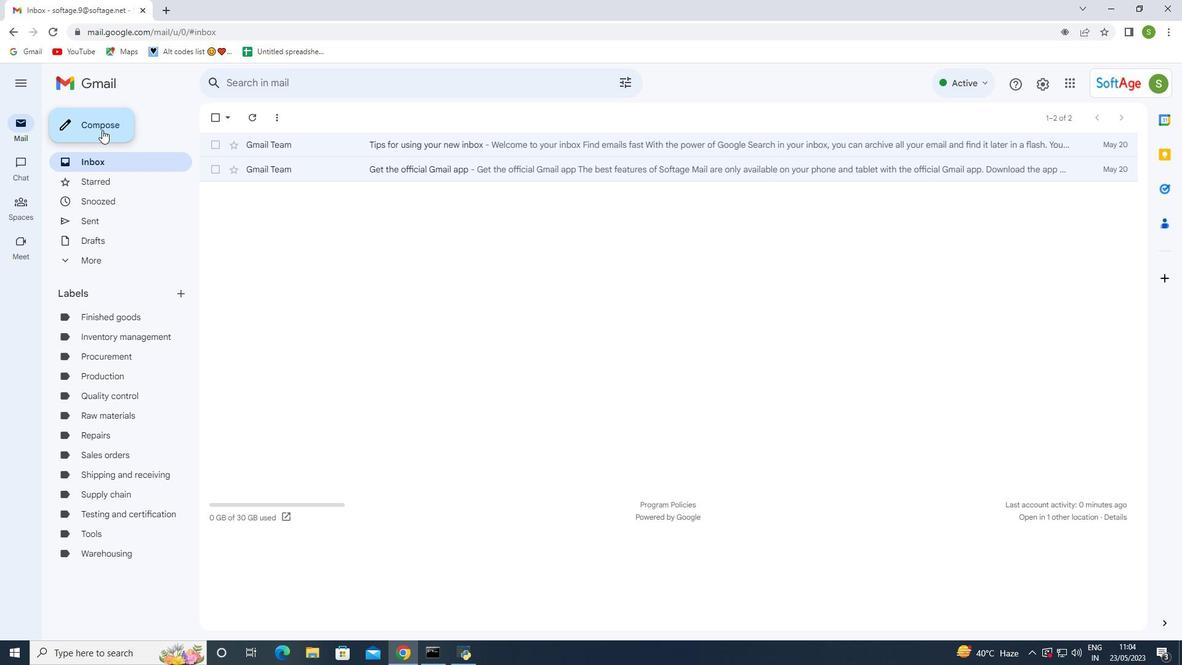 
Action: Mouse moved to (796, 367)
Screenshot: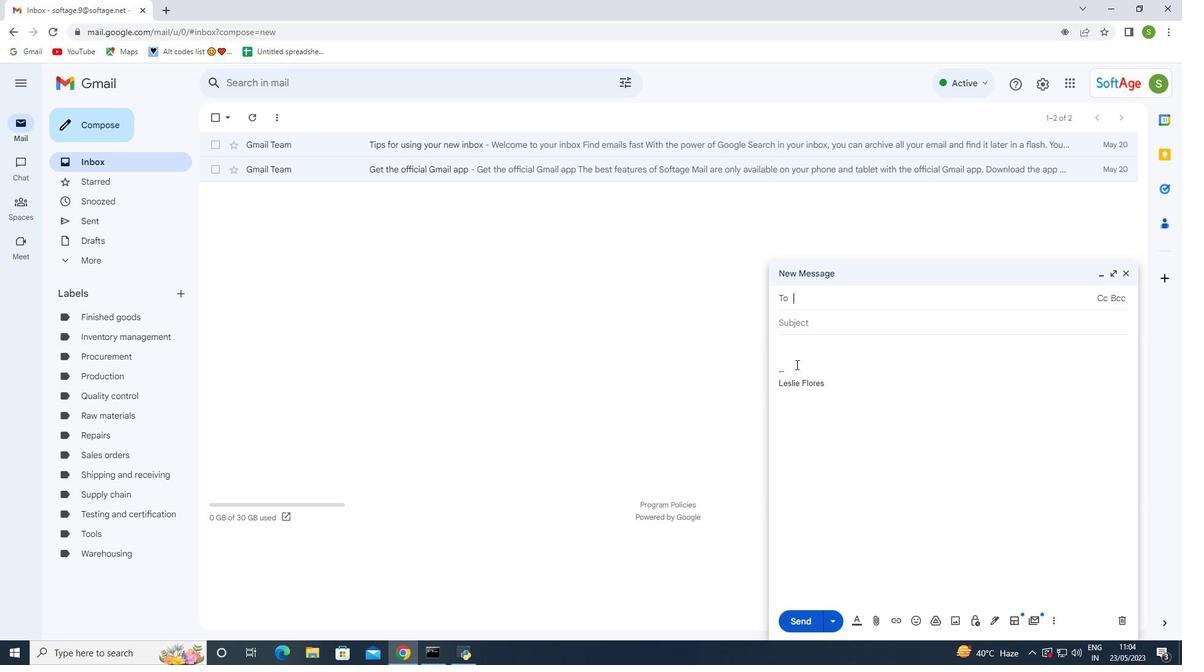 
Action: Mouse pressed left at (796, 367)
Screenshot: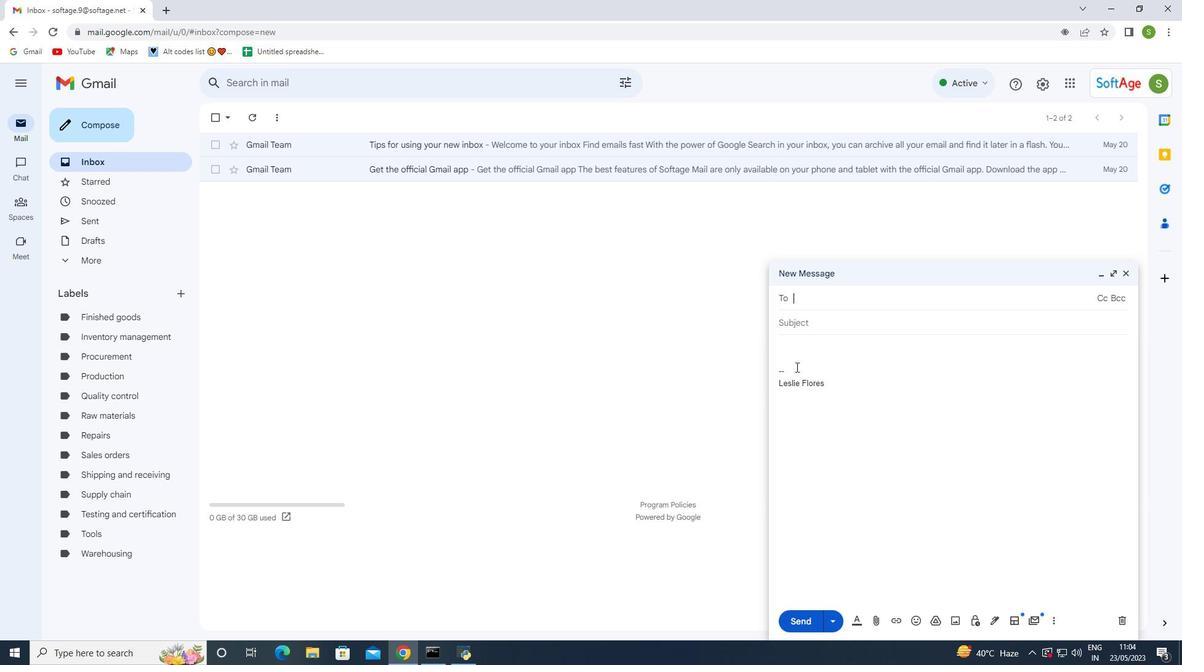
Action: Mouse moved to (795, 367)
Screenshot: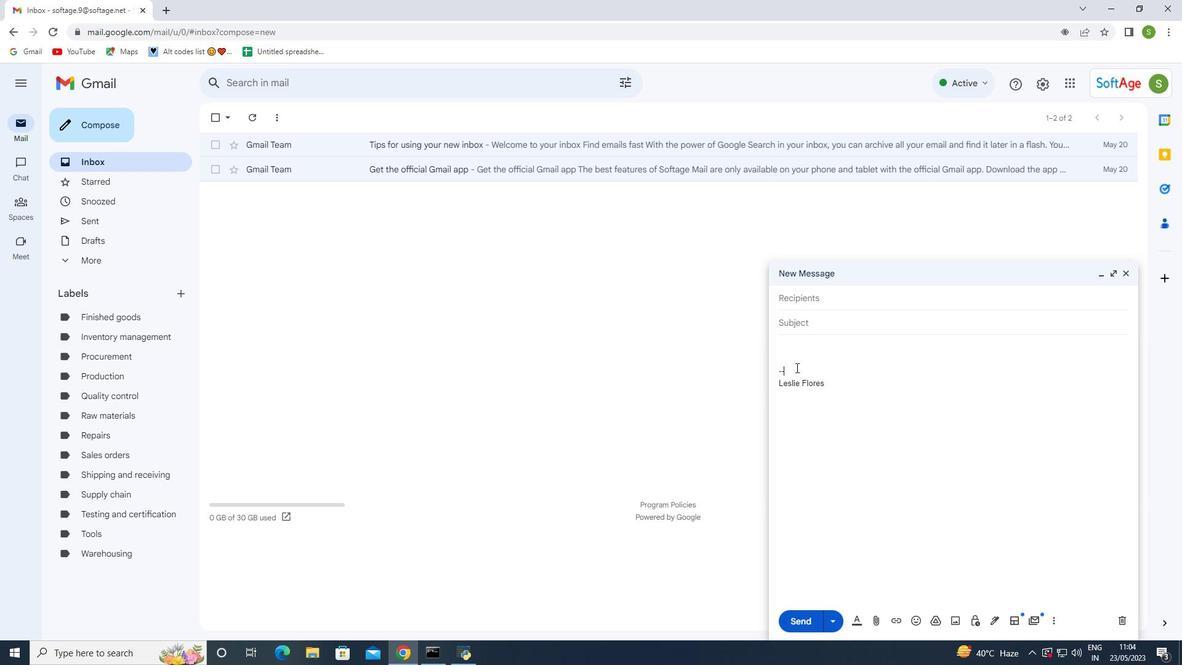 
Action: Key pressed <Key.backspace><Key.backspace><Key.backspace><Key.up><Key.shift>Could<Key.space>you<Key.space>please<Key.space>provide<Key.space>,<Key.backspace>me<Key.space>with<Key.space>the<Key.space>details<Key.space>of<Key.space>the<Key.space>project<Key.space>mils<Key.backspace><Key.backspace>ls<Key.backspace>estones<Key.shift_r>><Key.backspace><Key.shift_r>?
Screenshot: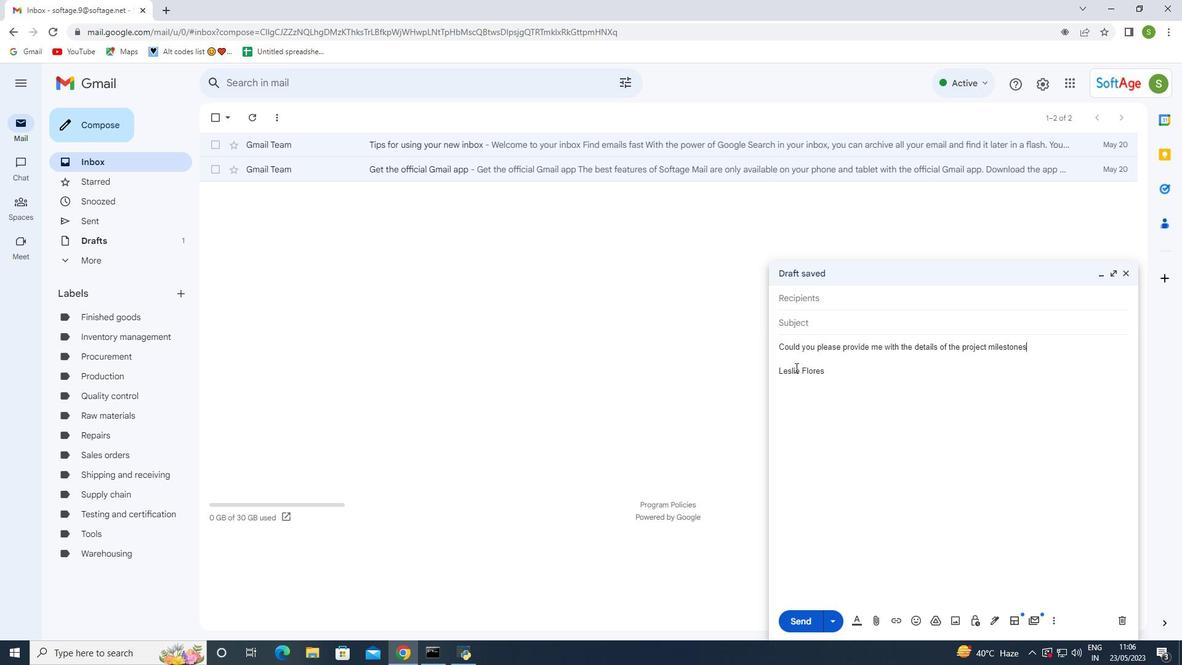 
Action: Mouse moved to (806, 301)
Screenshot: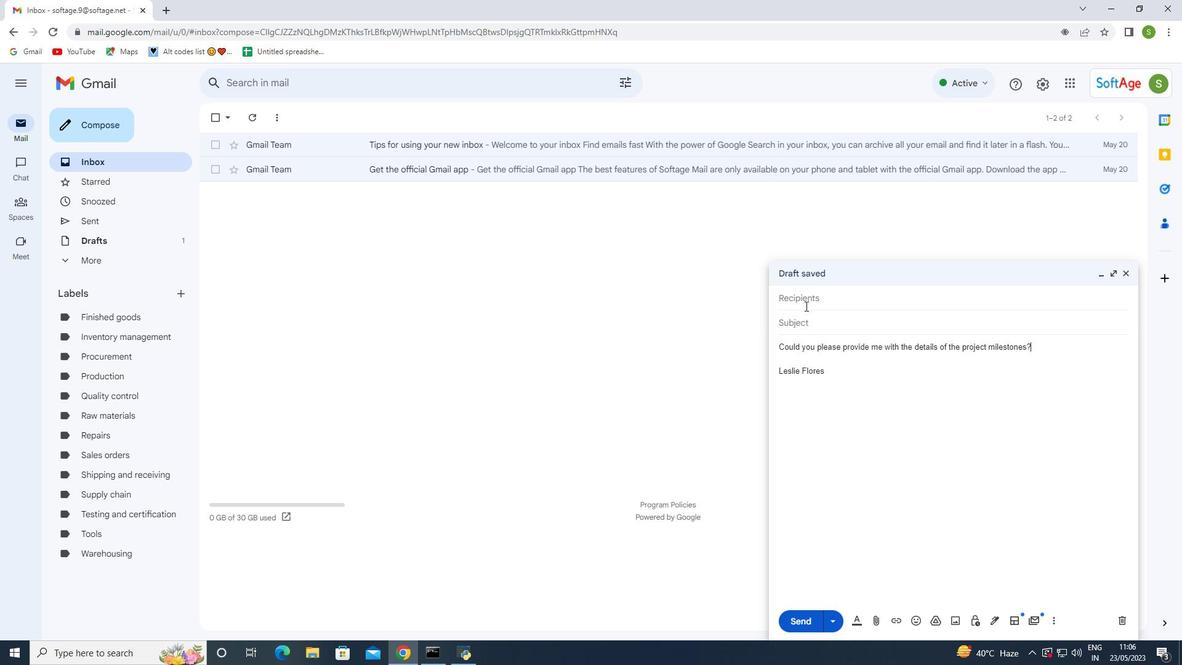 
Action: Mouse pressed left at (806, 301)
Screenshot: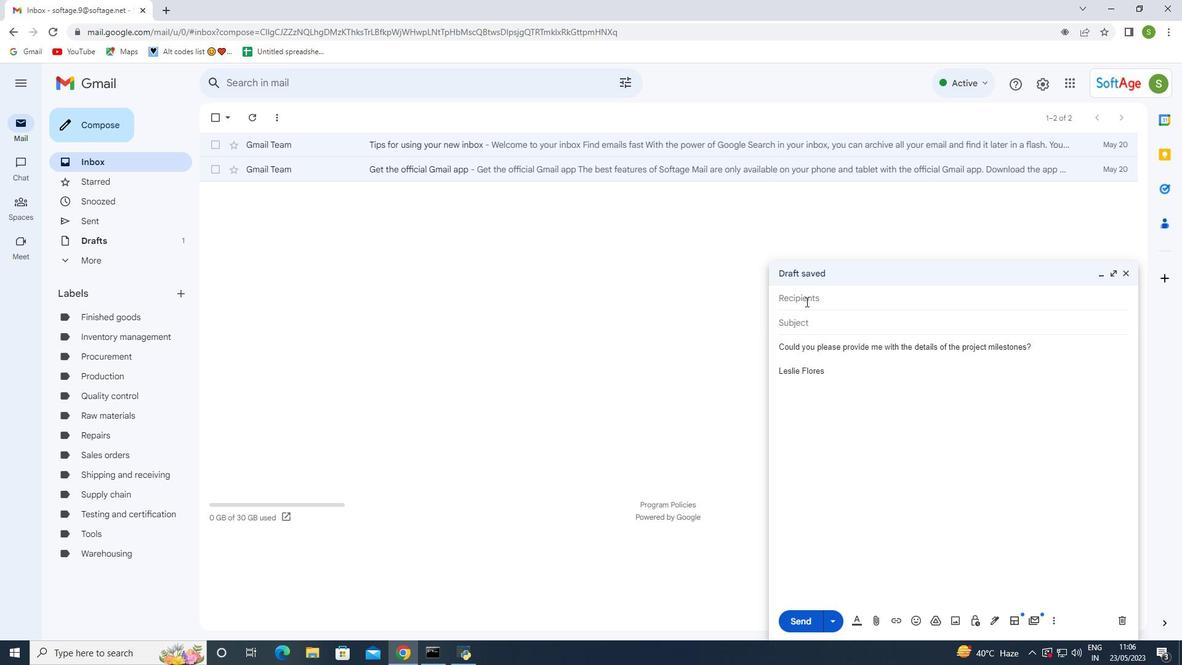 
Action: Key pressed softage.10<Key.shift>@softage.net
Screenshot: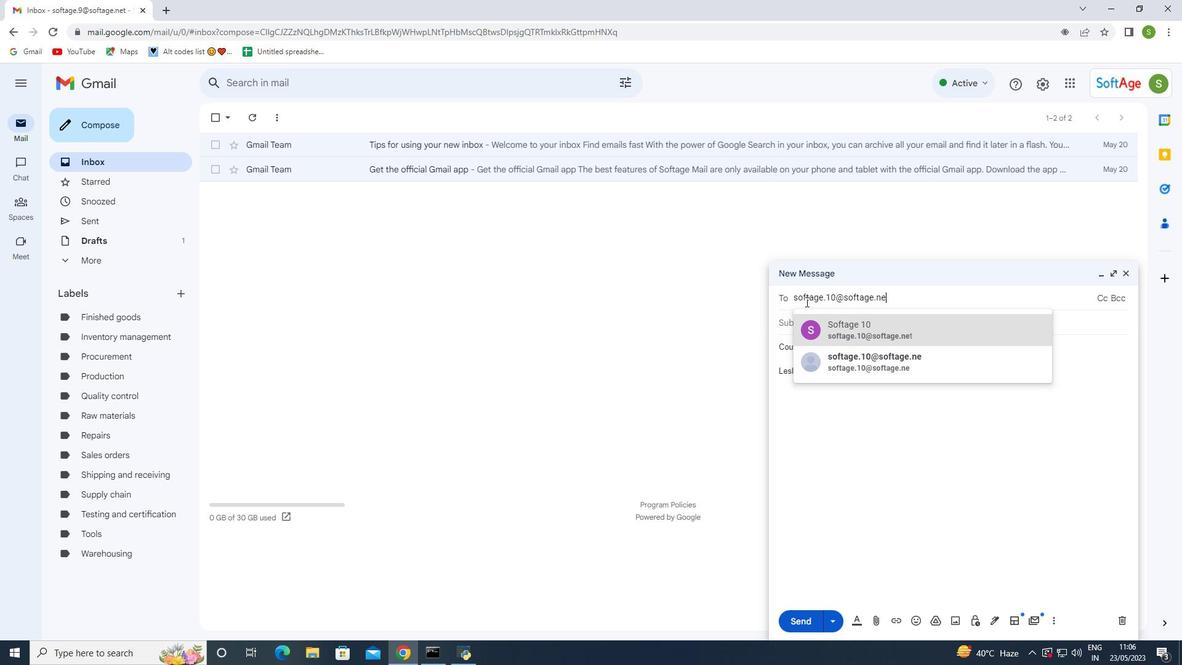 
Action: Mouse moved to (917, 335)
Screenshot: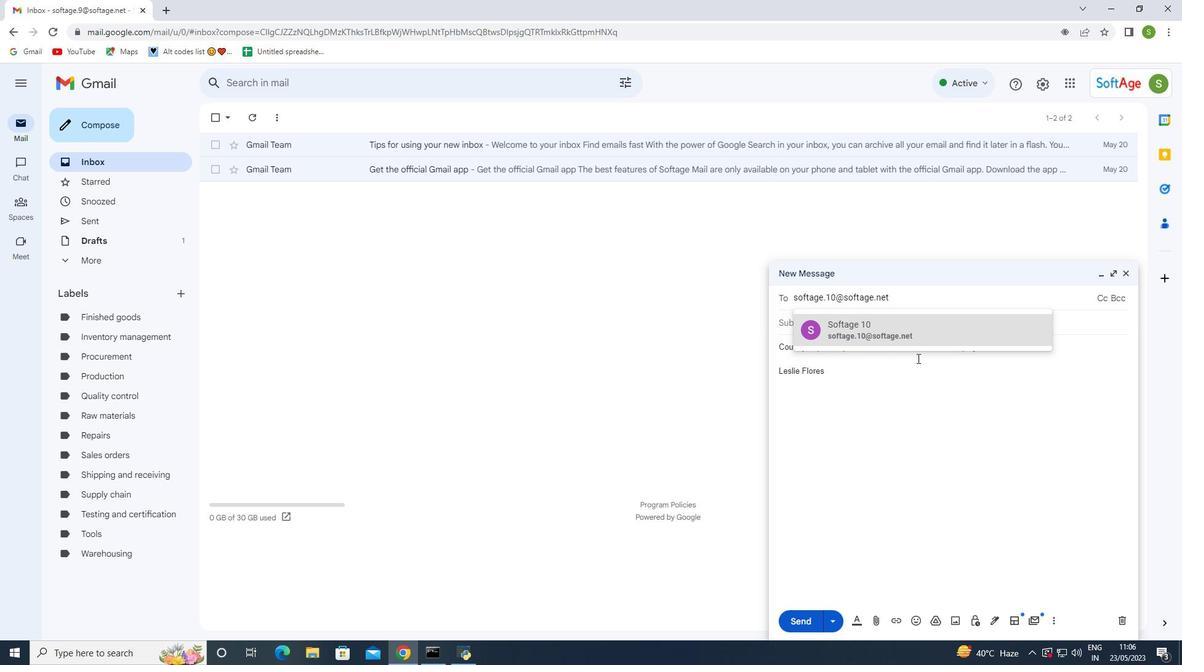 
Action: Mouse pressed left at (917, 335)
Screenshot: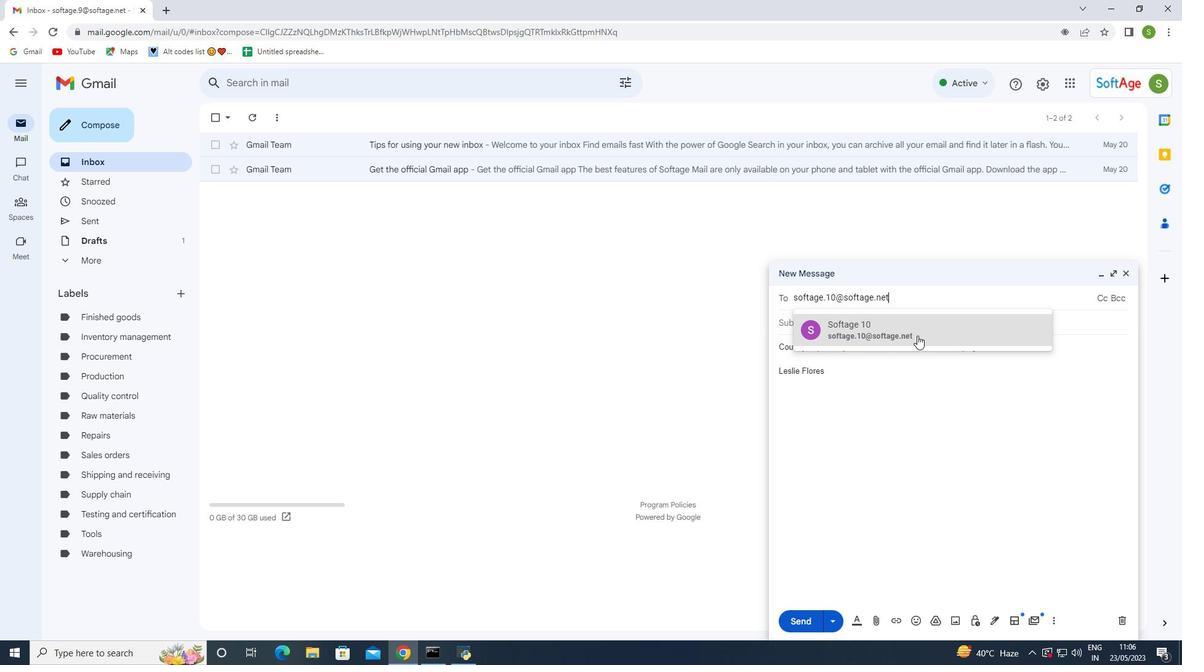 
Action: Mouse moved to (801, 339)
Screenshot: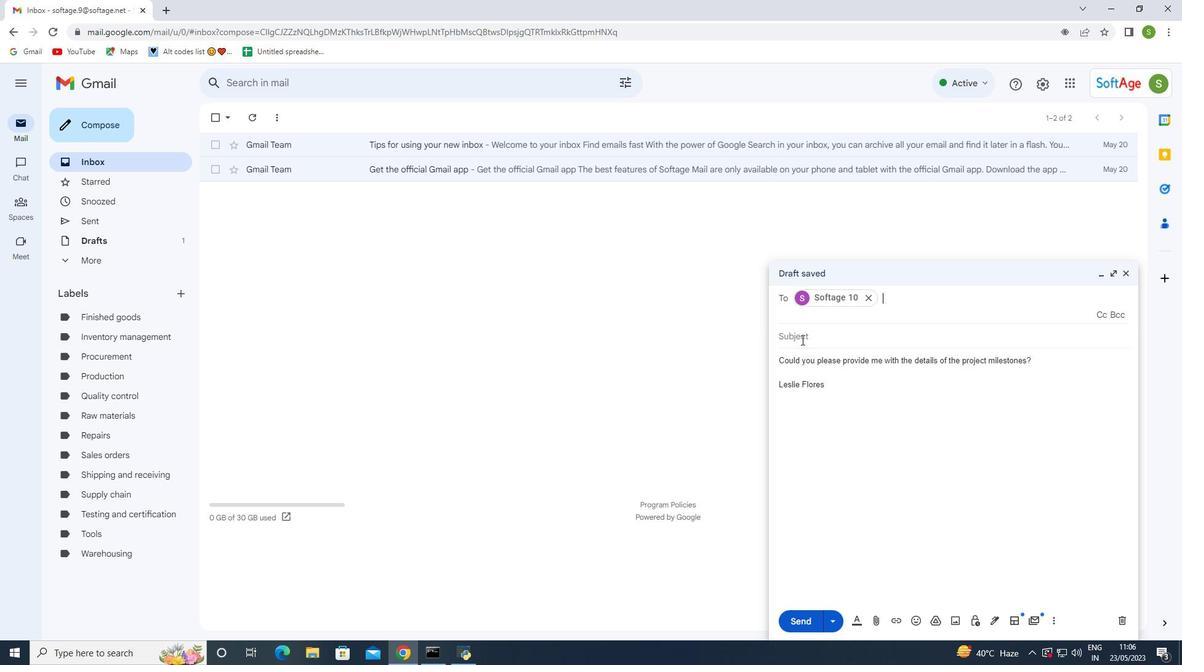 
Action: Mouse pressed left at (801, 339)
Screenshot: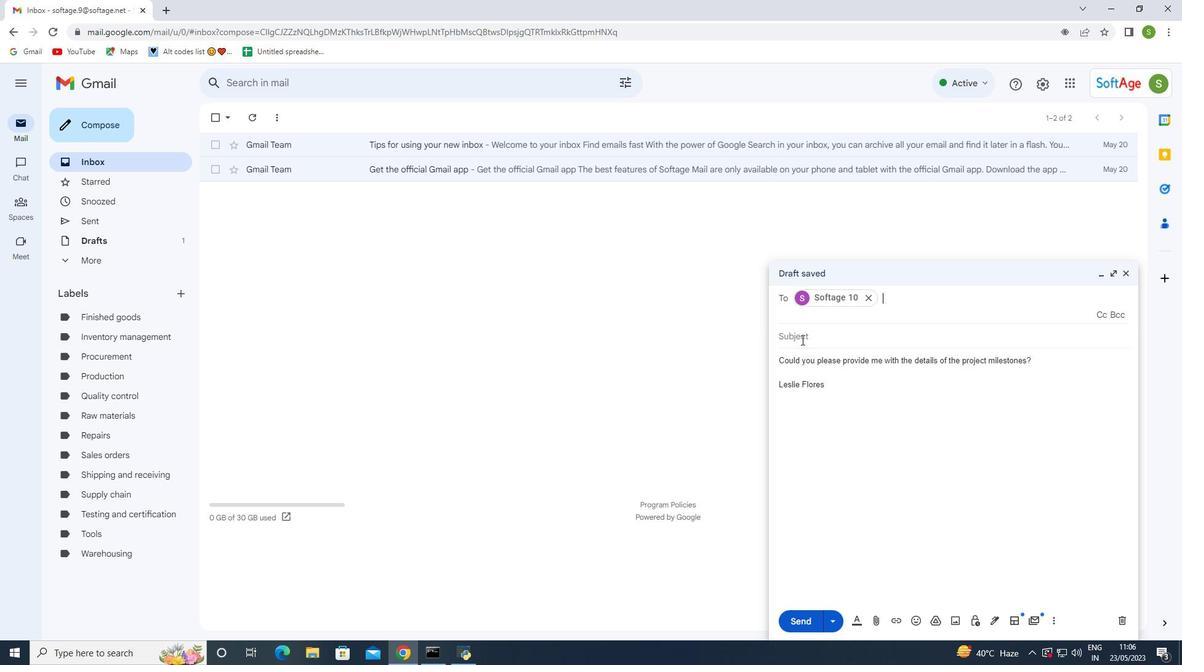 
Action: Mouse moved to (801, 339)
Screenshot: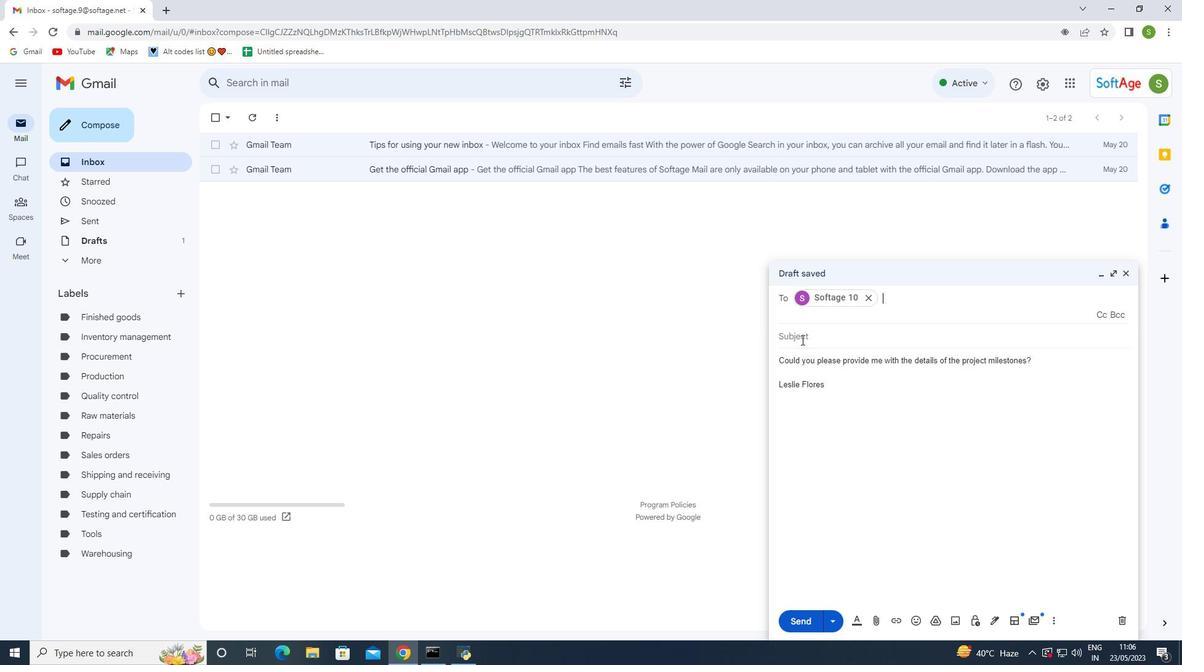 
Action: Key pressed <Key.shift>Feedback<Key.space>on<Key.space>a<Key.space>job<Key.space>offer<Key.space>rejection<Key.space>
Screenshot: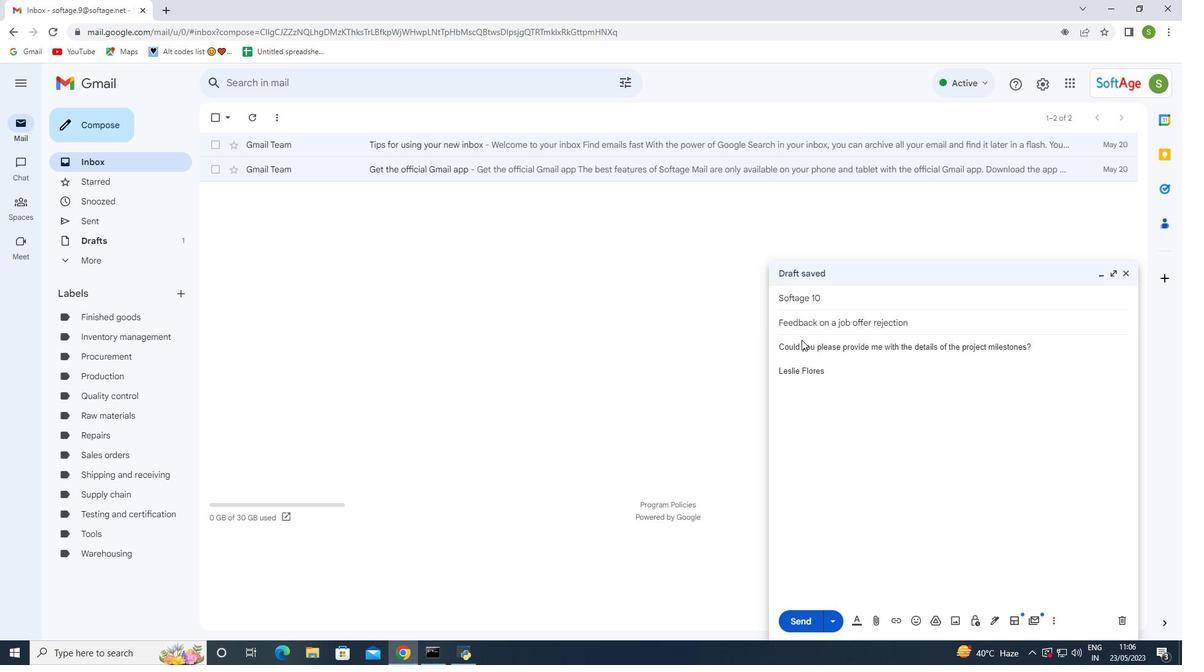 
Action: Mouse moved to (805, 624)
Screenshot: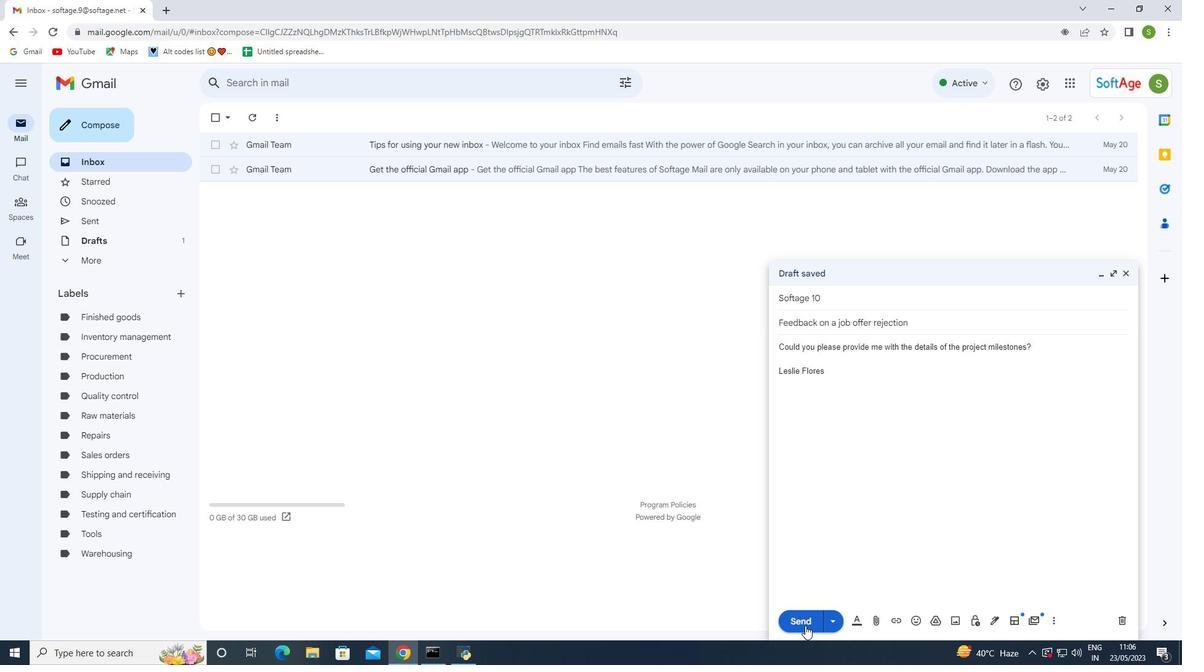 
Action: Mouse pressed left at (805, 624)
Screenshot: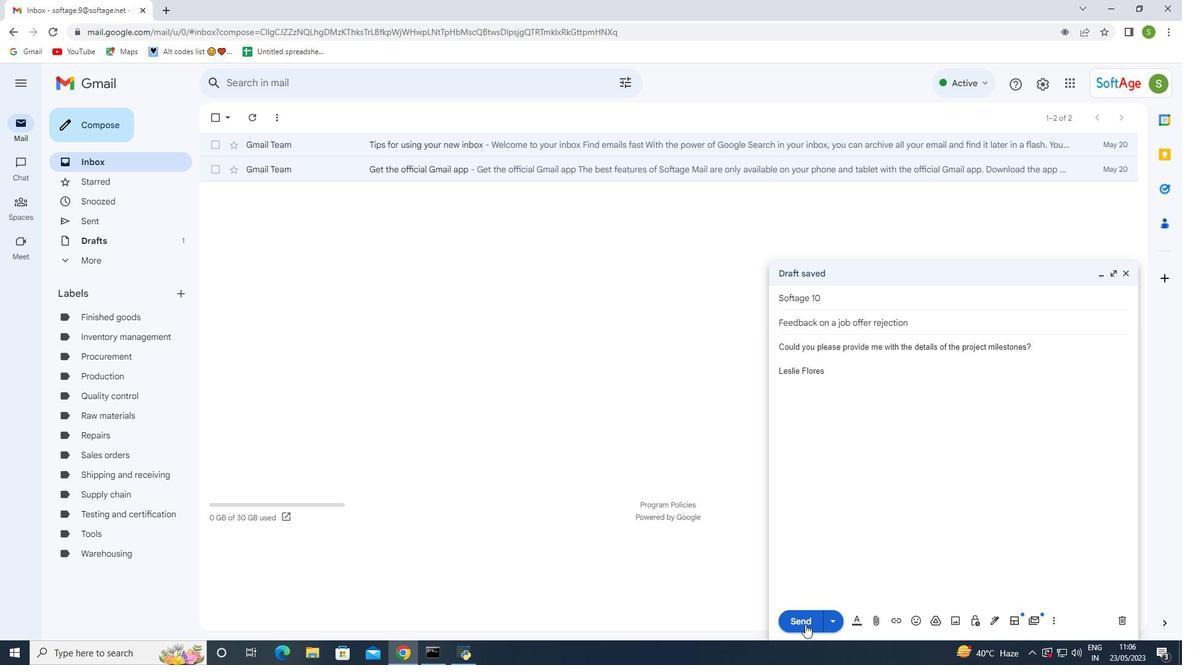 
Action: Mouse moved to (96, 224)
Screenshot: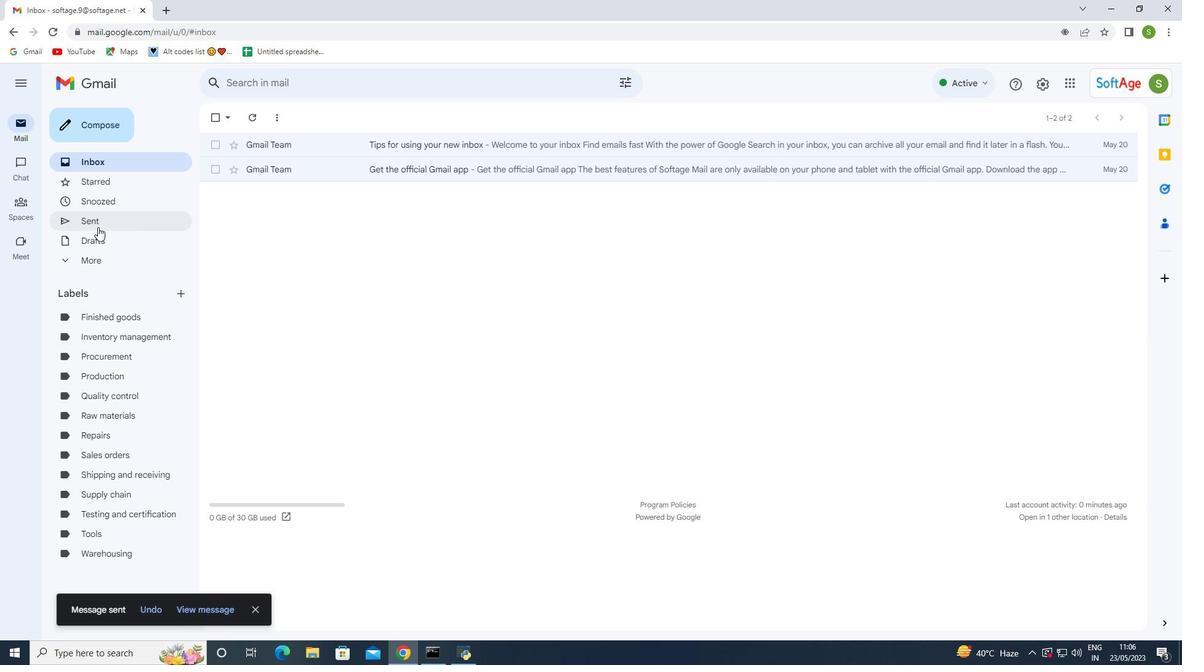 
Action: Mouse pressed left at (96, 224)
Screenshot: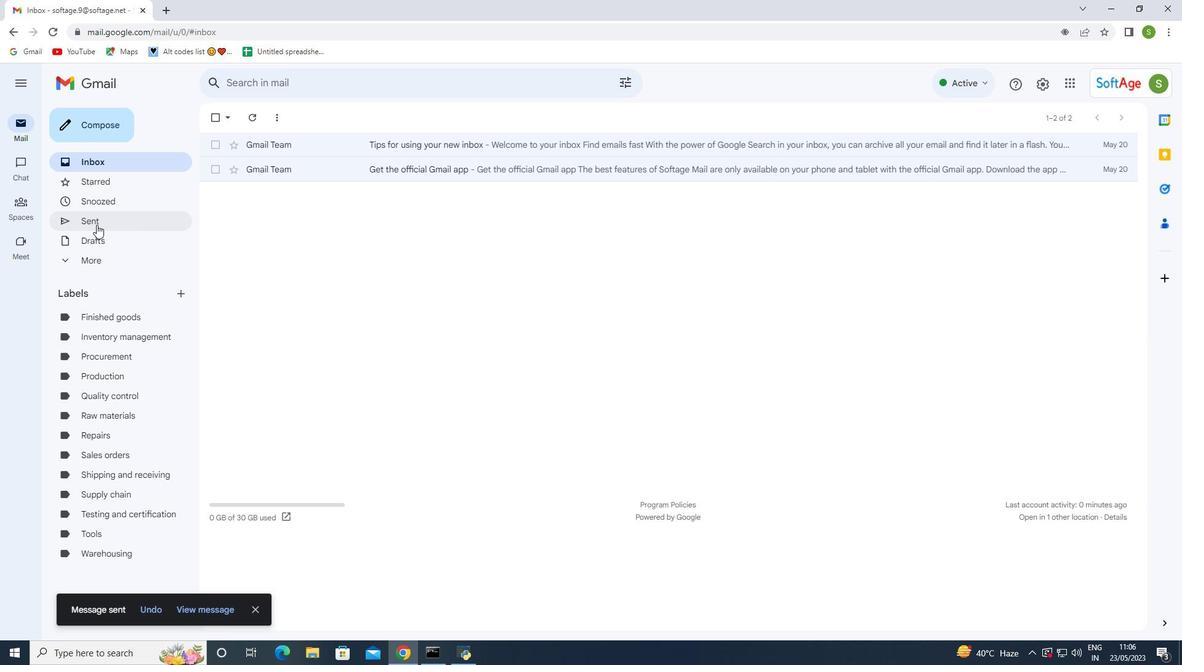 
Action: Mouse moved to (214, 179)
Screenshot: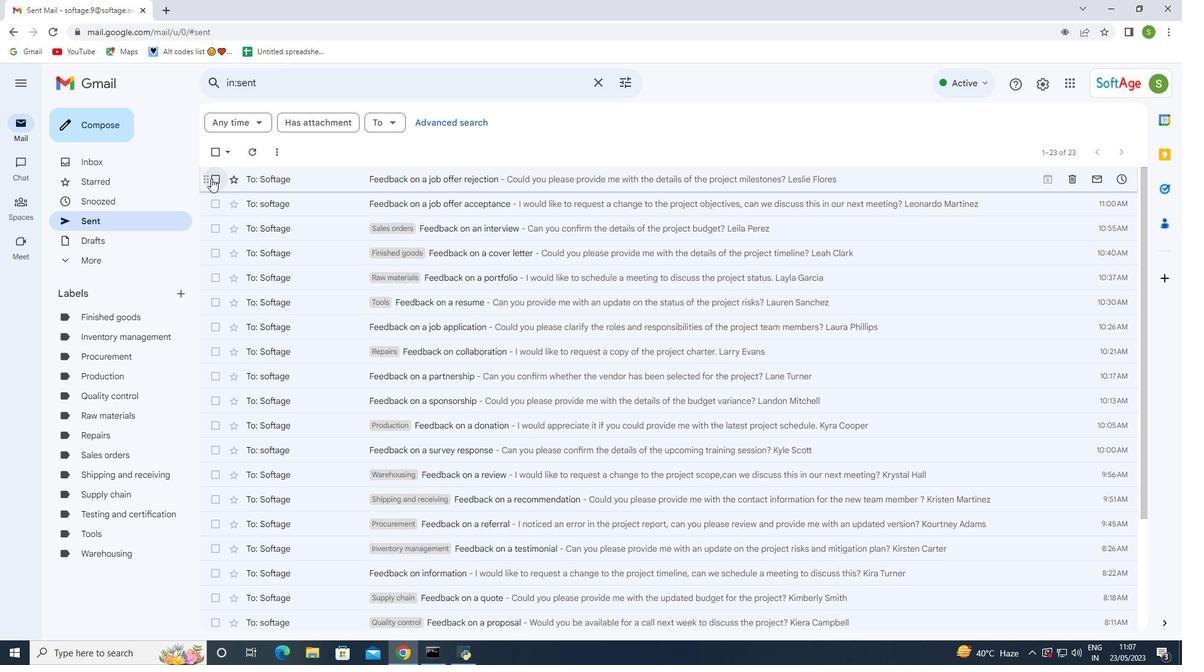 
Action: Mouse pressed left at (214, 179)
Screenshot: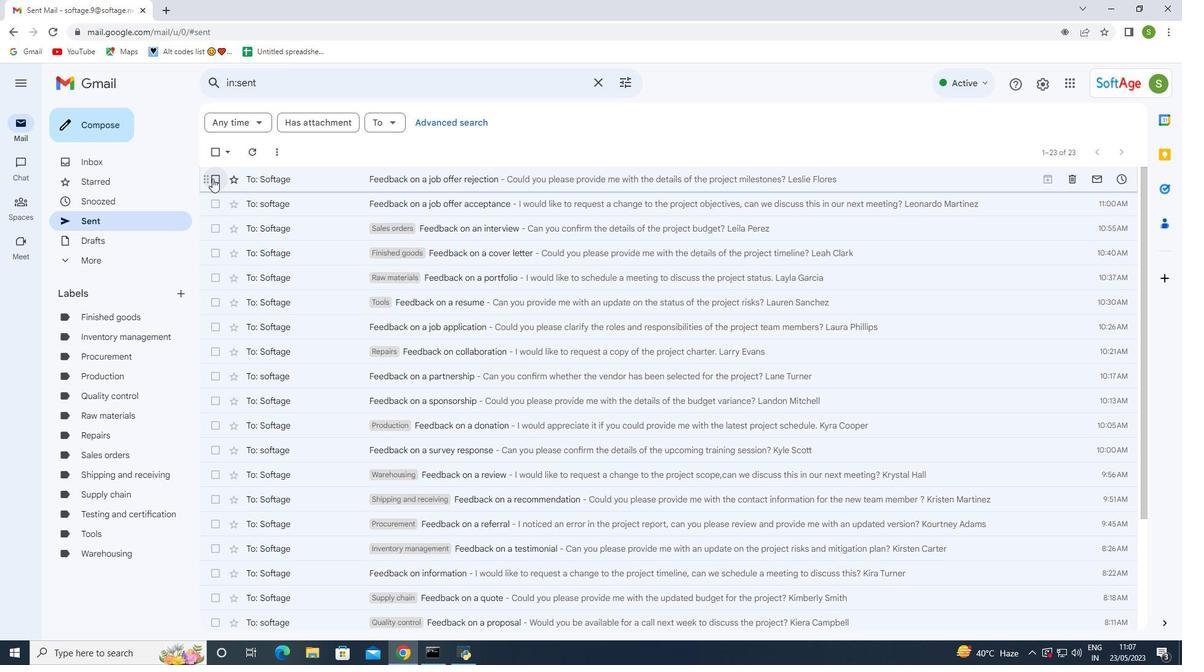 
Action: Mouse moved to (520, 175)
Screenshot: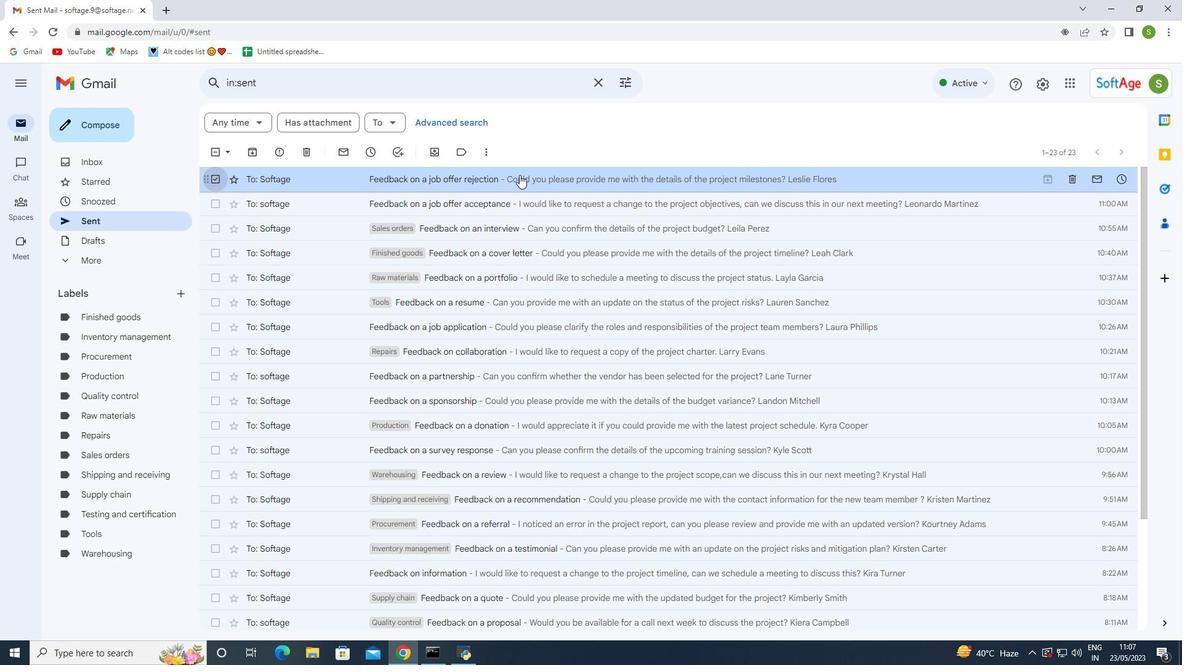 
Action: Mouse pressed right at (520, 175)
Screenshot: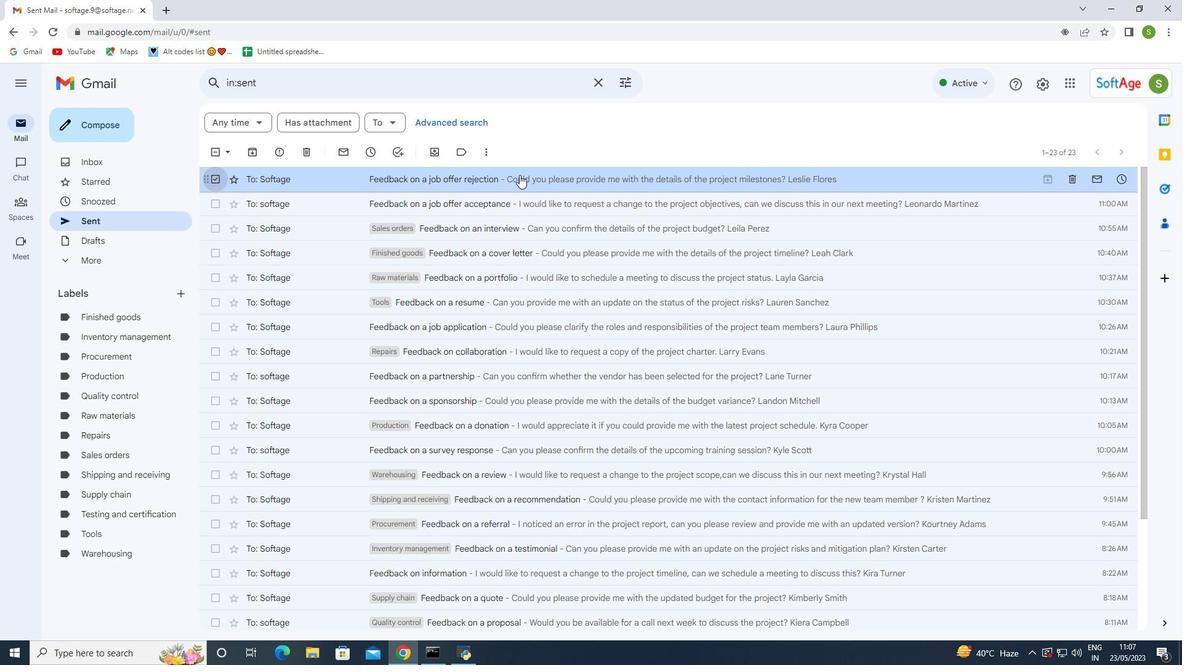 
Action: Mouse moved to (707, 362)
Screenshot: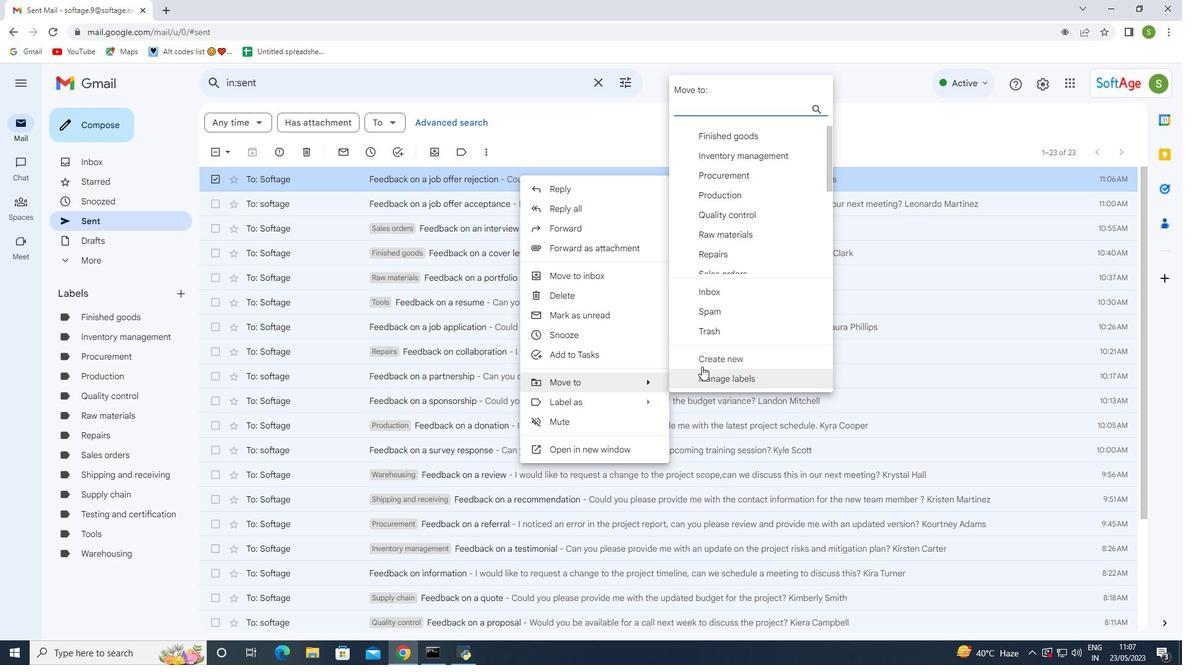 
Action: Mouse pressed left at (707, 362)
Screenshot: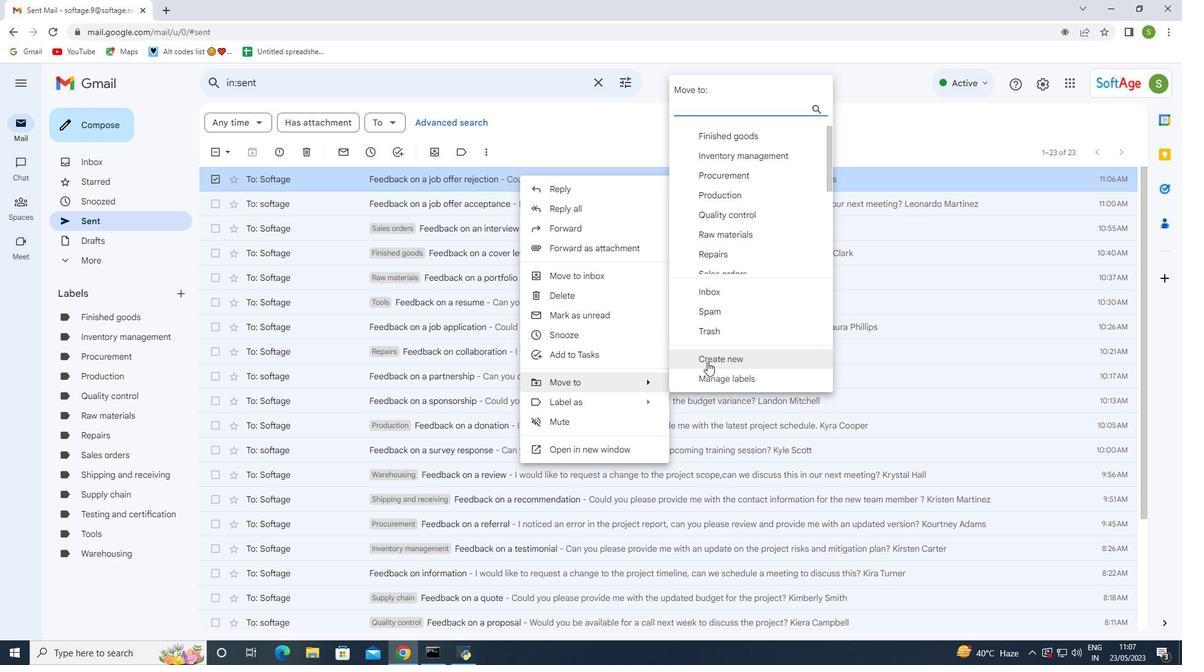 
Action: Mouse moved to (530, 341)
Screenshot: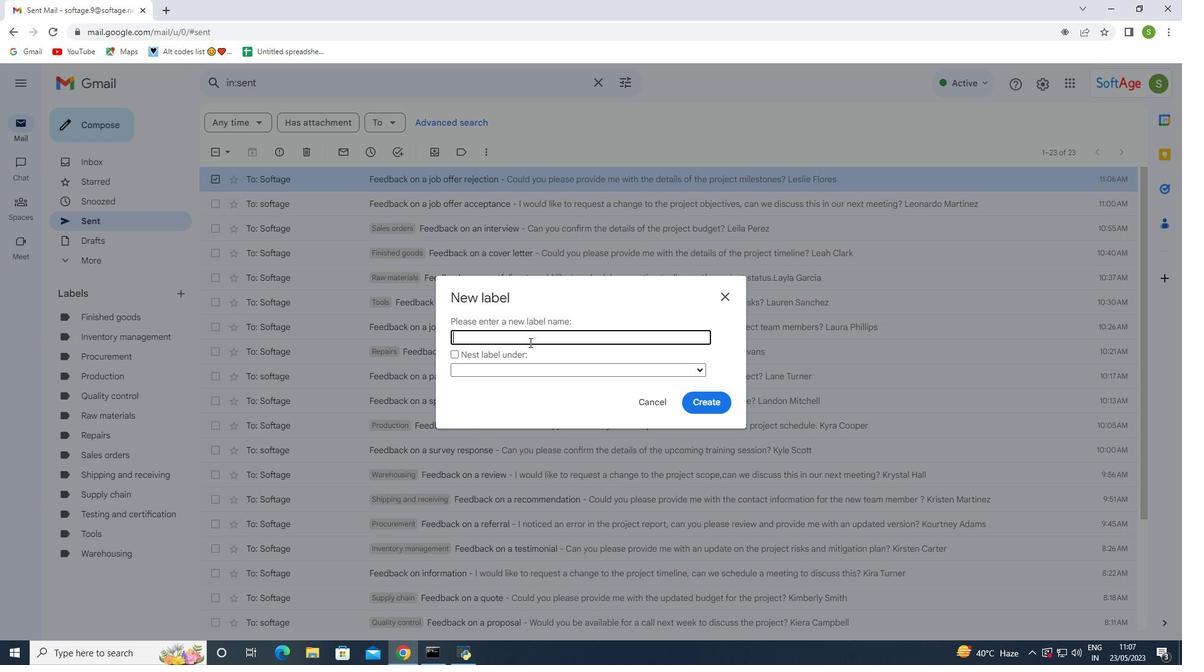 
Action: Mouse pressed left at (530, 341)
Screenshot: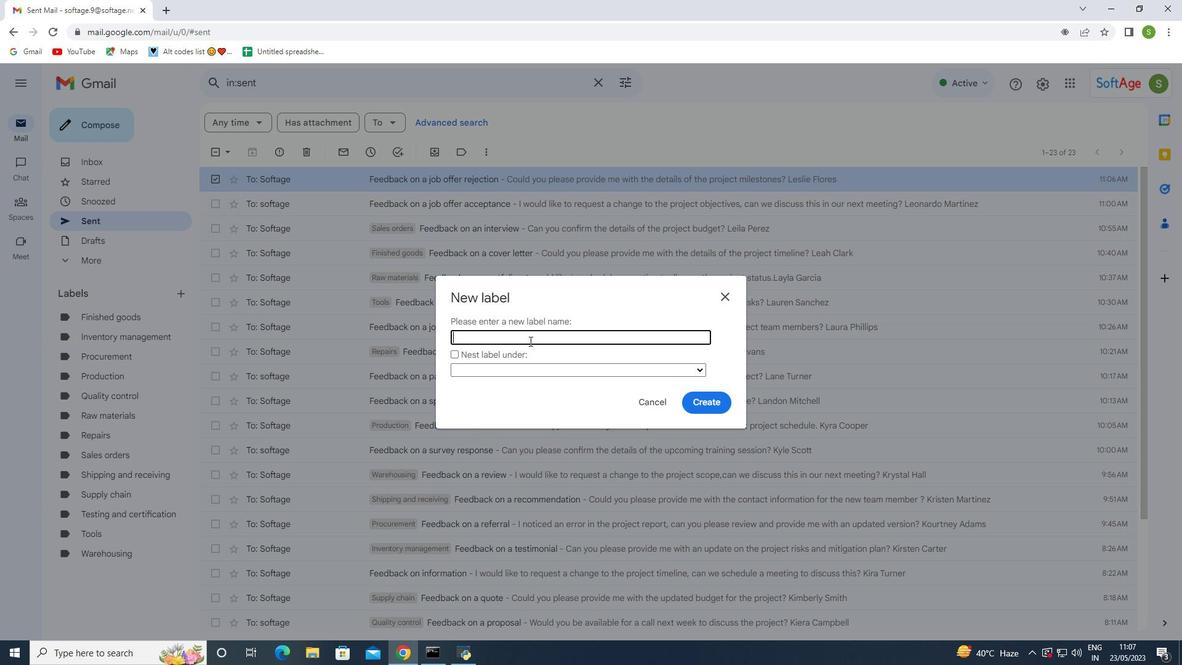 
Action: Key pressed <Key.shift><Key.shift><Key.shift>Quotes
Screenshot: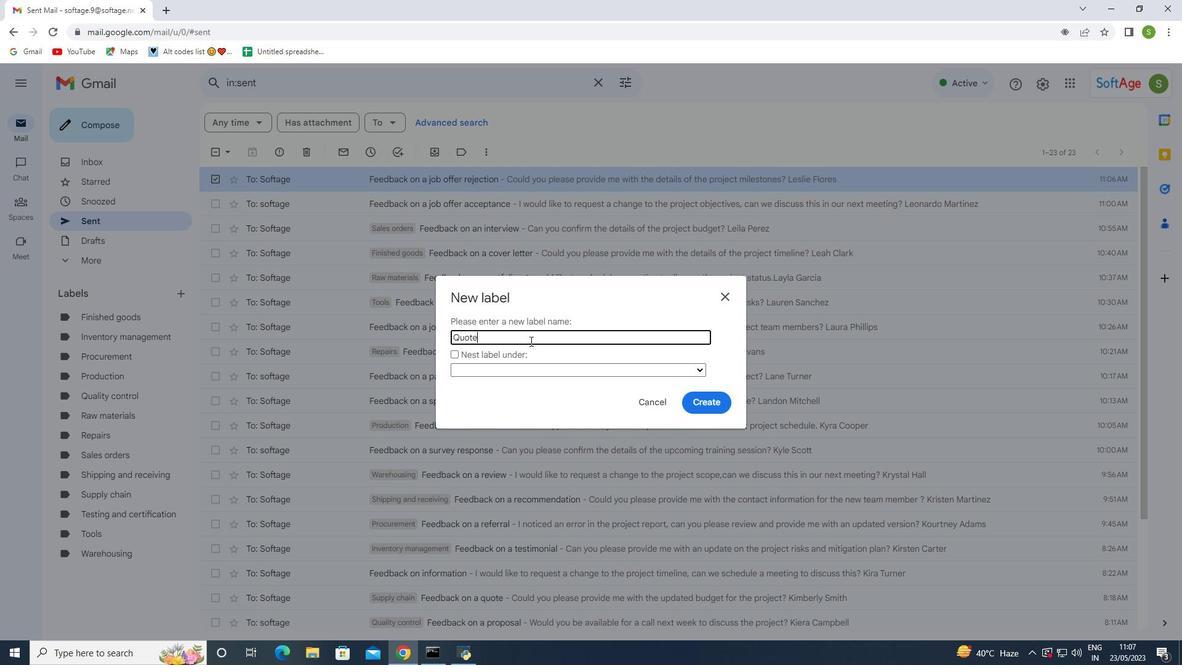 
Action: Mouse moved to (692, 399)
Screenshot: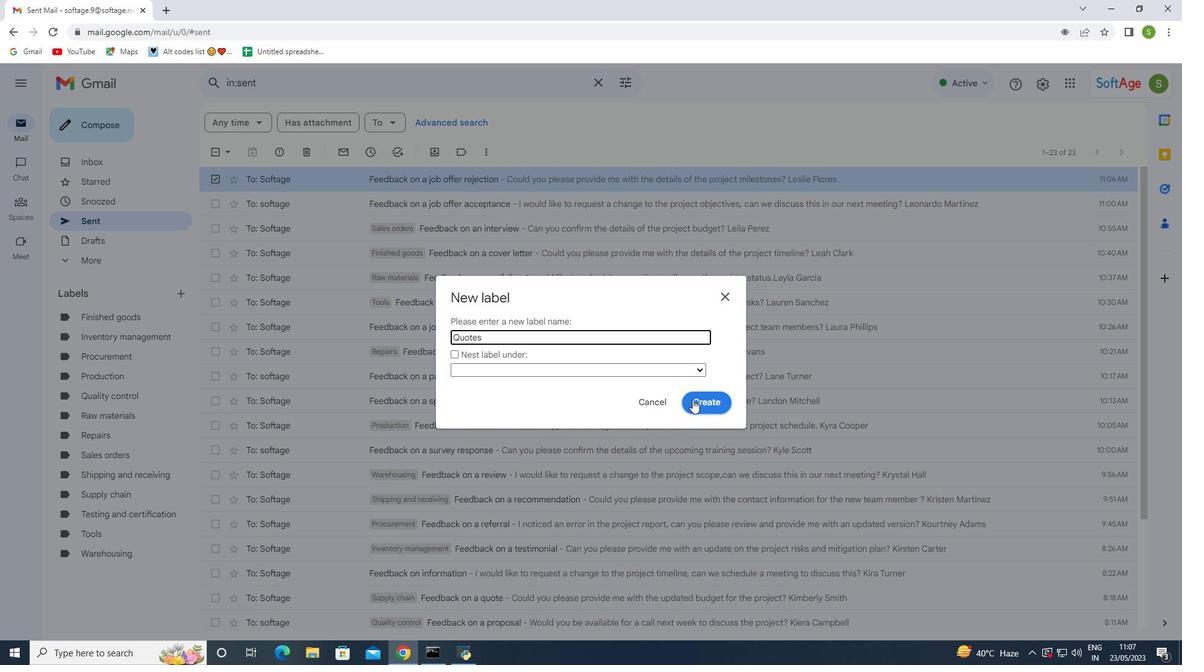 
Action: Mouse pressed left at (692, 399)
Screenshot: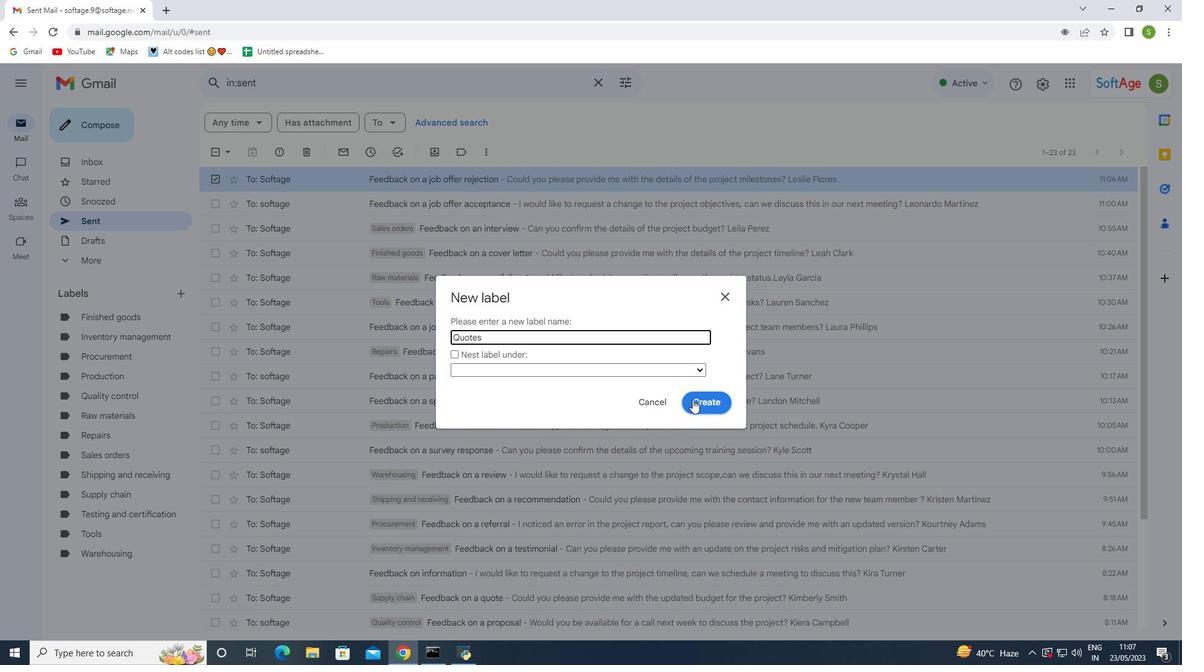 
Action: Mouse moved to (100, 413)
Screenshot: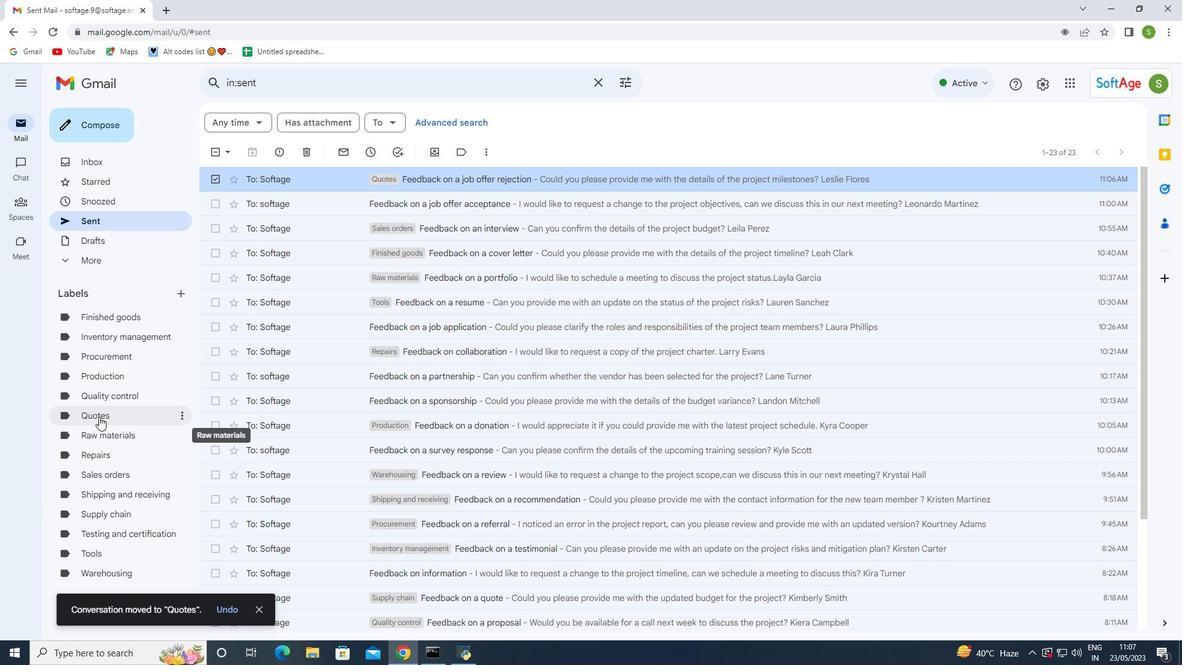 
Action: Mouse pressed left at (100, 413)
Screenshot: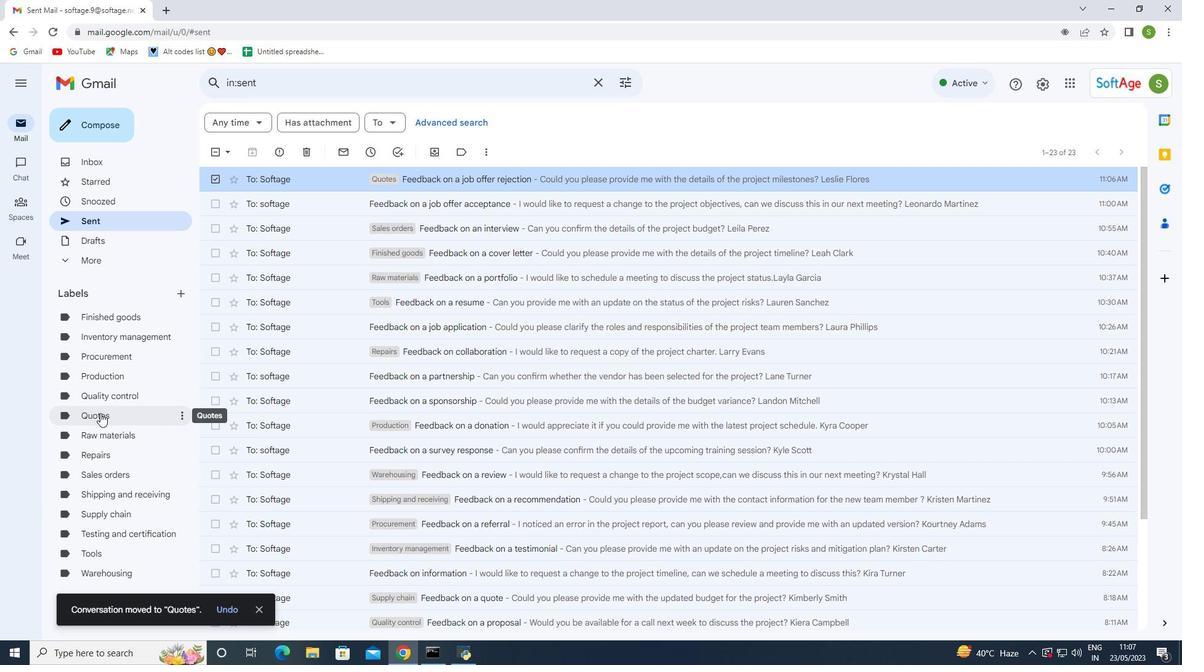 
Action: Mouse pressed left at (100, 413)
Screenshot: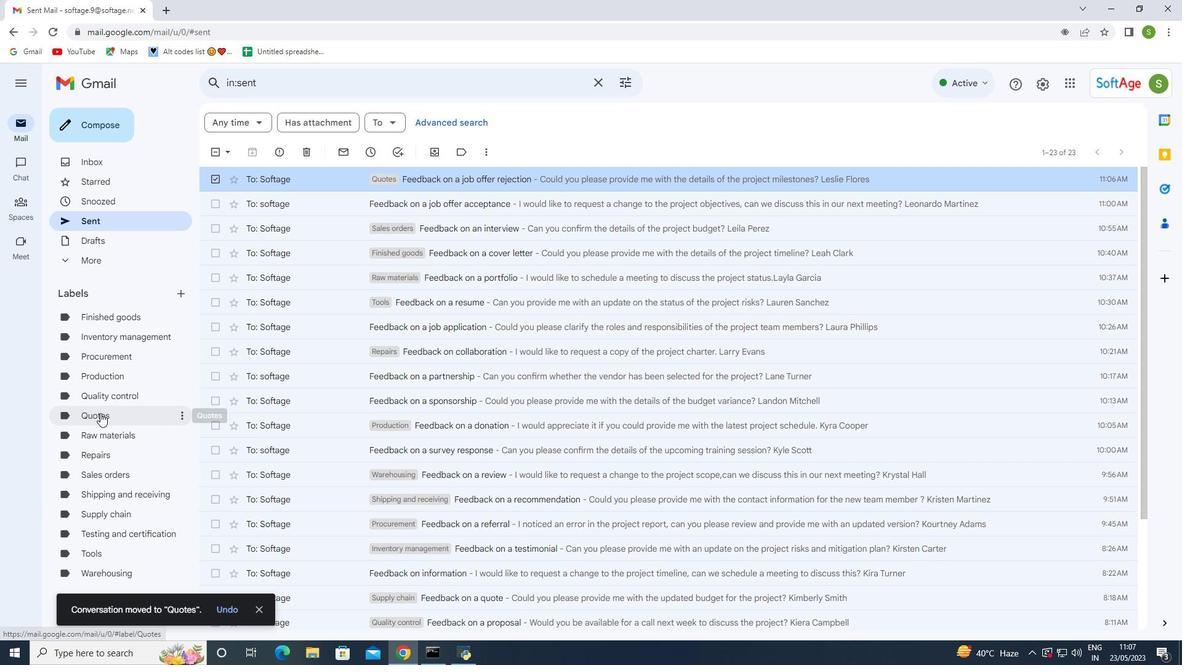 
Action: Mouse moved to (264, 182)
Screenshot: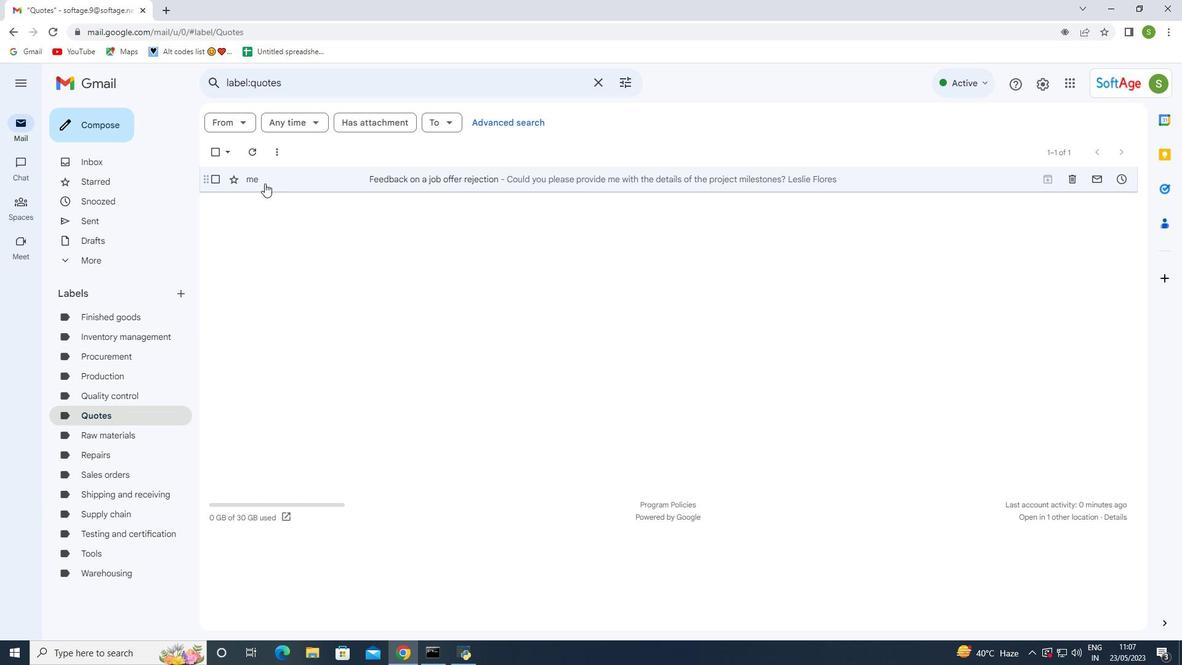
Action: Mouse pressed left at (264, 182)
Screenshot: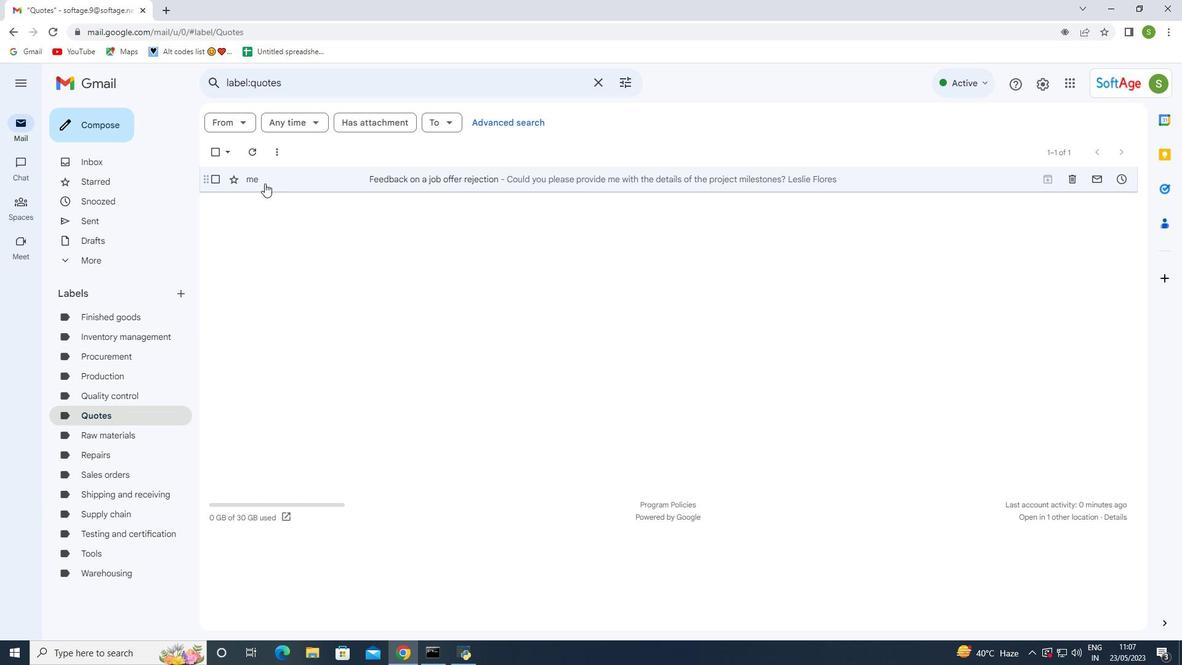 
Action: Mouse pressed left at (264, 182)
Screenshot: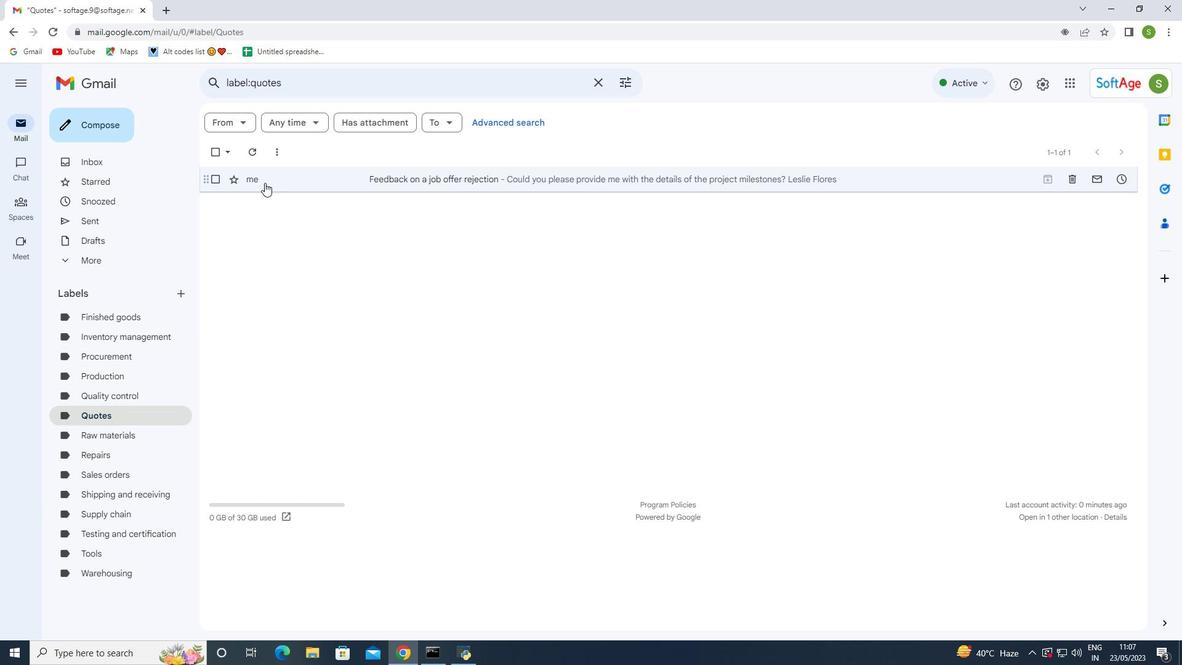 
Action: Mouse moved to (215, 120)
Screenshot: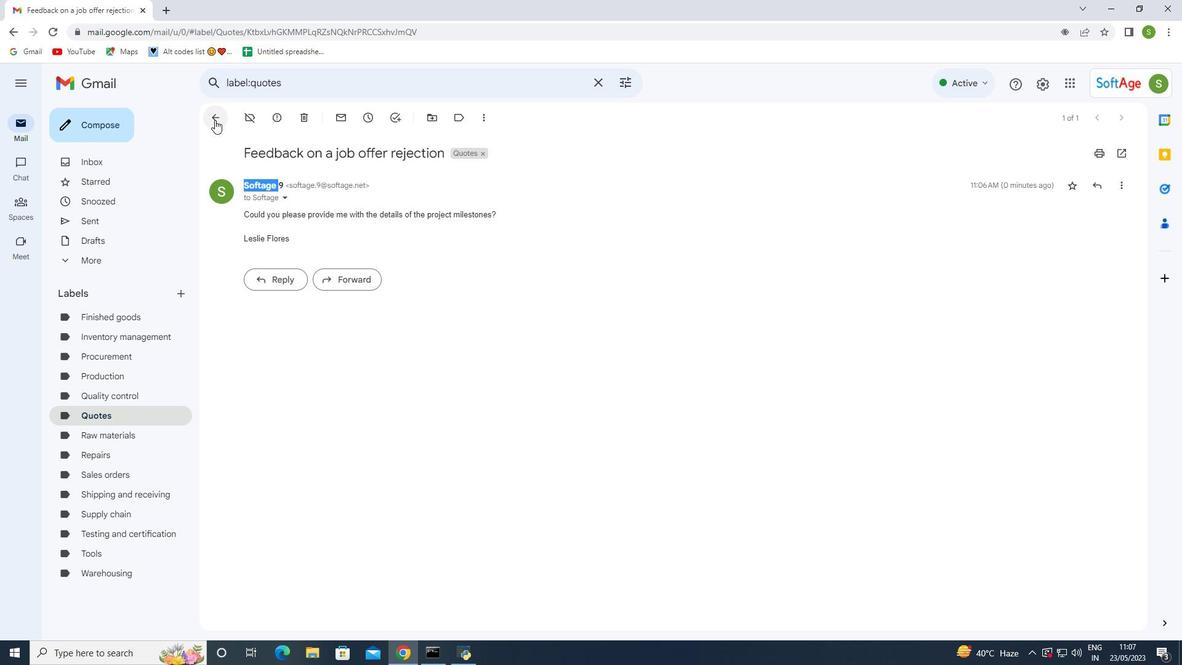 
Action: Mouse pressed left at (215, 120)
Screenshot: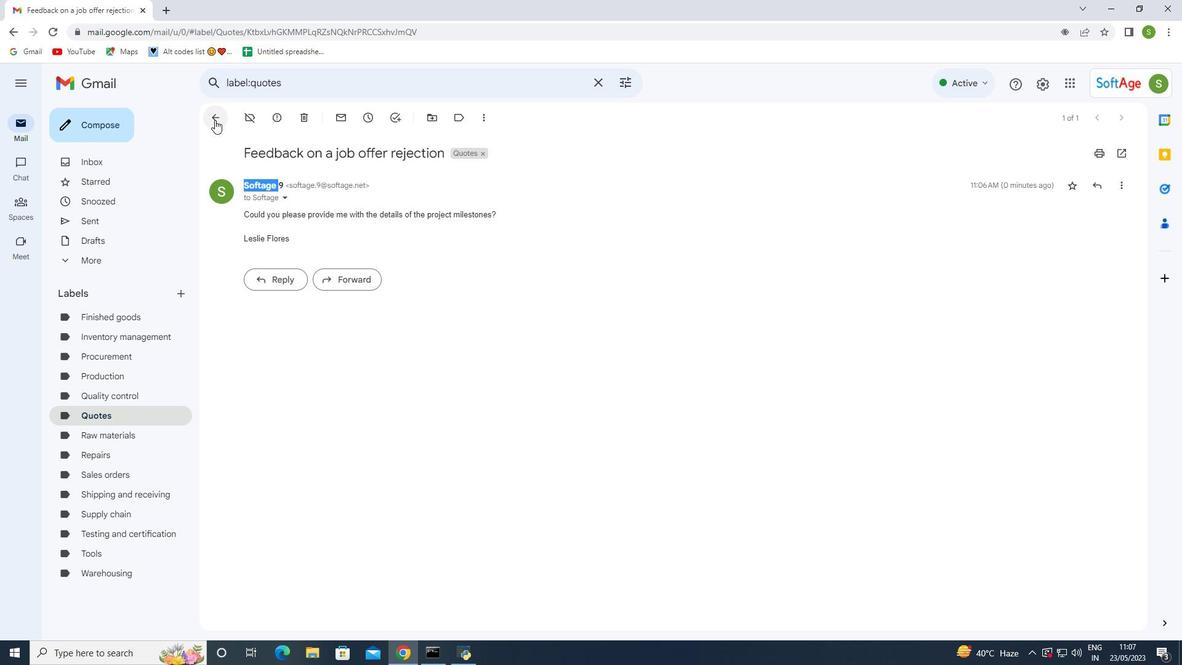 
Action: Mouse moved to (354, 275)
Screenshot: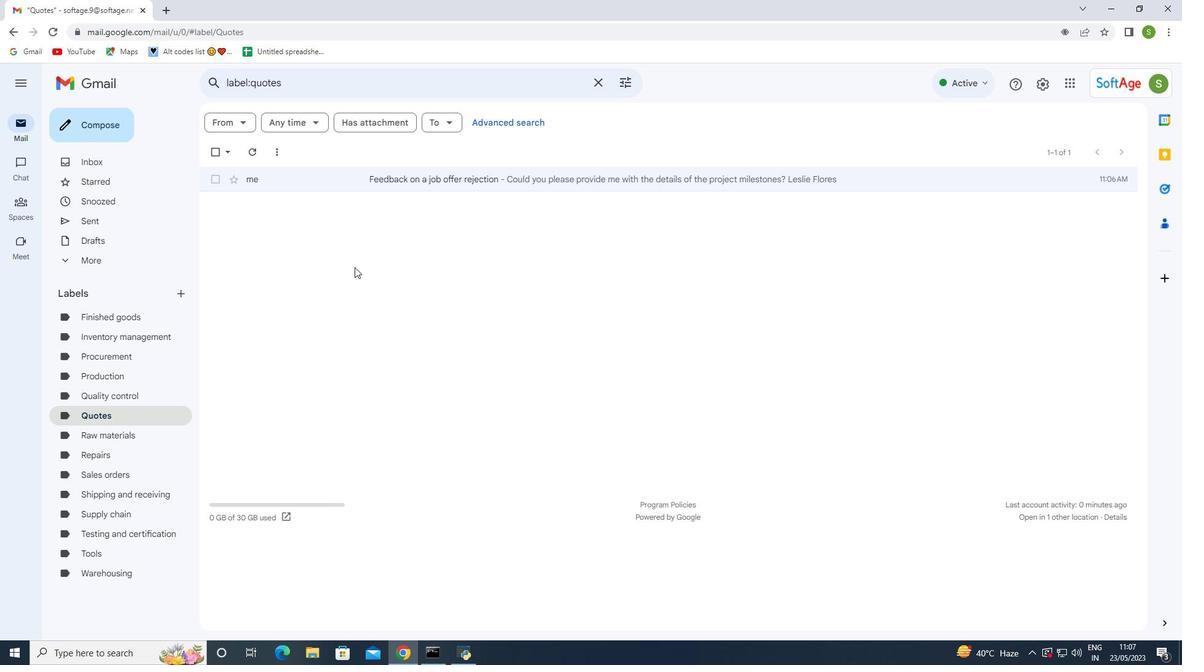 
